 Task: Find connections with filter location Comayagua with filter topic #recruitmentwith filter profile language German with filter current company IDFC FIRST Bank with filter school AHLEI - American Hotel & Lodging Educational Institute with filter industry Steam and Air-Conditioning Supply with filter service category Digital Marketing with filter keywords title Branch Manager
Action: Mouse moved to (674, 90)
Screenshot: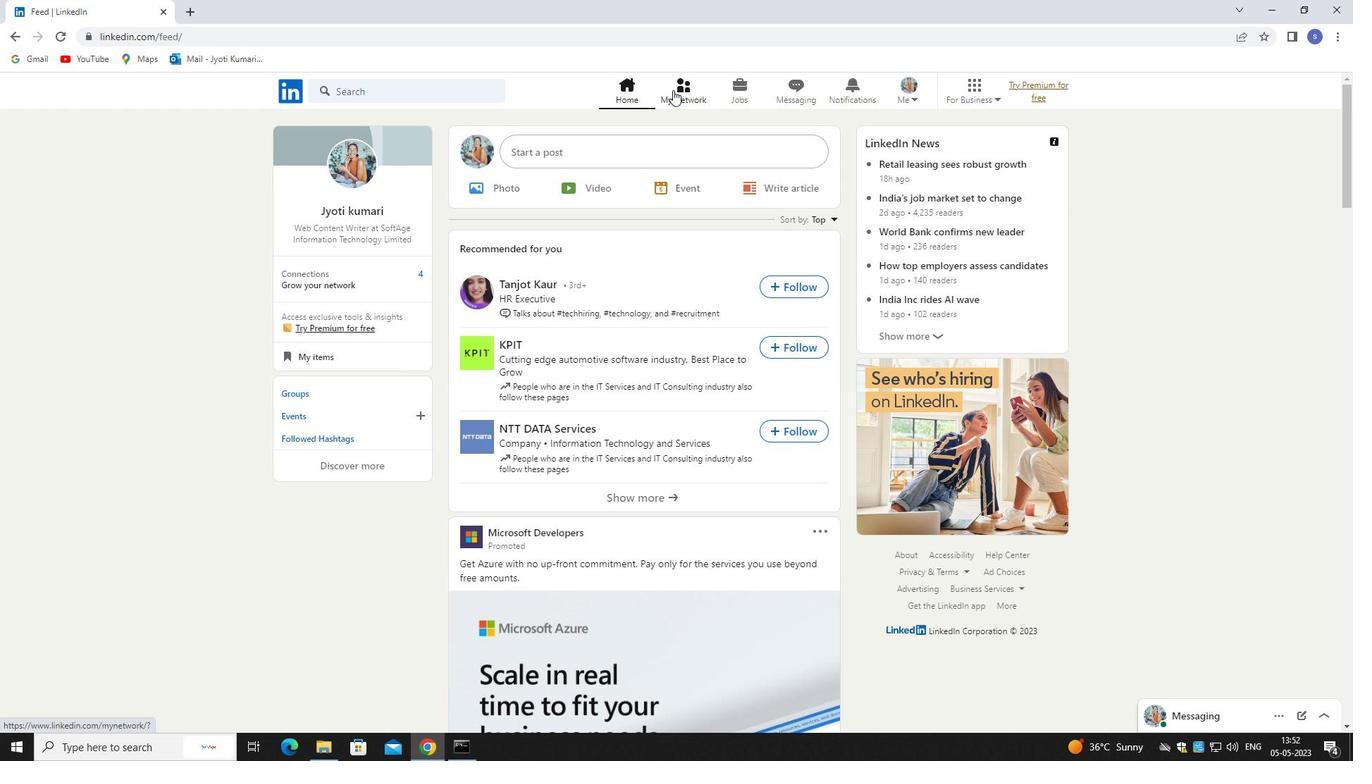 
Action: Mouse pressed left at (674, 90)
Screenshot: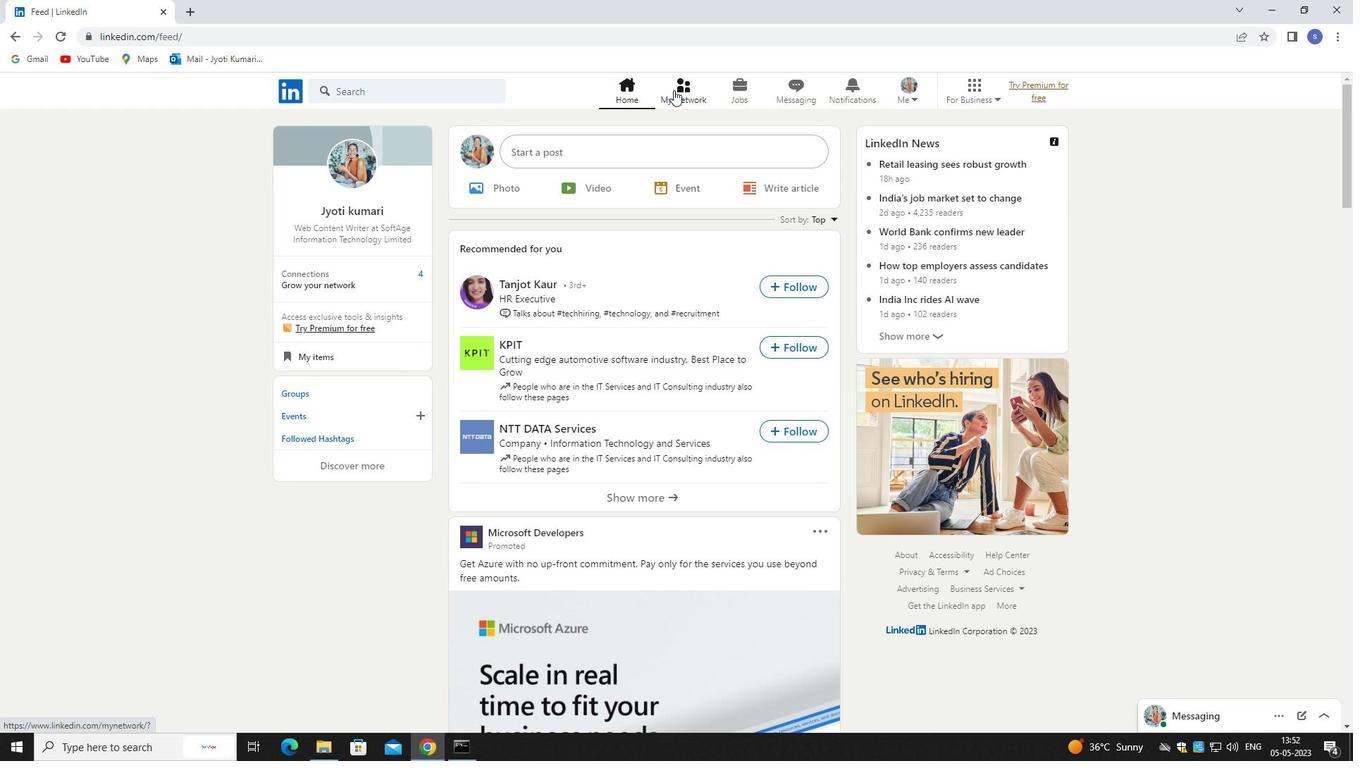 
Action: Mouse pressed left at (674, 90)
Screenshot: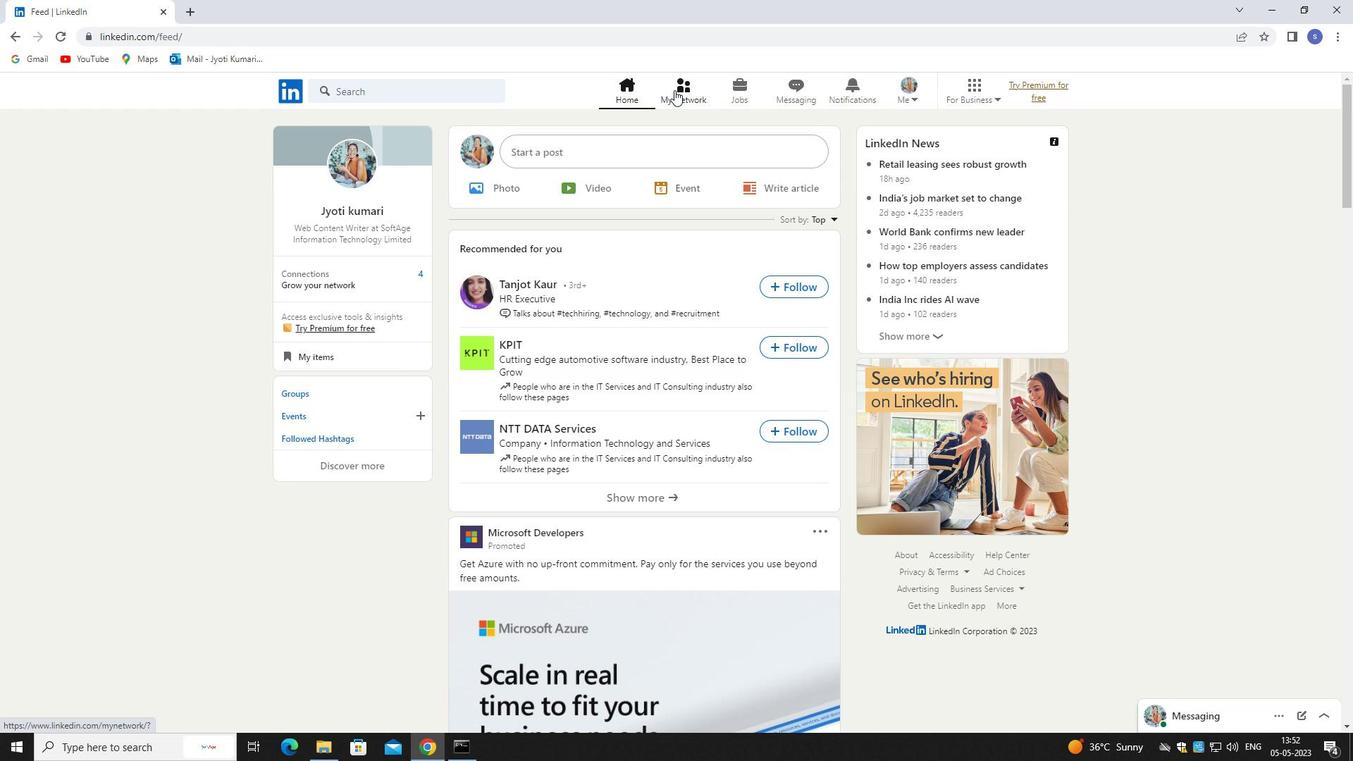 
Action: Mouse moved to (436, 155)
Screenshot: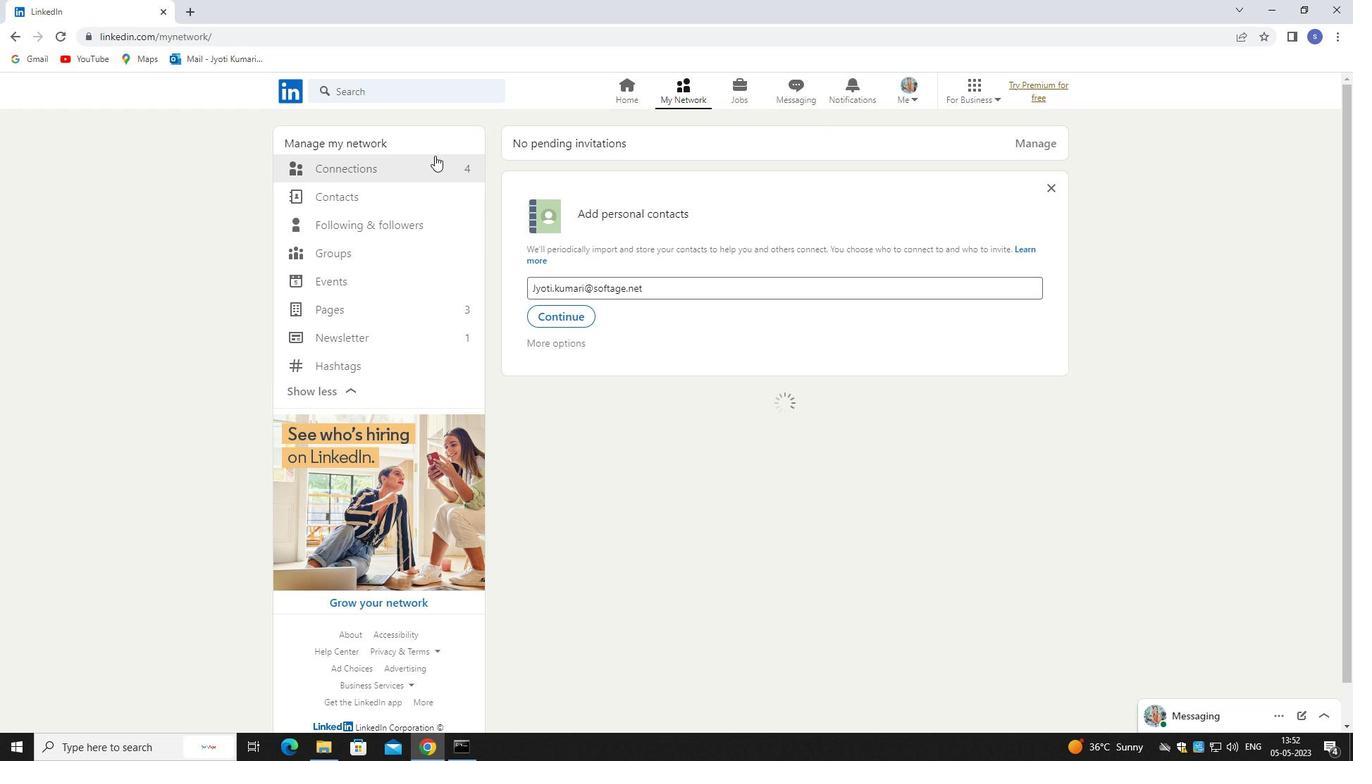 
Action: Mouse pressed left at (436, 155)
Screenshot: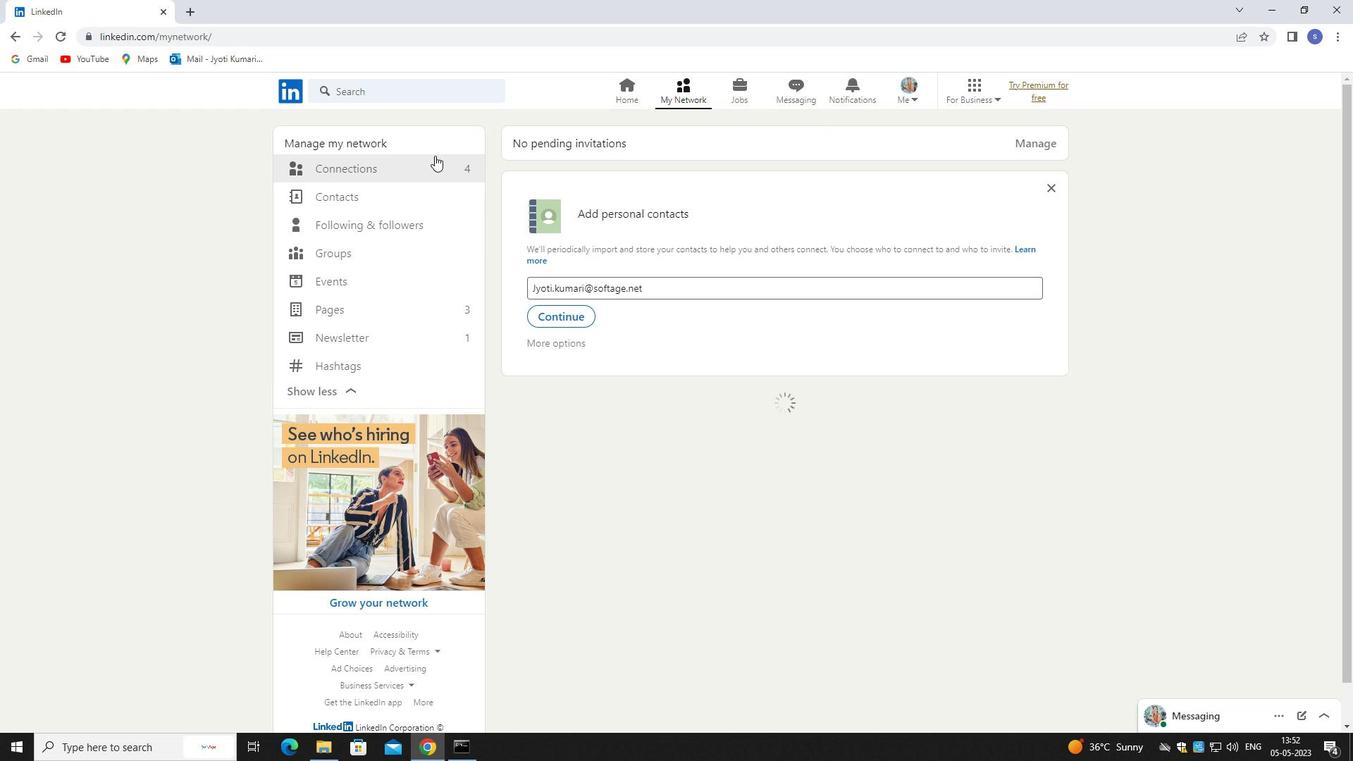 
Action: Mouse pressed left at (436, 155)
Screenshot: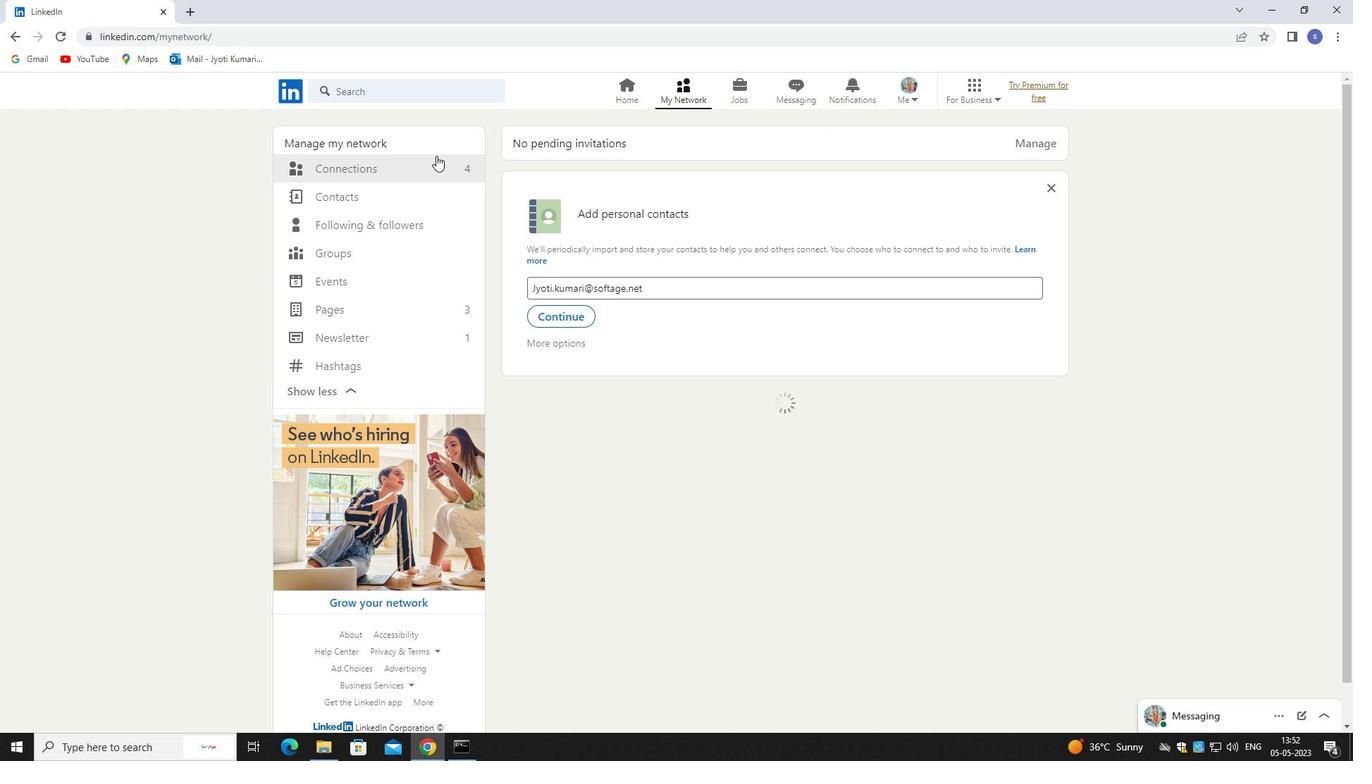 
Action: Mouse moved to (413, 165)
Screenshot: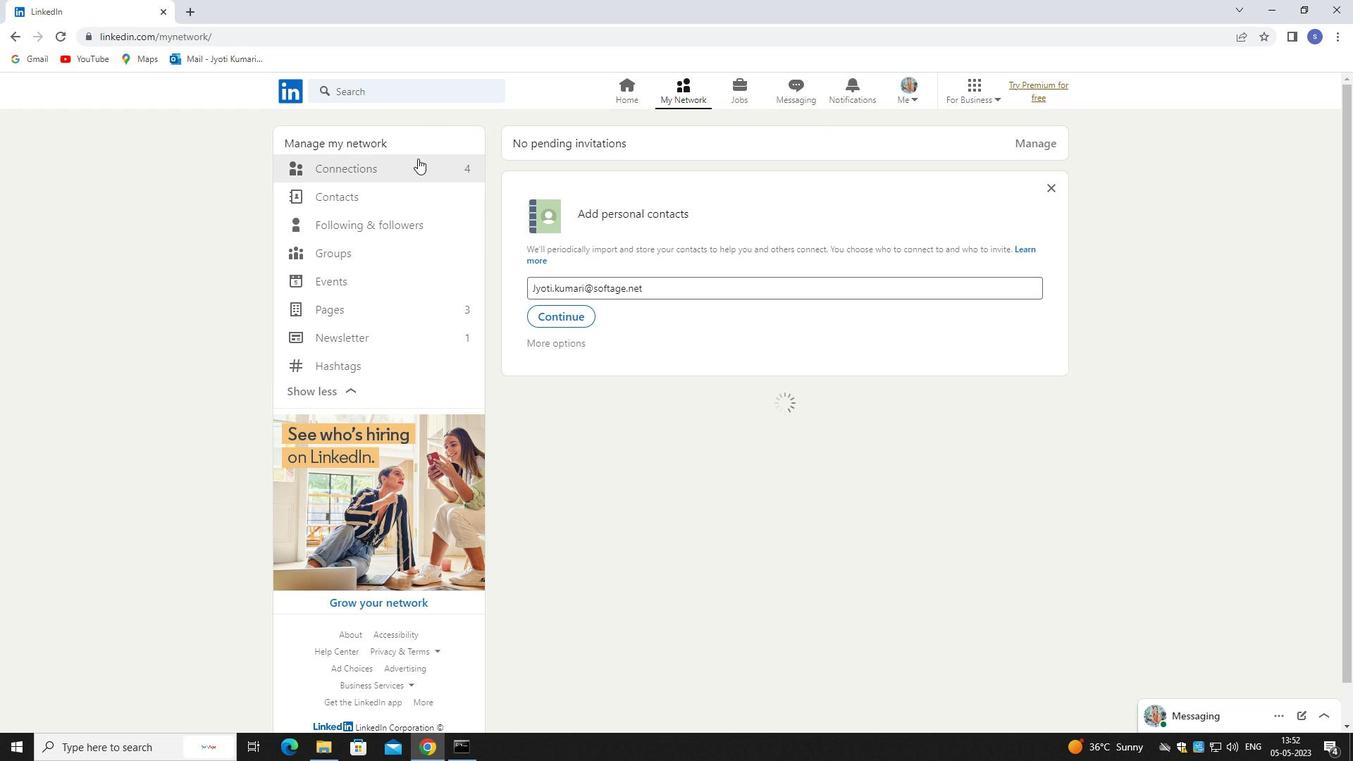 
Action: Mouse pressed left at (413, 165)
Screenshot: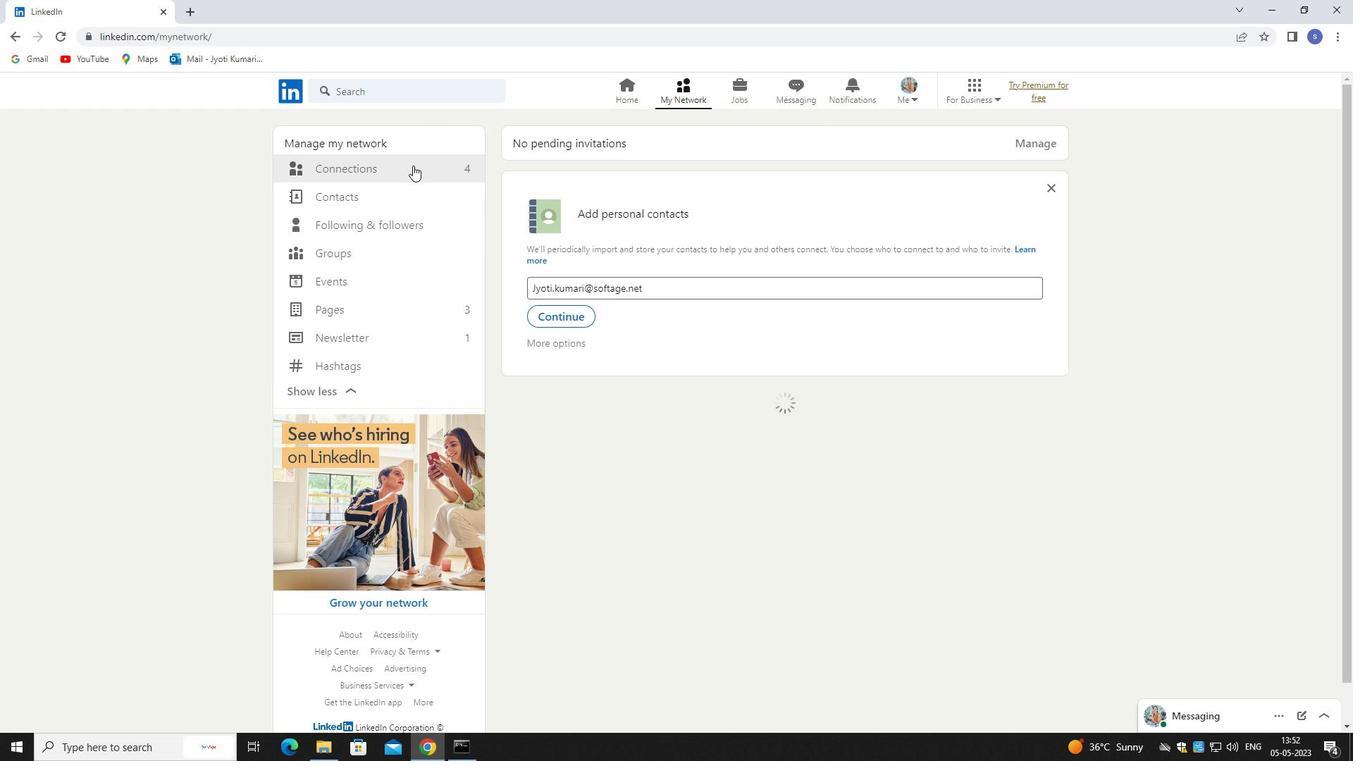 
Action: Mouse pressed left at (413, 165)
Screenshot: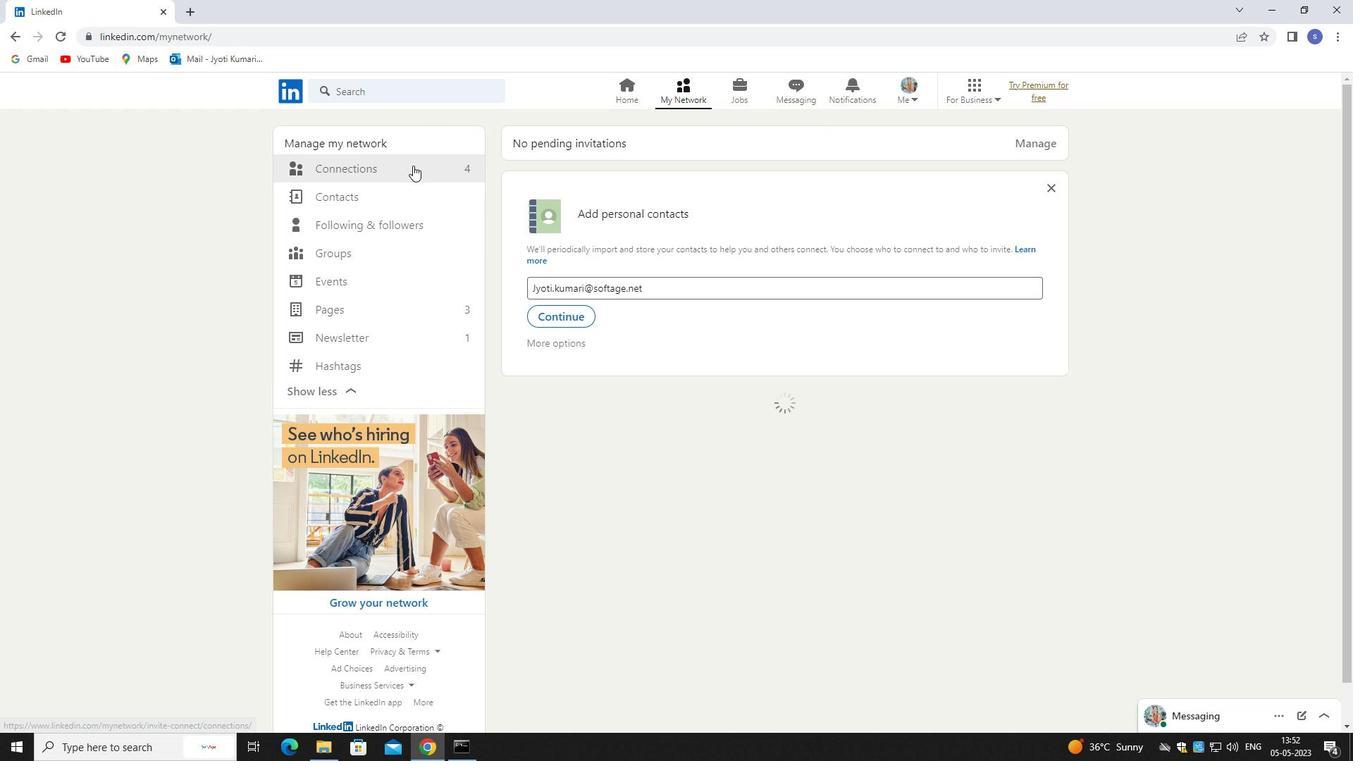 
Action: Mouse moved to (759, 170)
Screenshot: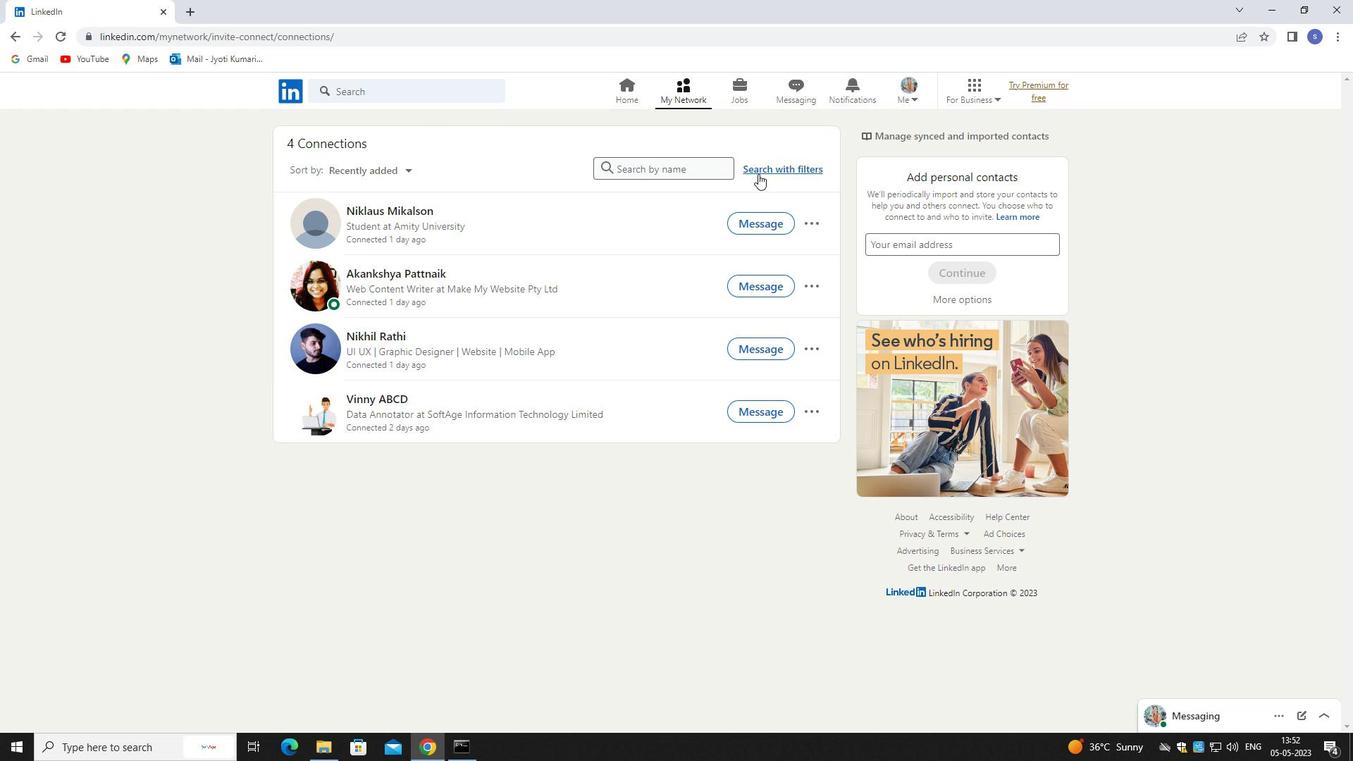 
Action: Mouse pressed left at (759, 170)
Screenshot: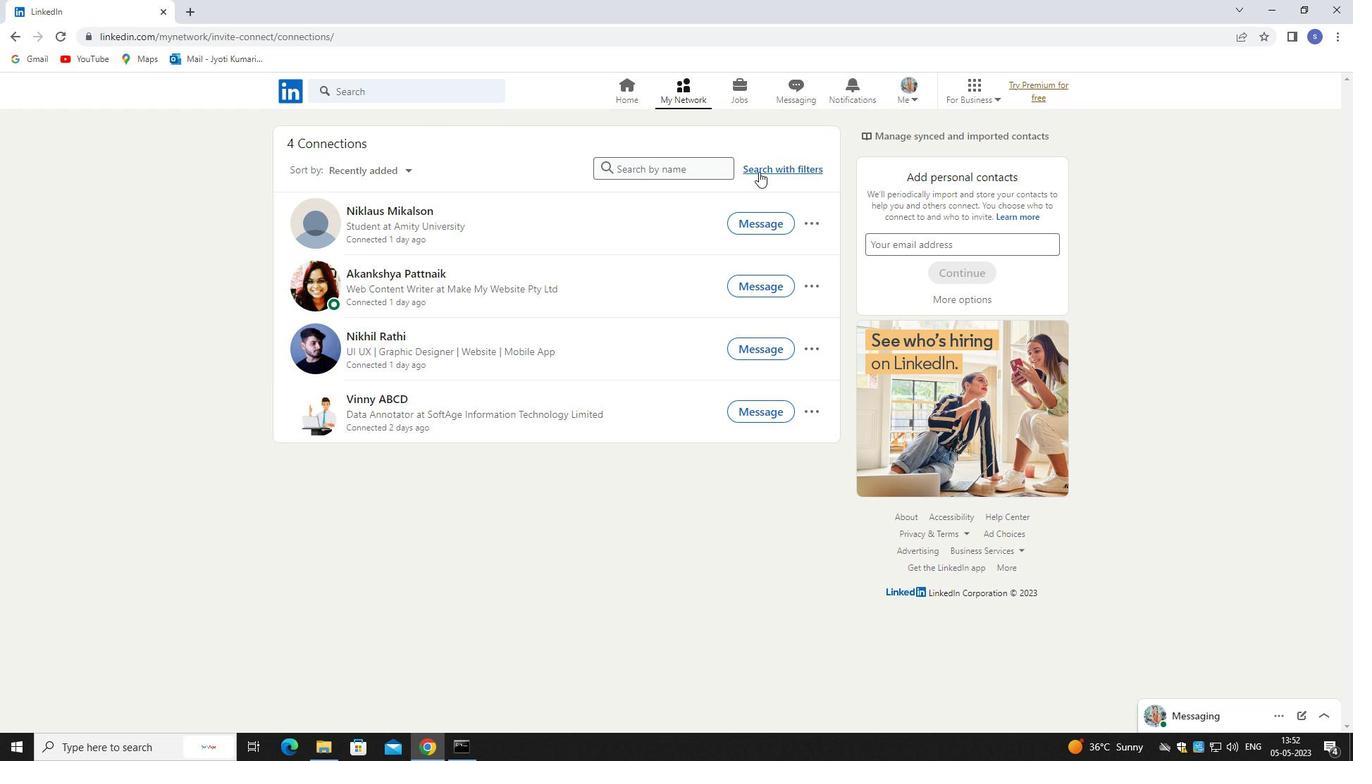 
Action: Mouse moved to (709, 126)
Screenshot: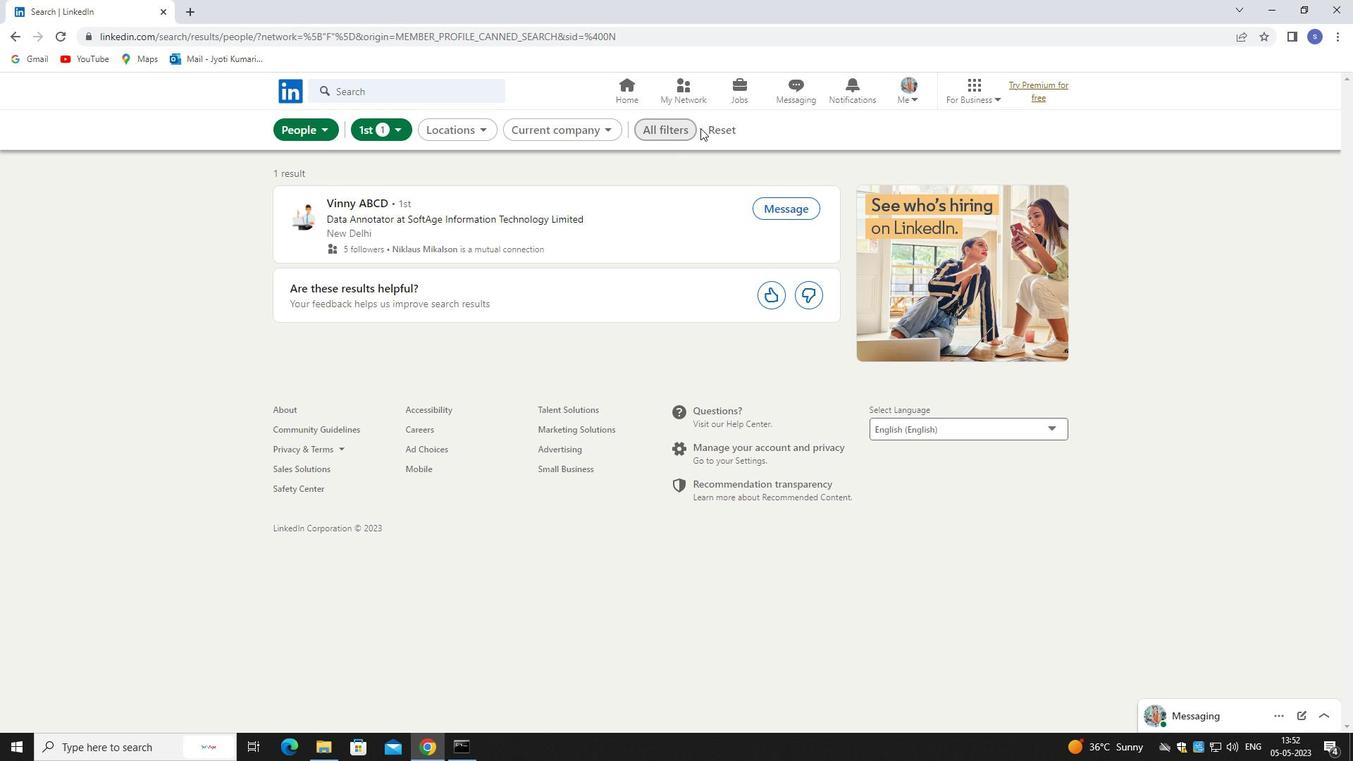 
Action: Mouse pressed left at (709, 126)
Screenshot: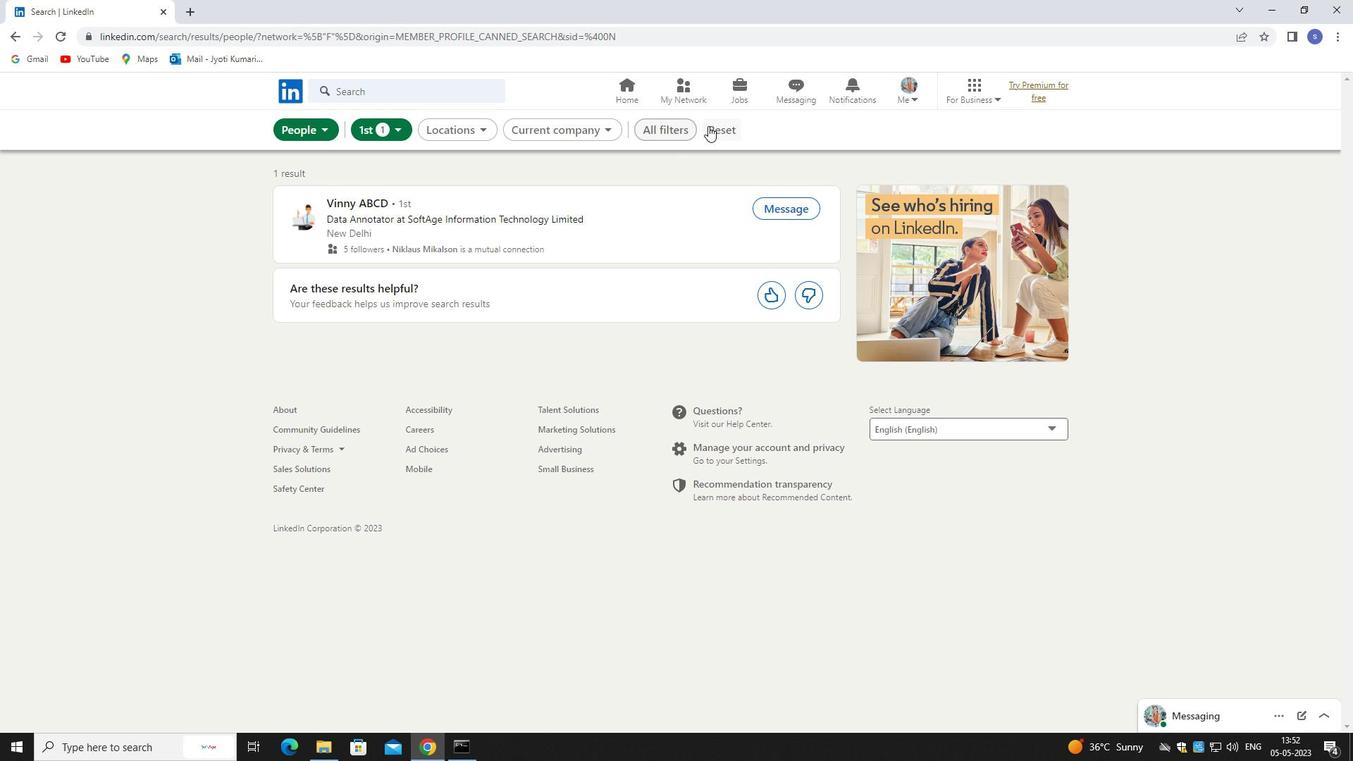 
Action: Mouse moved to (682, 132)
Screenshot: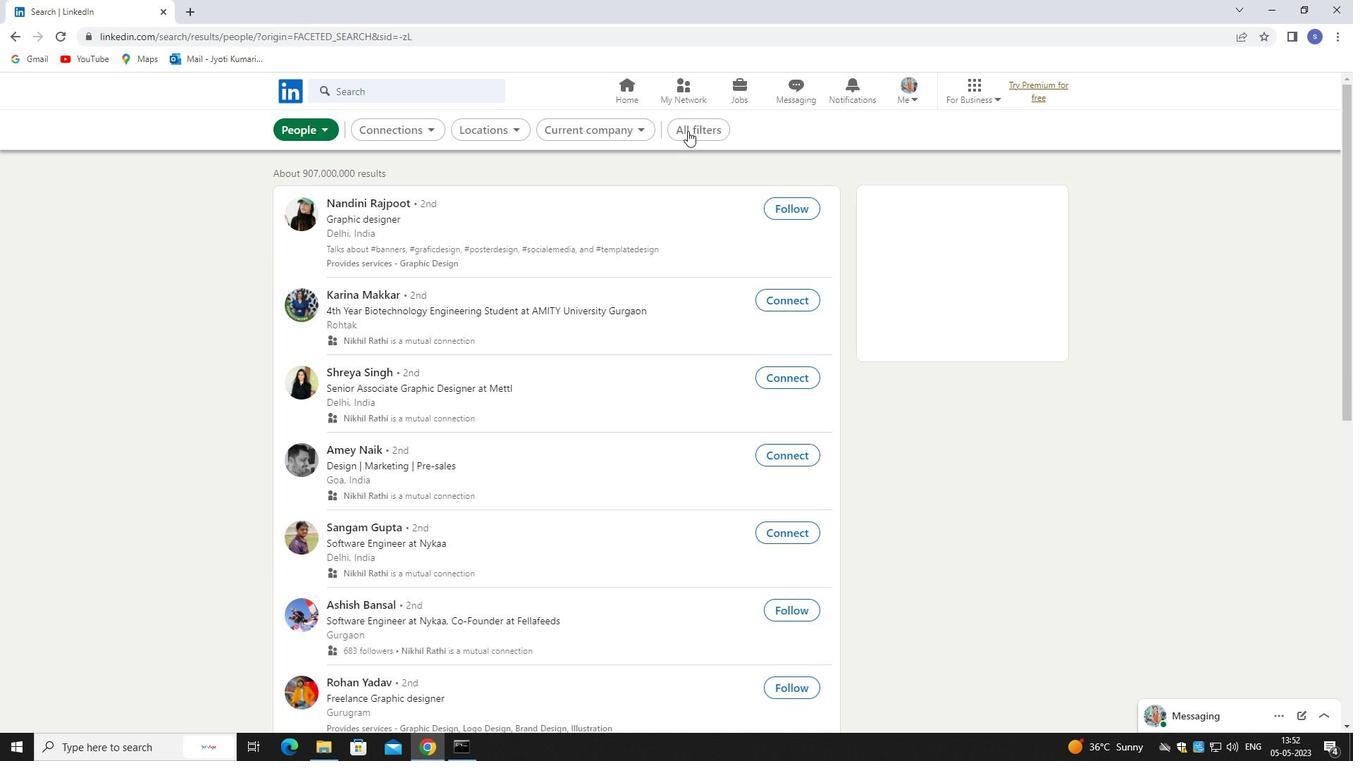 
Action: Mouse pressed left at (682, 132)
Screenshot: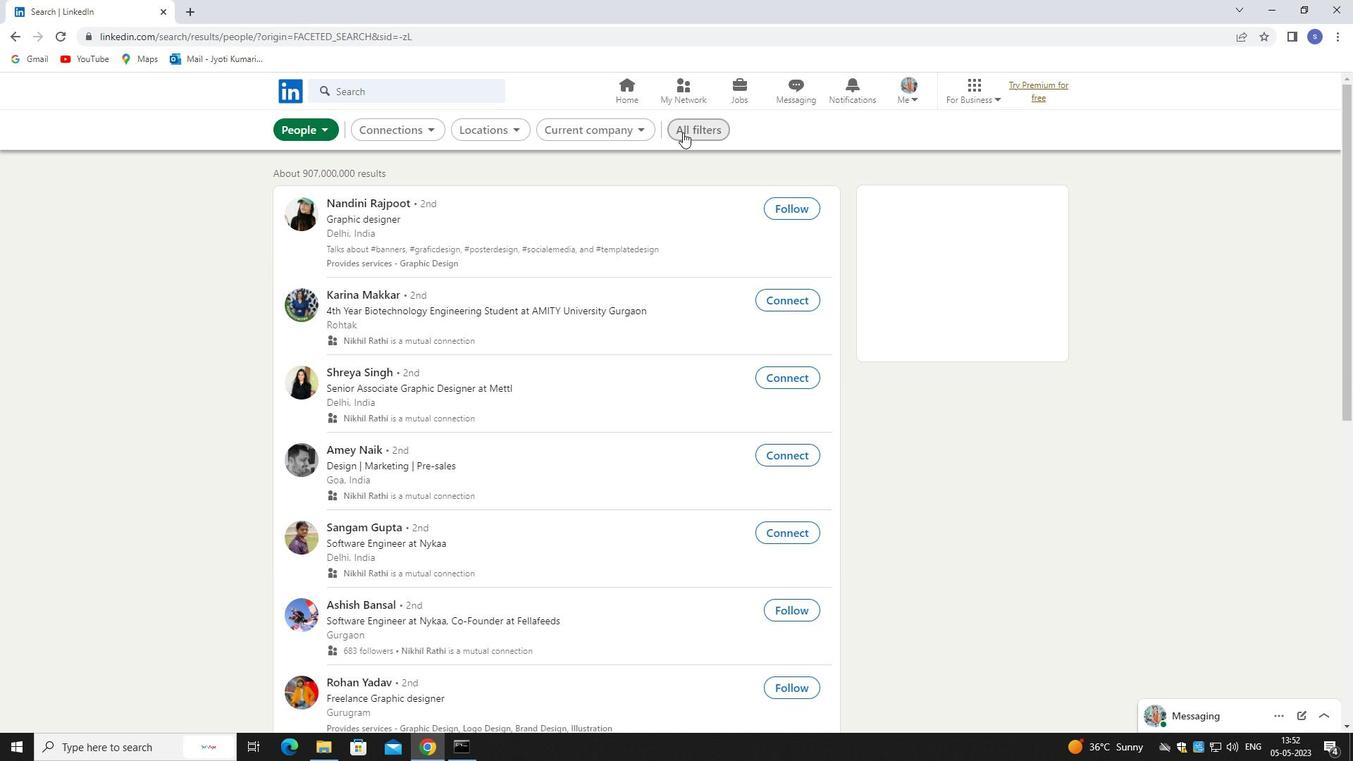 
Action: Mouse moved to (1203, 554)
Screenshot: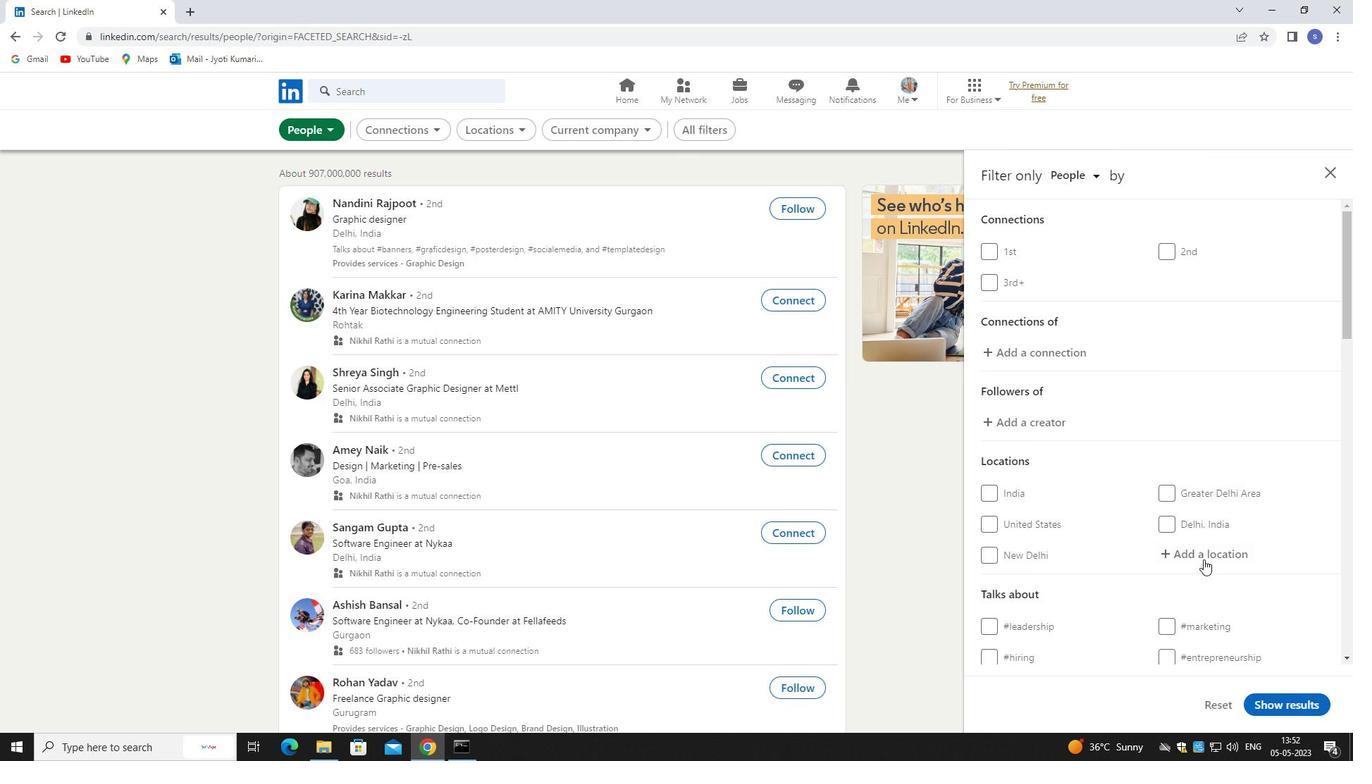 
Action: Mouse pressed left at (1203, 554)
Screenshot: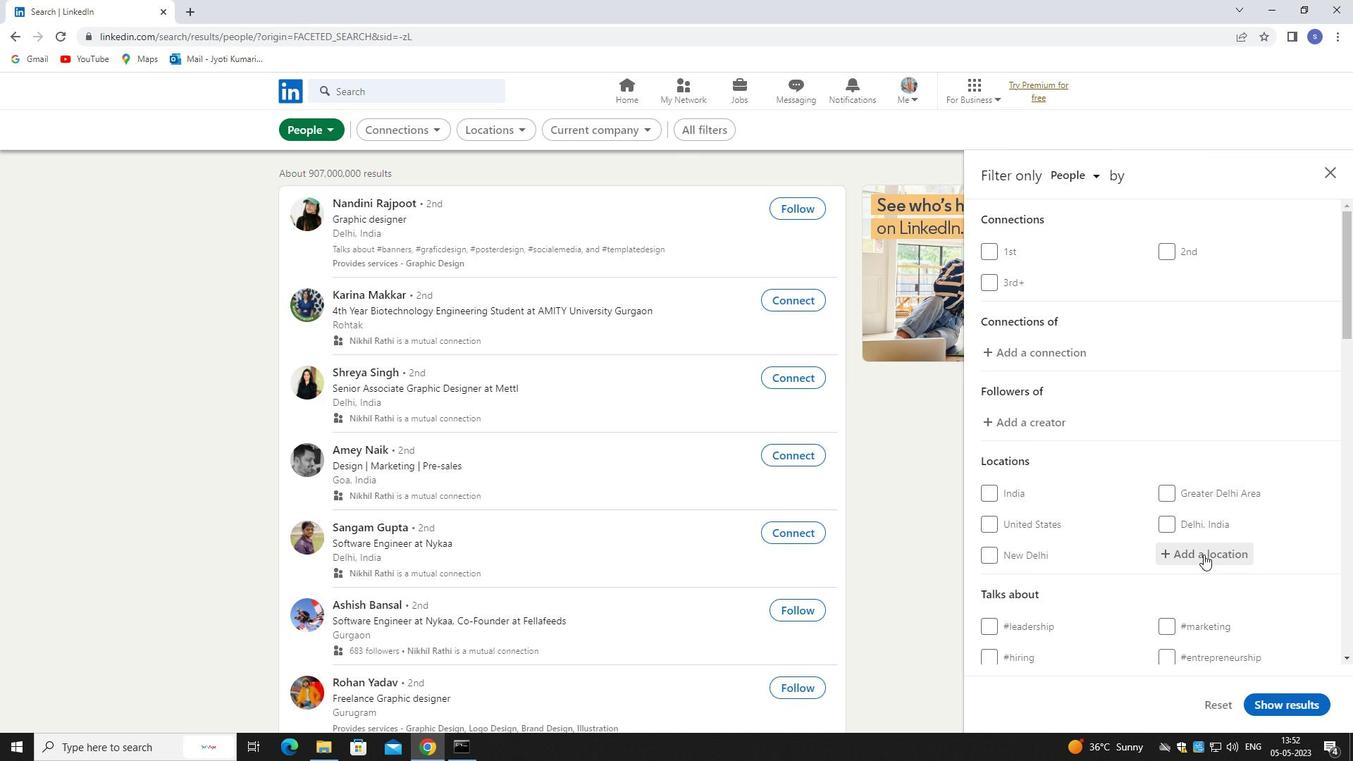 
Action: Mouse moved to (1197, 582)
Screenshot: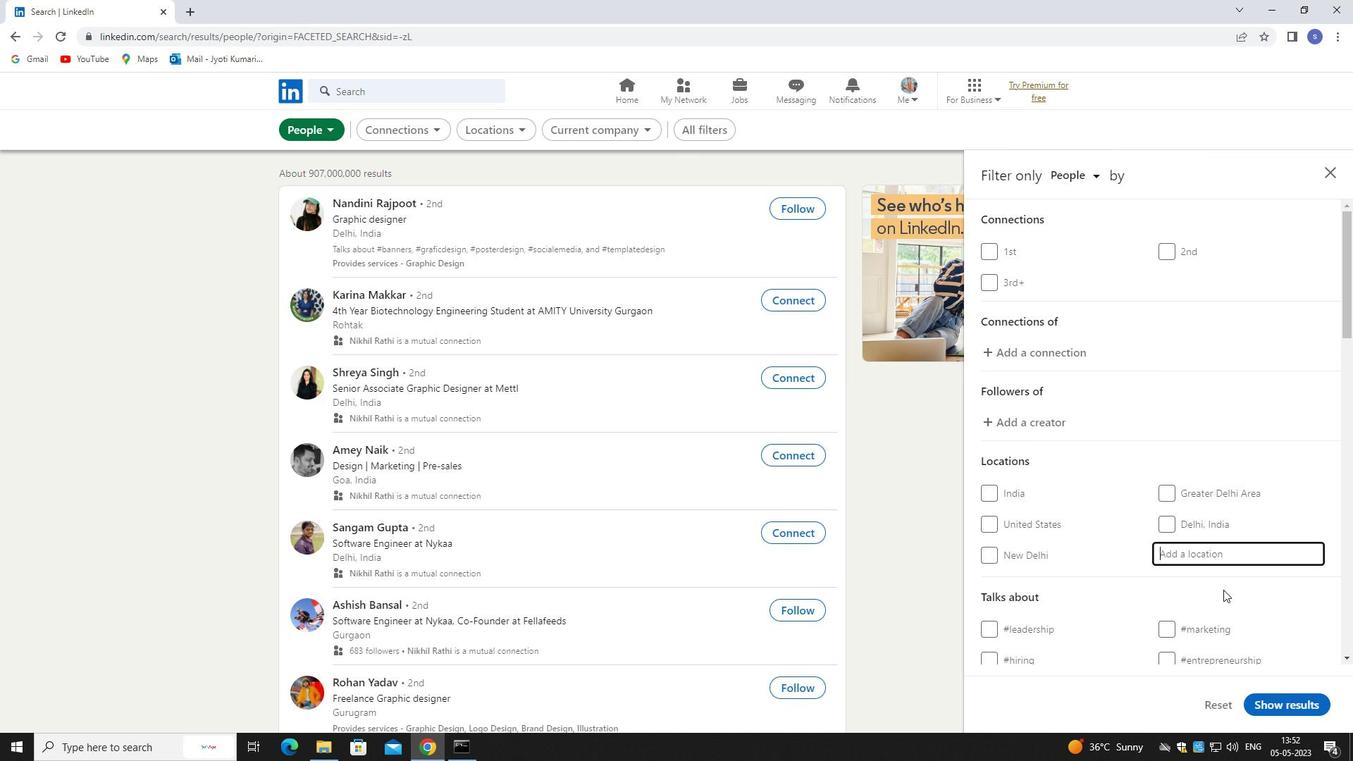 
Action: Key pressed comayagua
Screenshot: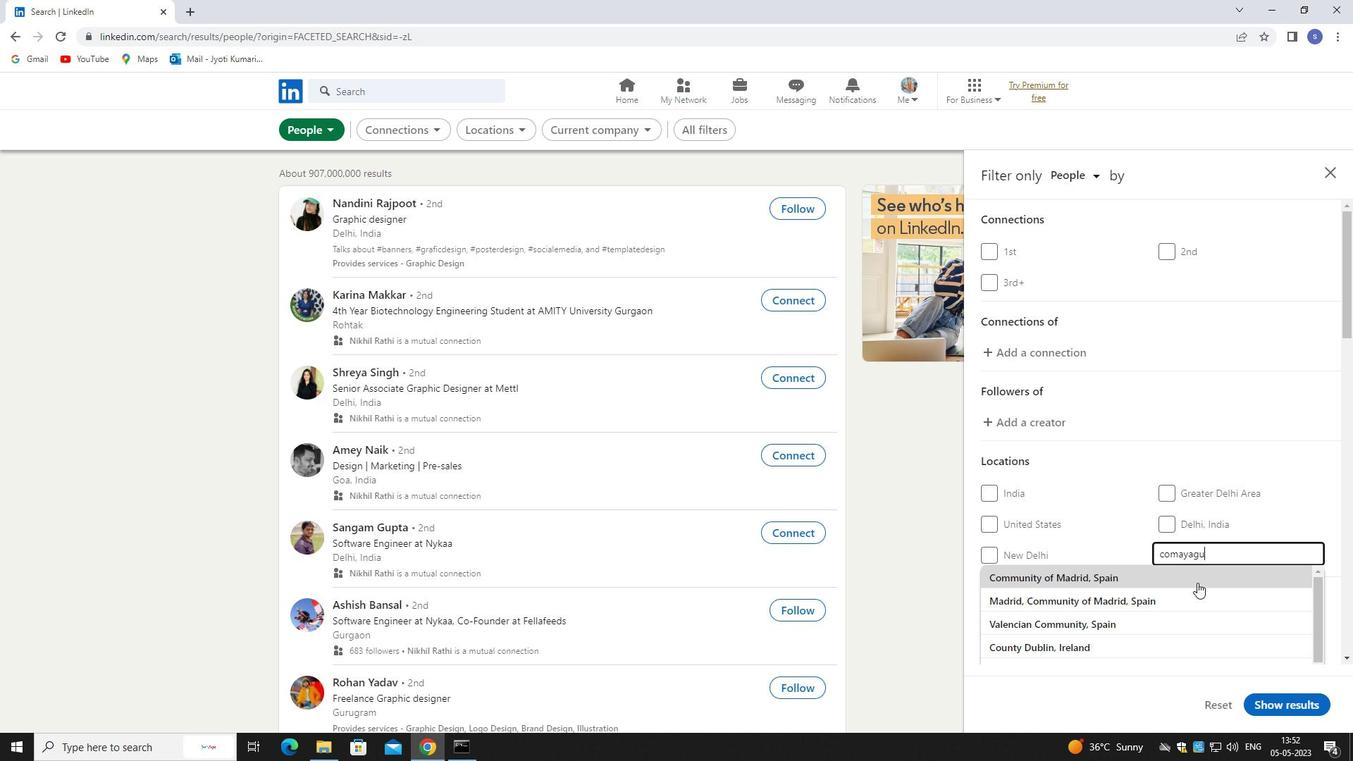 
Action: Mouse pressed left at (1197, 582)
Screenshot: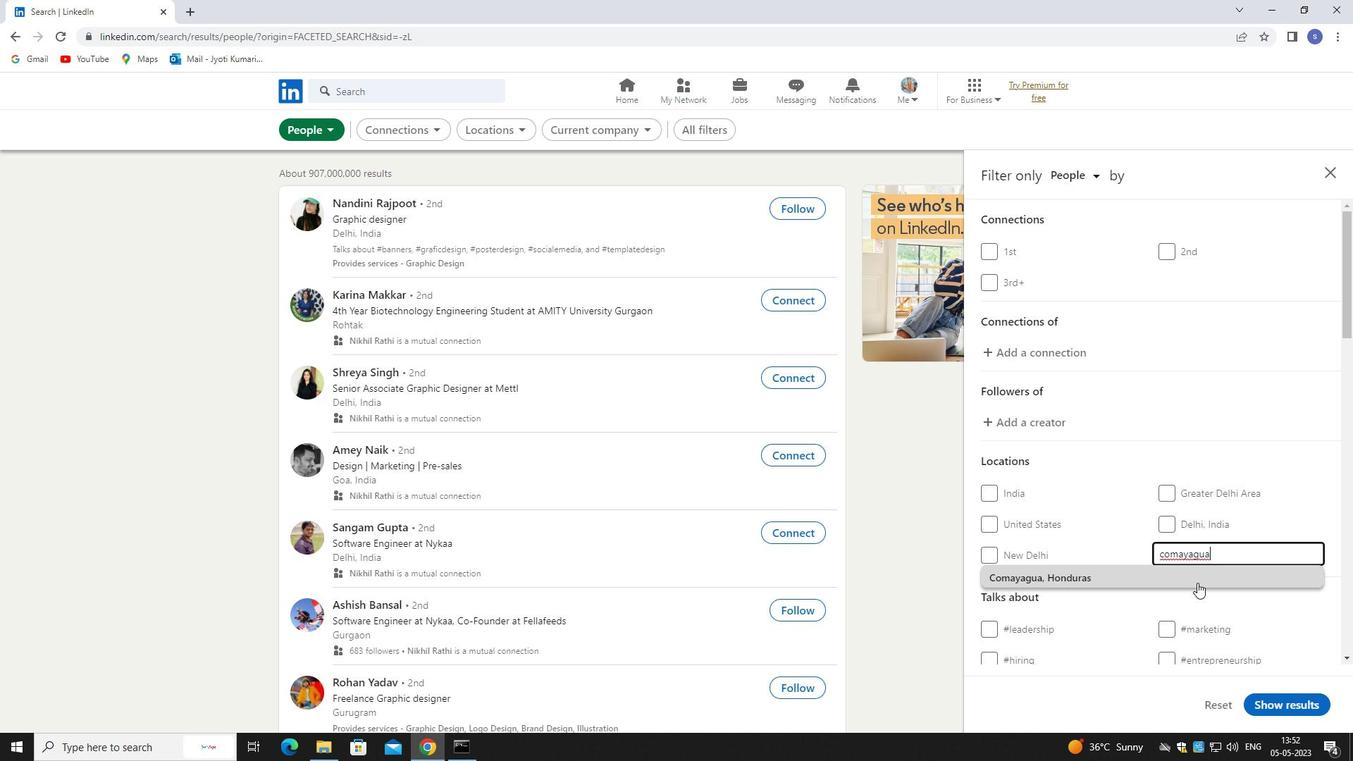
Action: Mouse moved to (1210, 600)
Screenshot: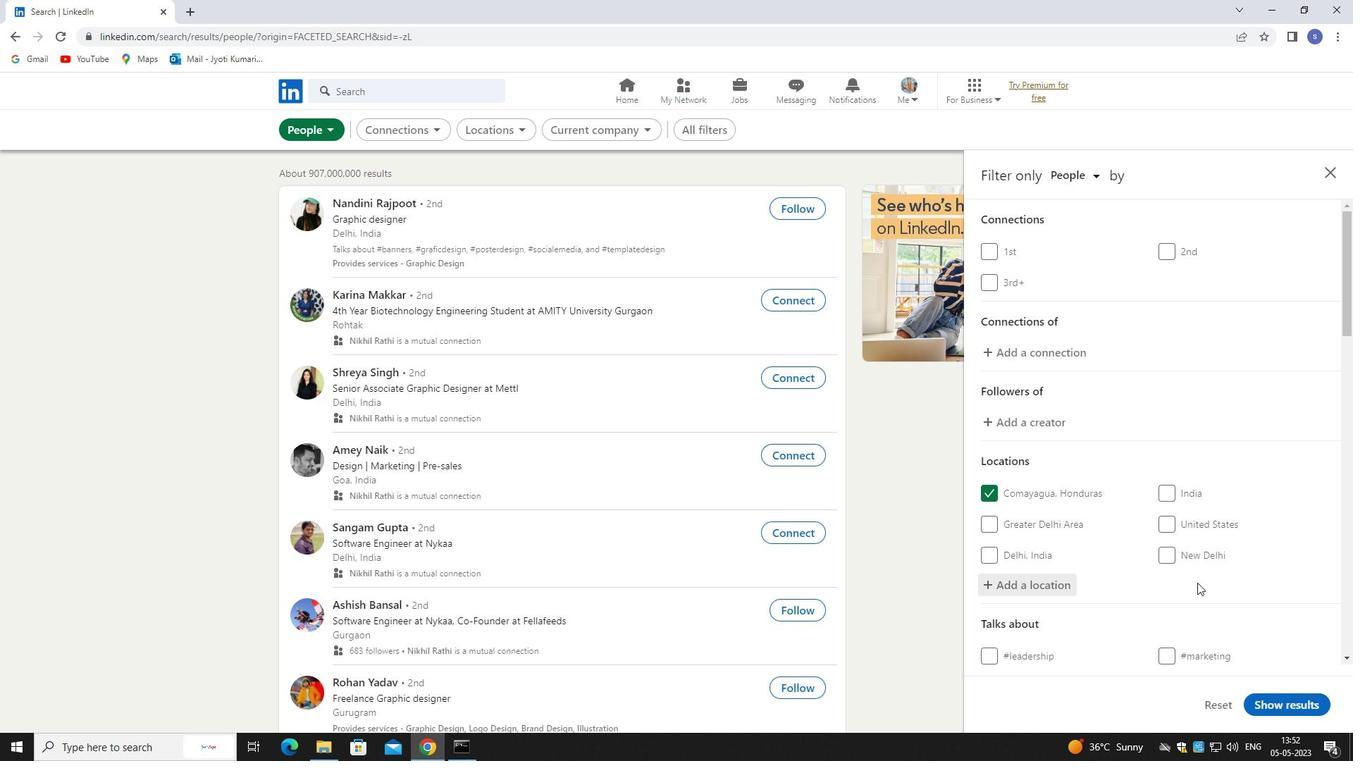 
Action: Mouse scrolled (1210, 599) with delta (0, 0)
Screenshot: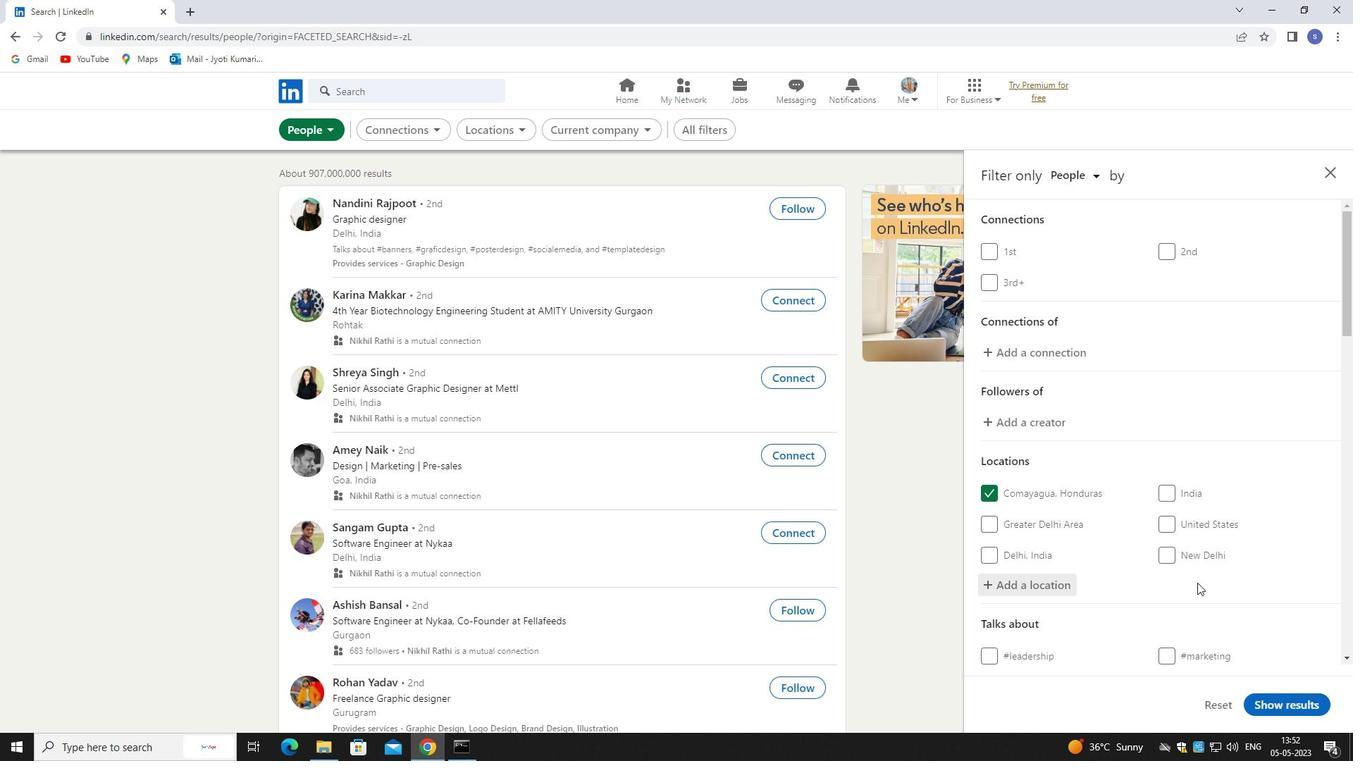 
Action: Mouse moved to (1229, 633)
Screenshot: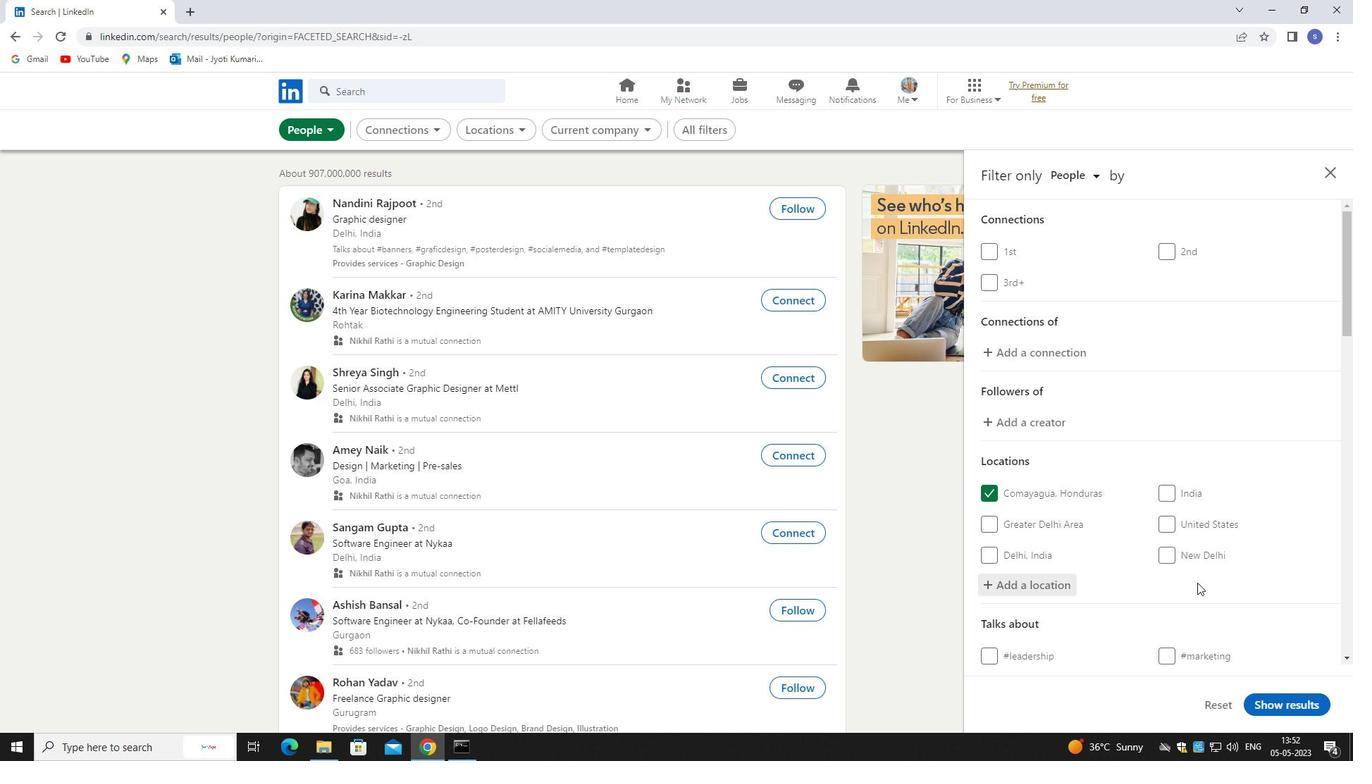 
Action: Mouse scrolled (1229, 632) with delta (0, 0)
Screenshot: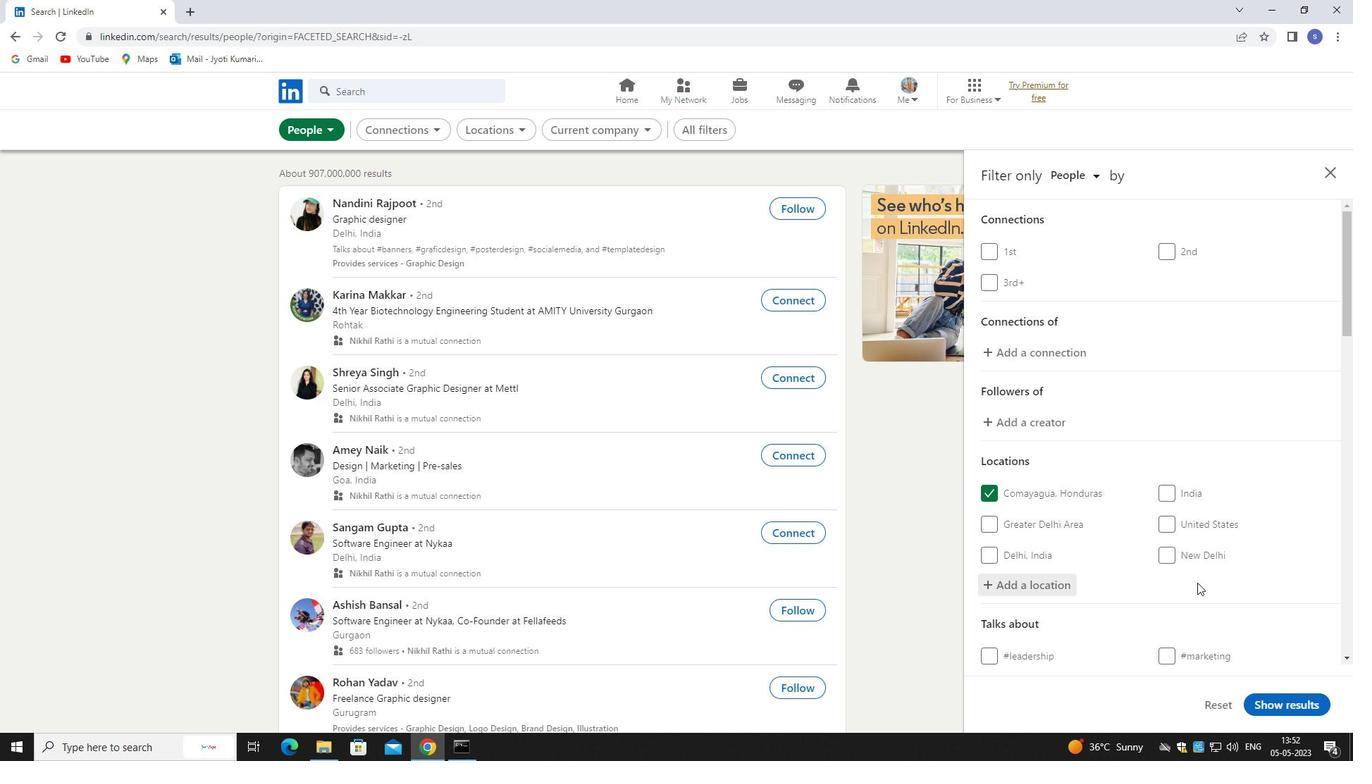 
Action: Mouse moved to (1230, 637)
Screenshot: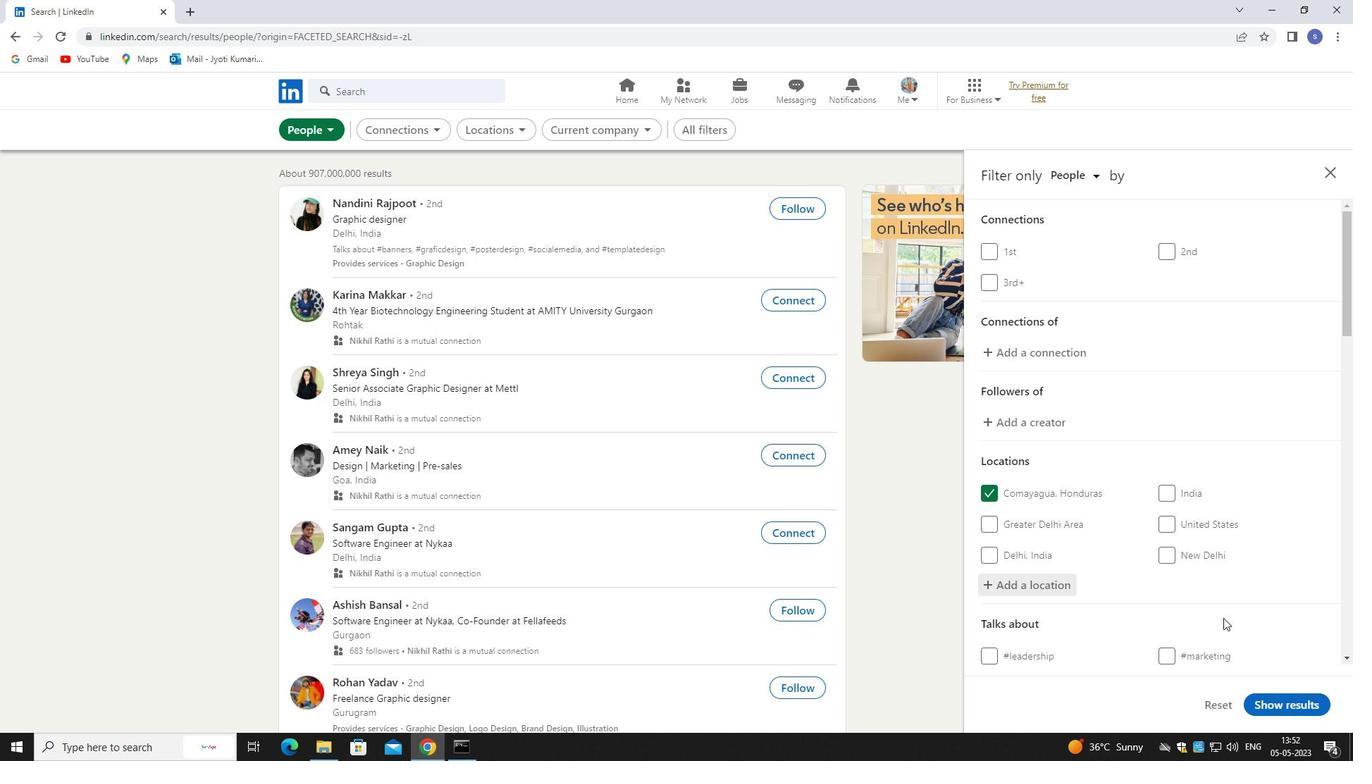 
Action: Mouse scrolled (1230, 637) with delta (0, 0)
Screenshot: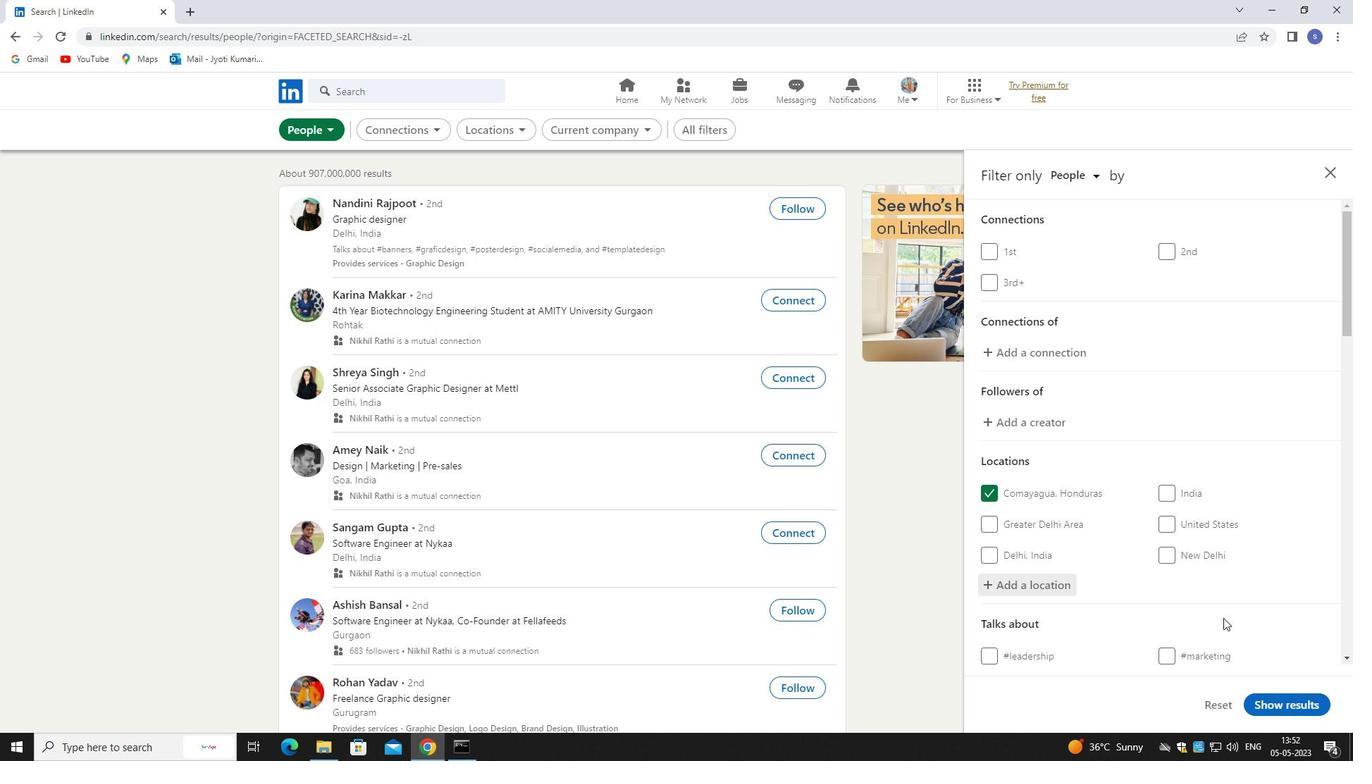 
Action: Mouse moved to (1210, 506)
Screenshot: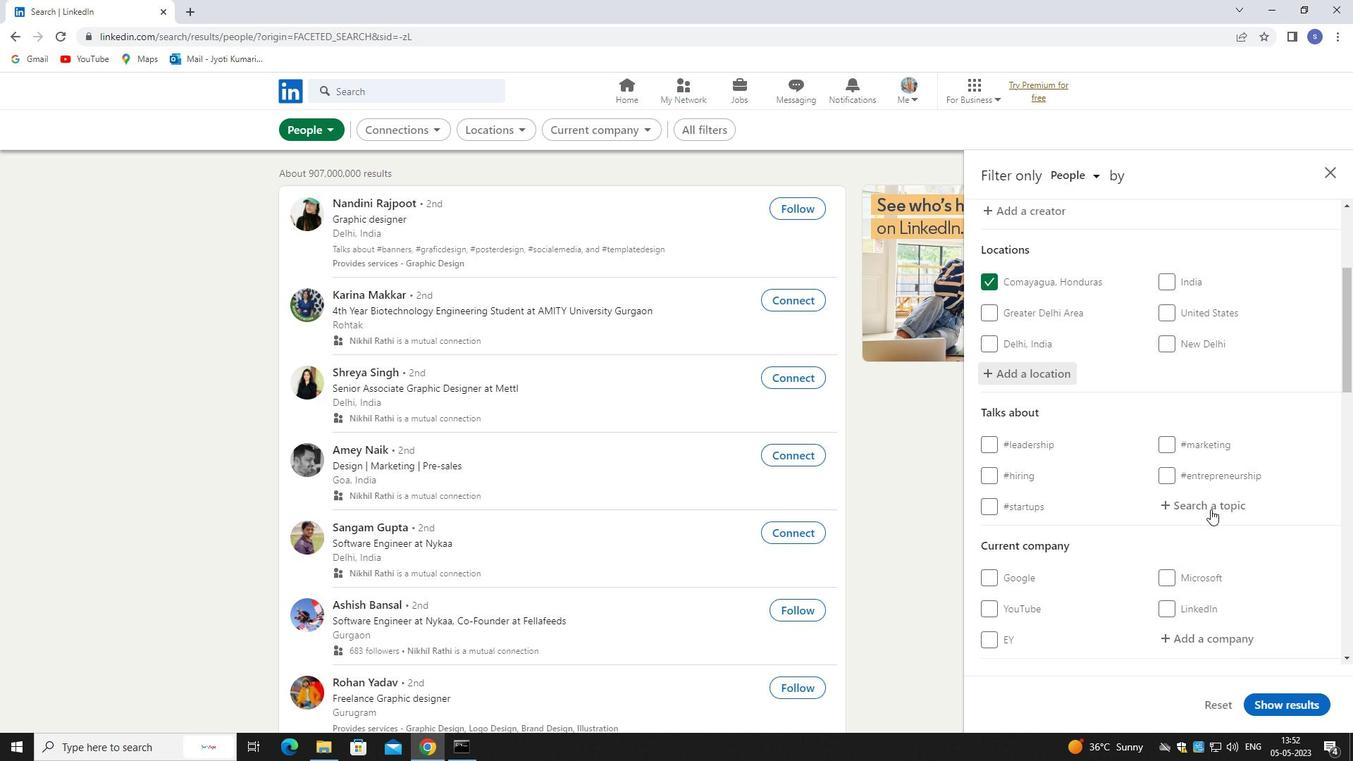 
Action: Mouse pressed left at (1210, 506)
Screenshot: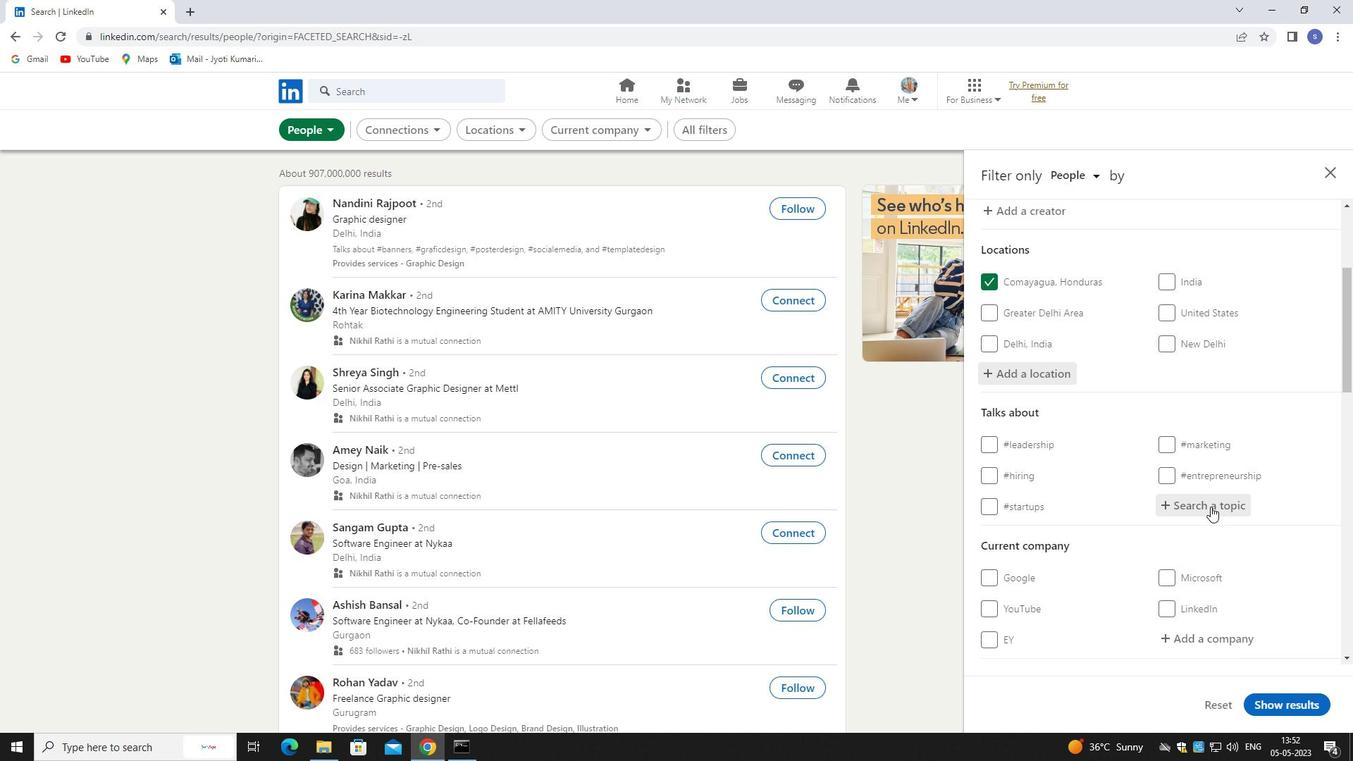 
Action: Mouse moved to (1190, 499)
Screenshot: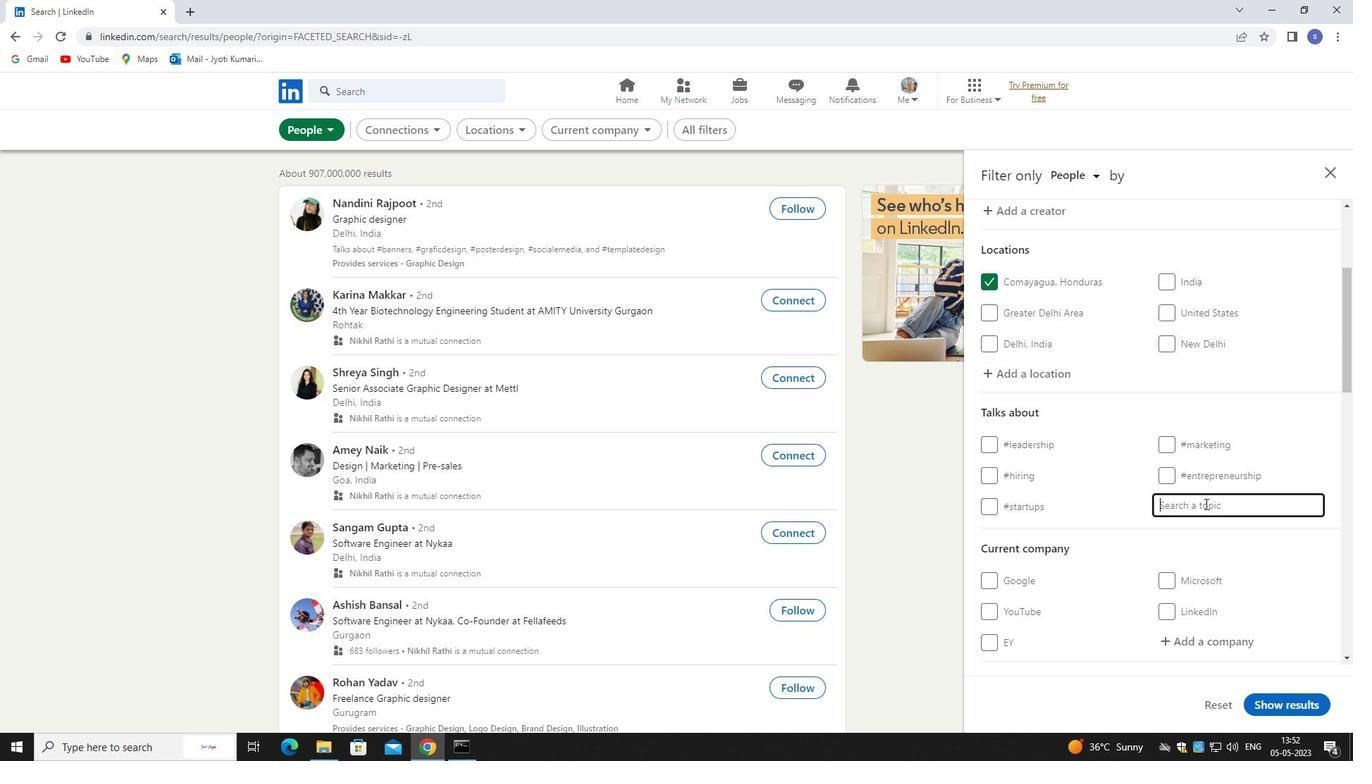 
Action: Key pressed recruit
Screenshot: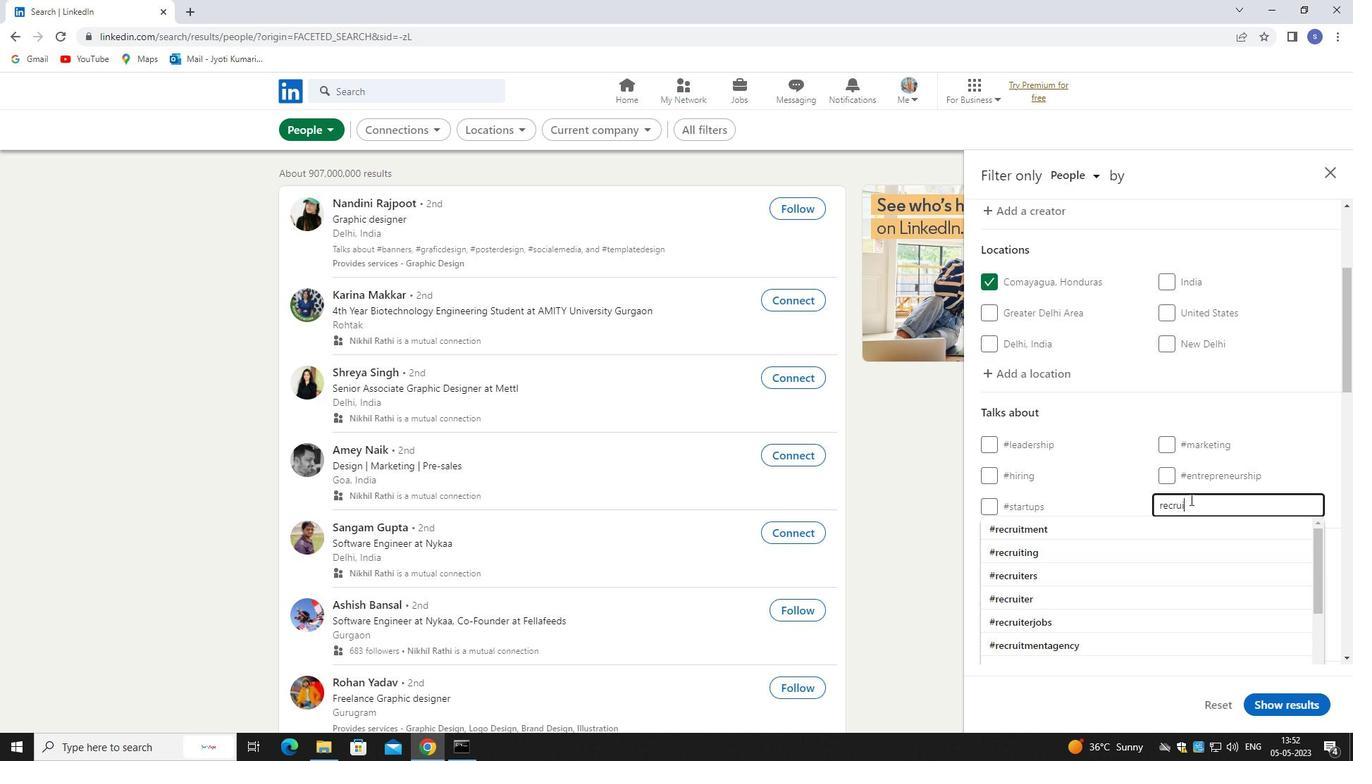 
Action: Mouse moved to (1193, 518)
Screenshot: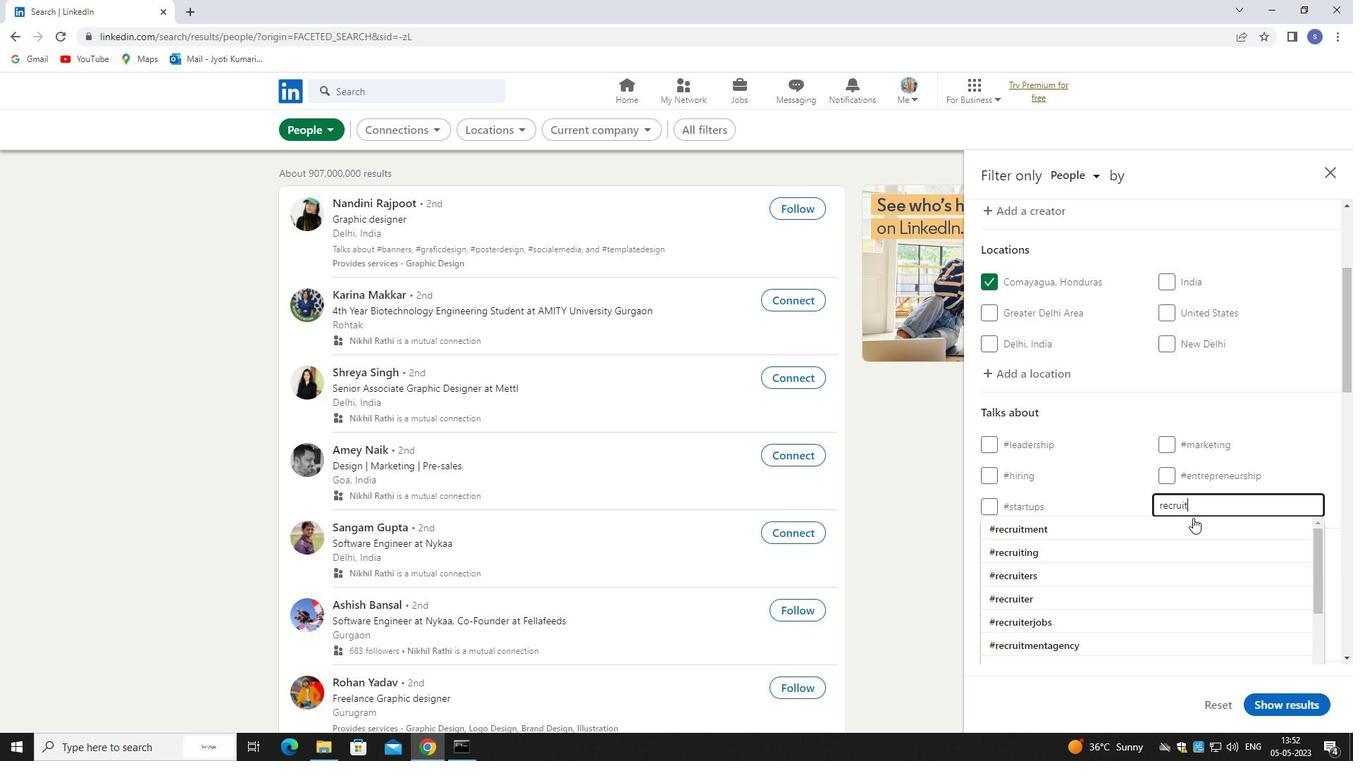 
Action: Mouse pressed left at (1193, 518)
Screenshot: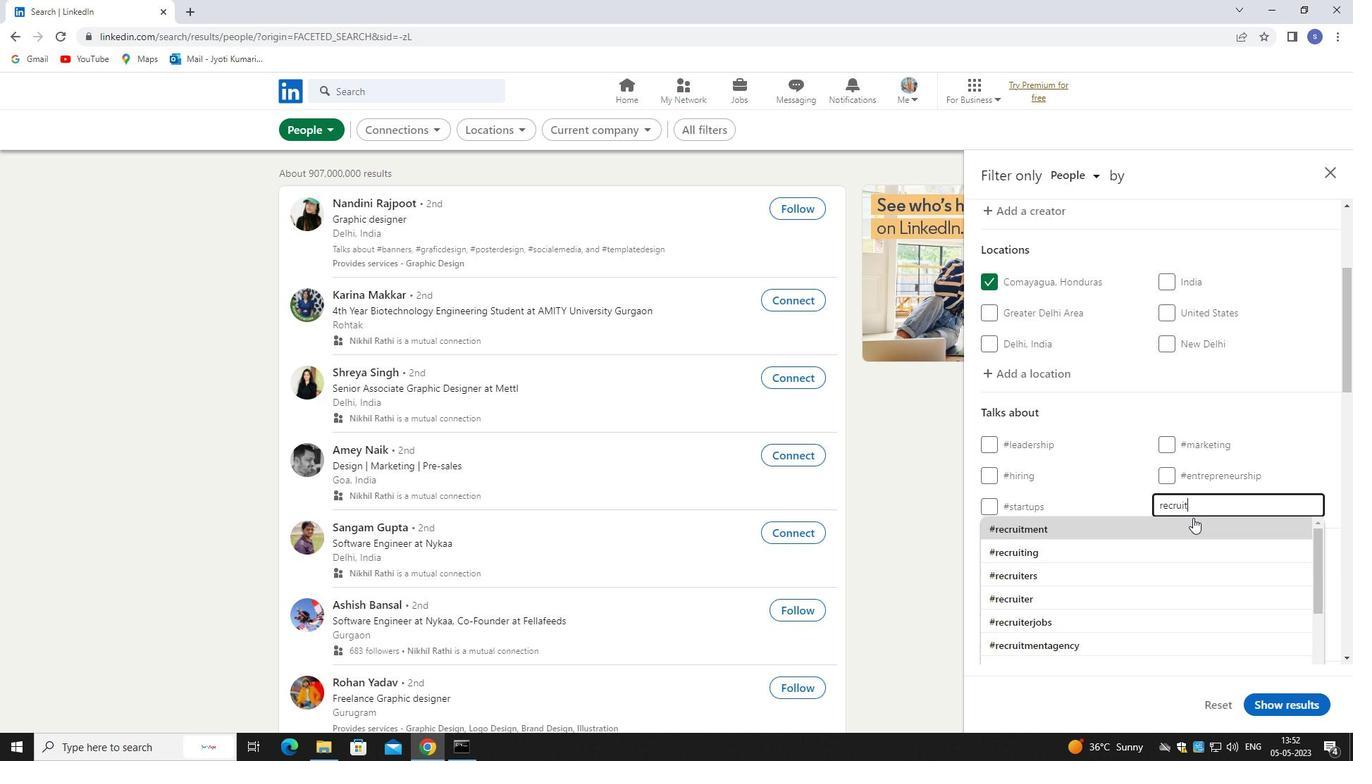 
Action: Mouse moved to (1294, 596)
Screenshot: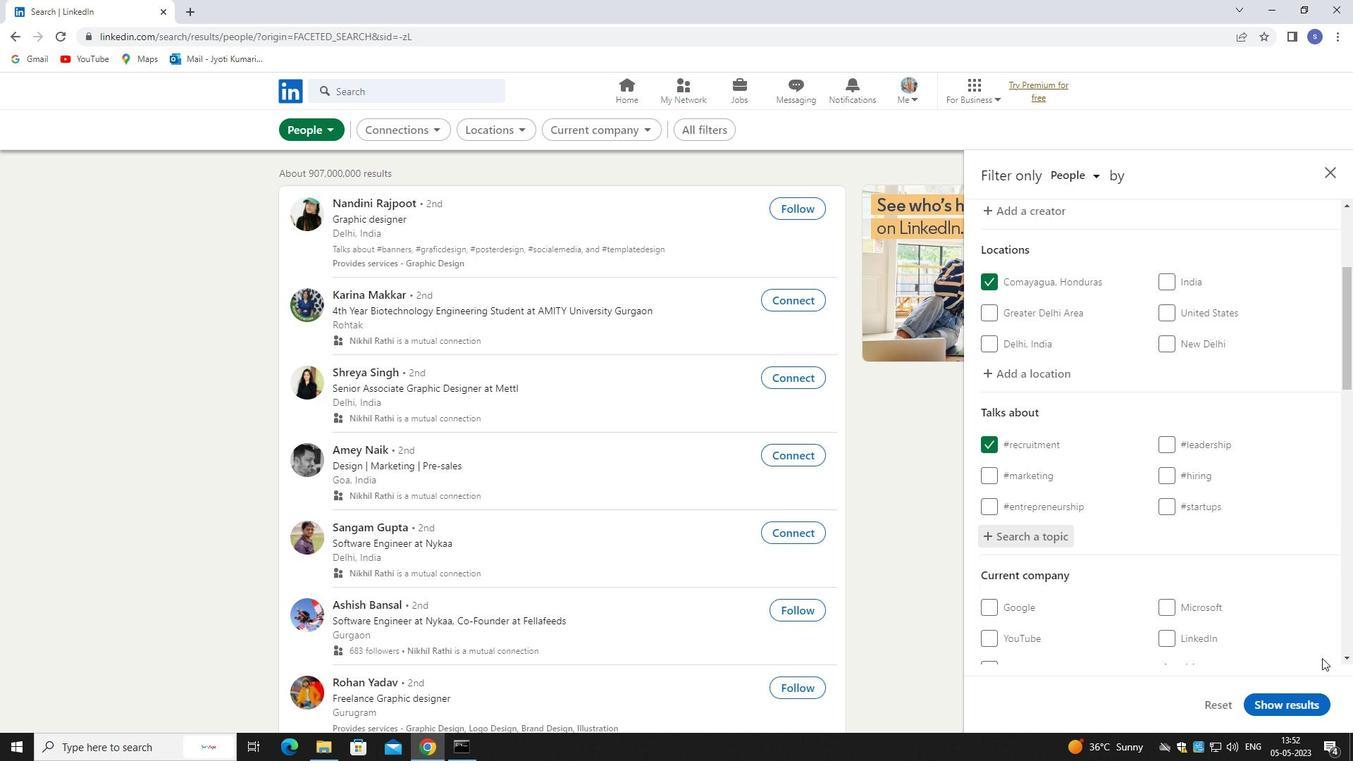 
Action: Mouse scrolled (1294, 595) with delta (0, 0)
Screenshot: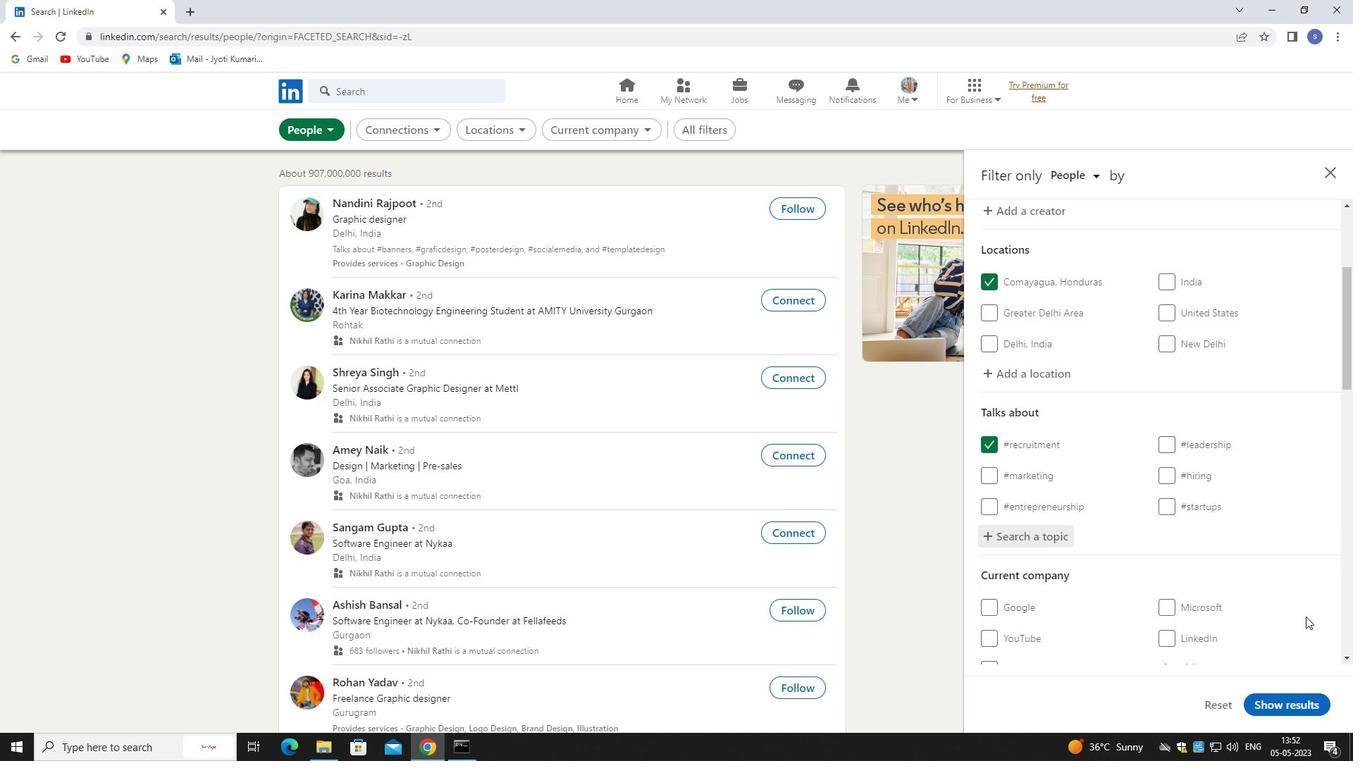
Action: Mouse scrolled (1294, 595) with delta (0, 0)
Screenshot: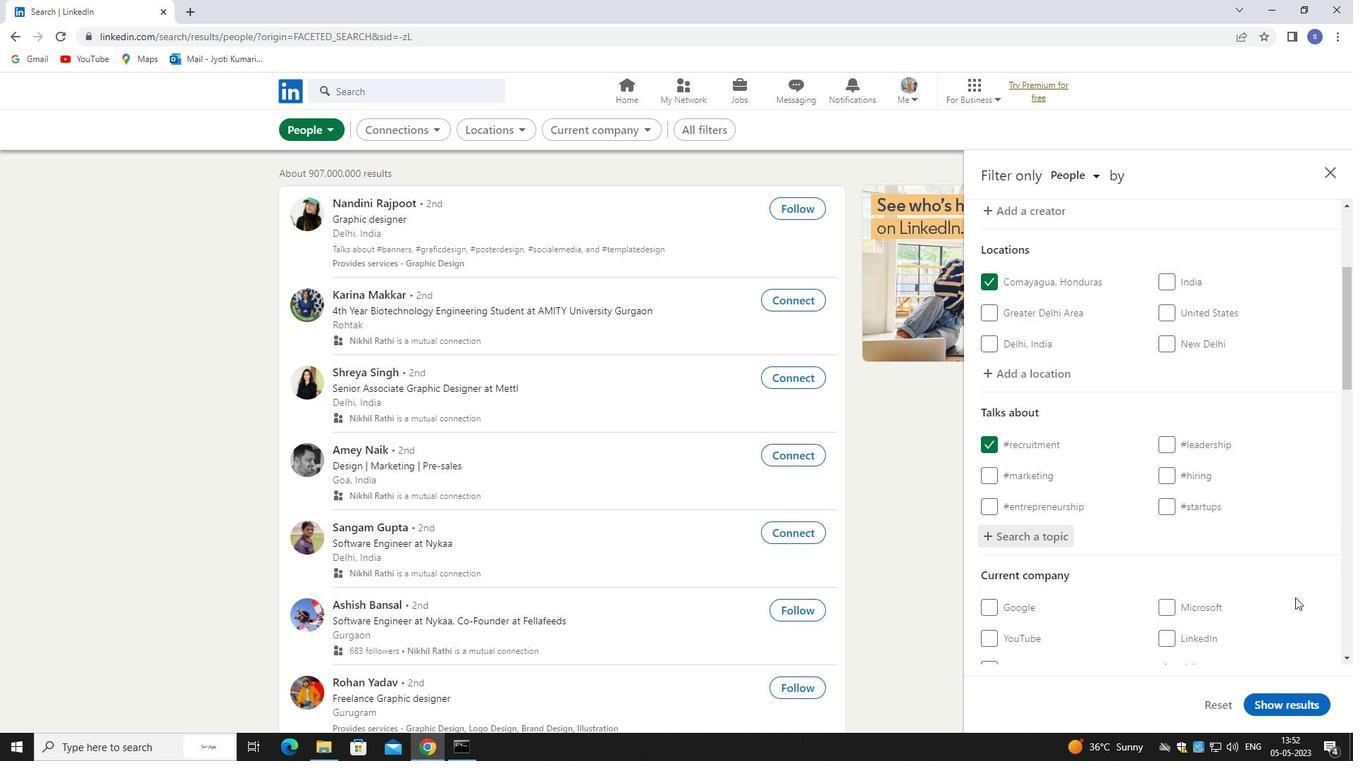 
Action: Mouse scrolled (1294, 595) with delta (0, 0)
Screenshot: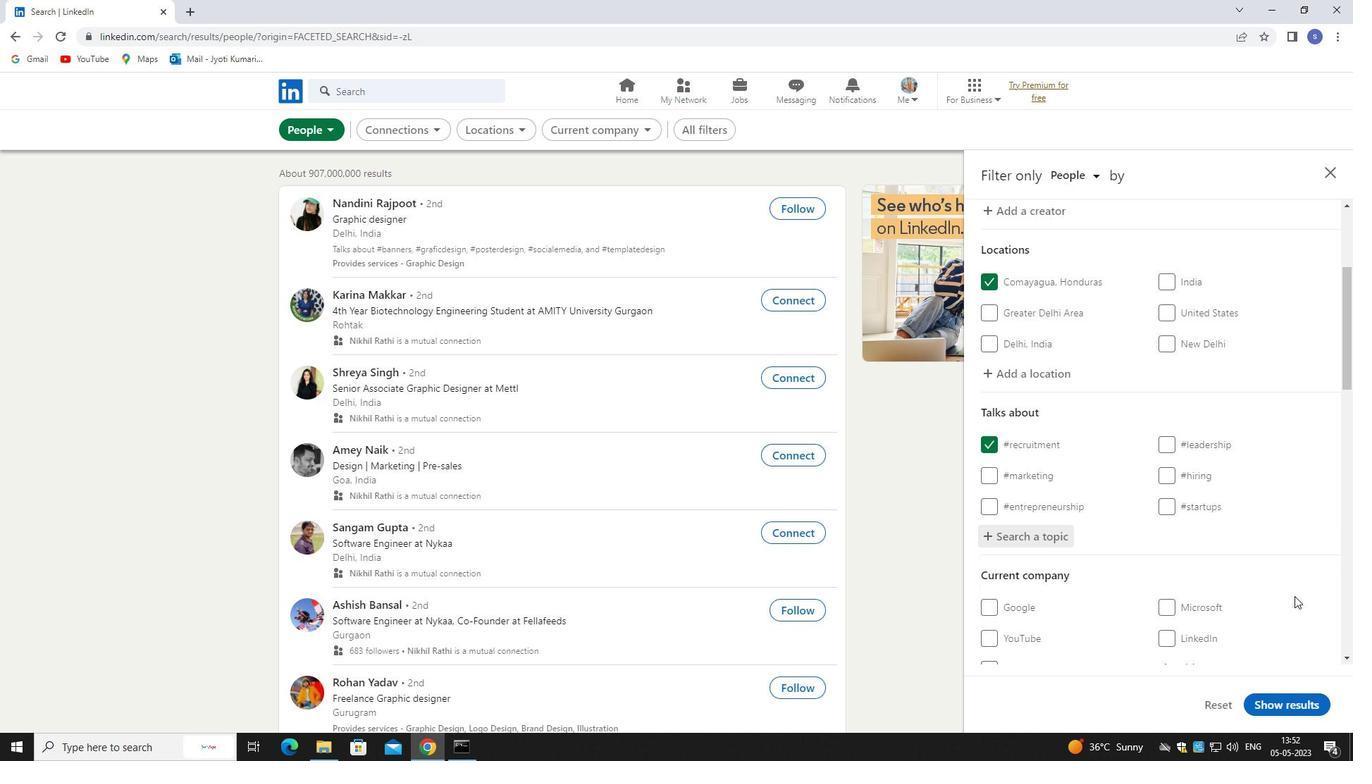 
Action: Mouse moved to (1212, 463)
Screenshot: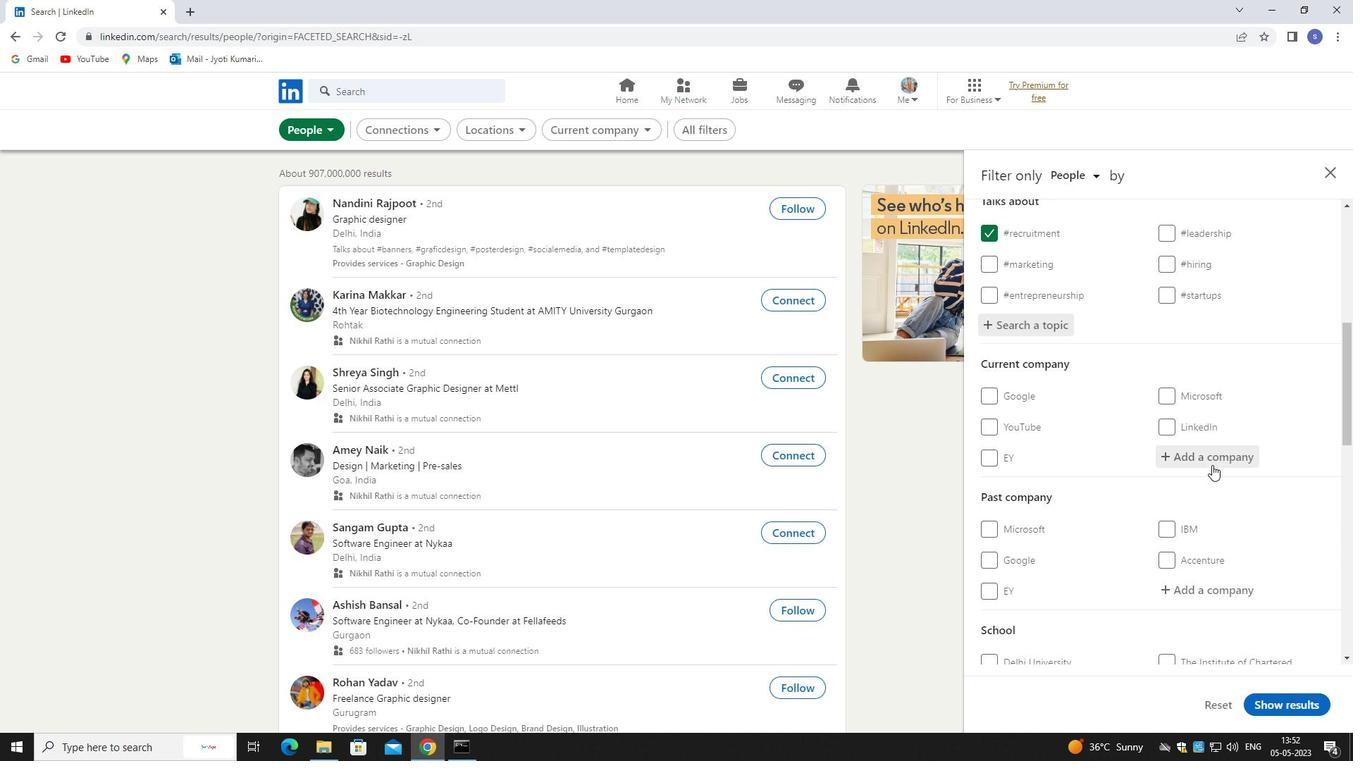 
Action: Mouse pressed left at (1212, 463)
Screenshot: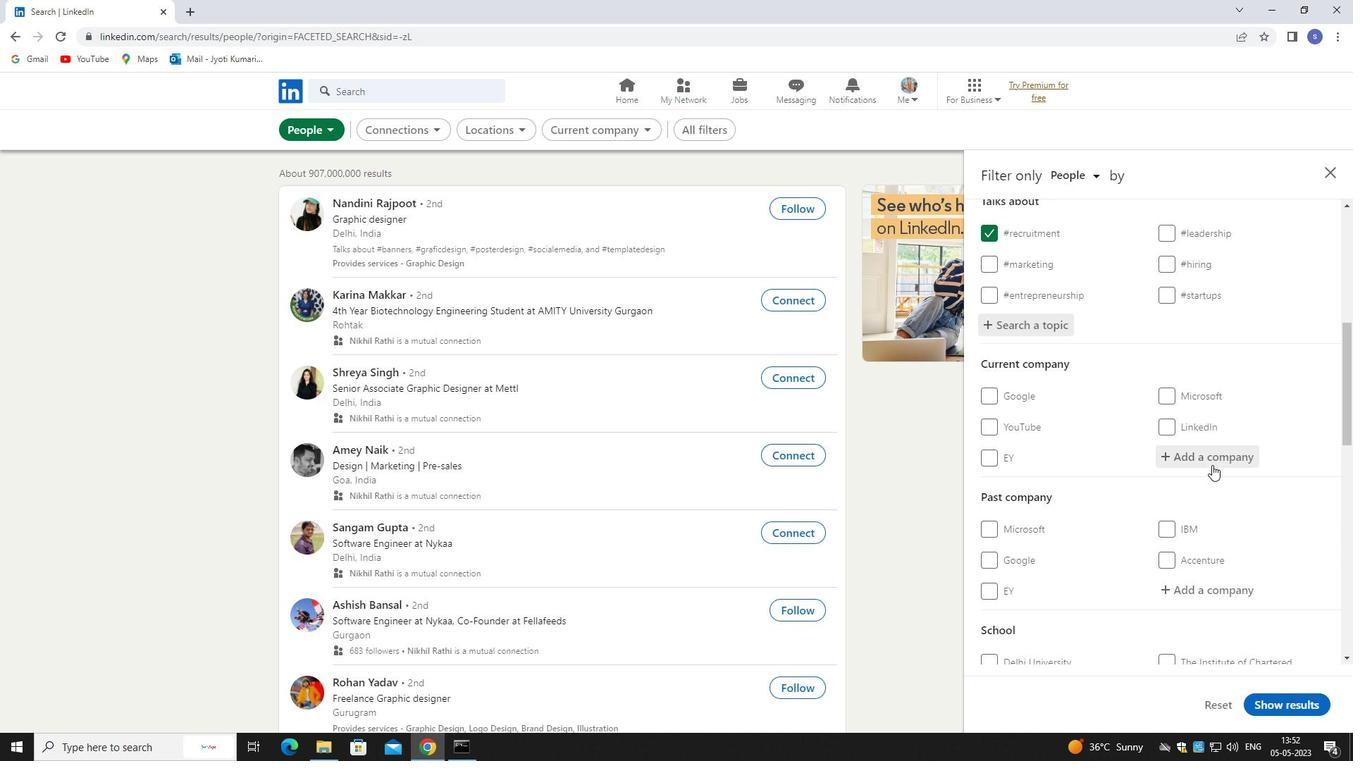 
Action: Key pressed ifc<Key.backspace><Key.backspace>dfc
Screenshot: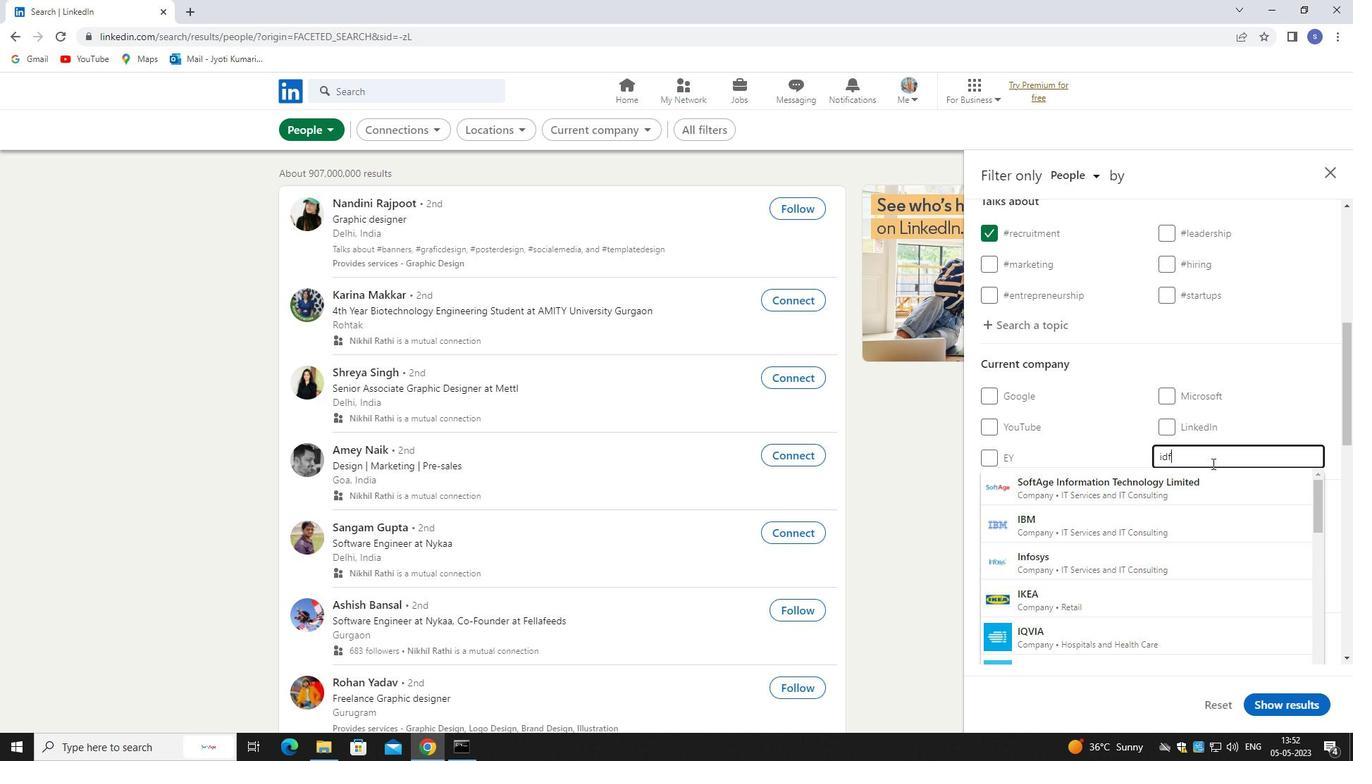 
Action: Mouse moved to (1216, 474)
Screenshot: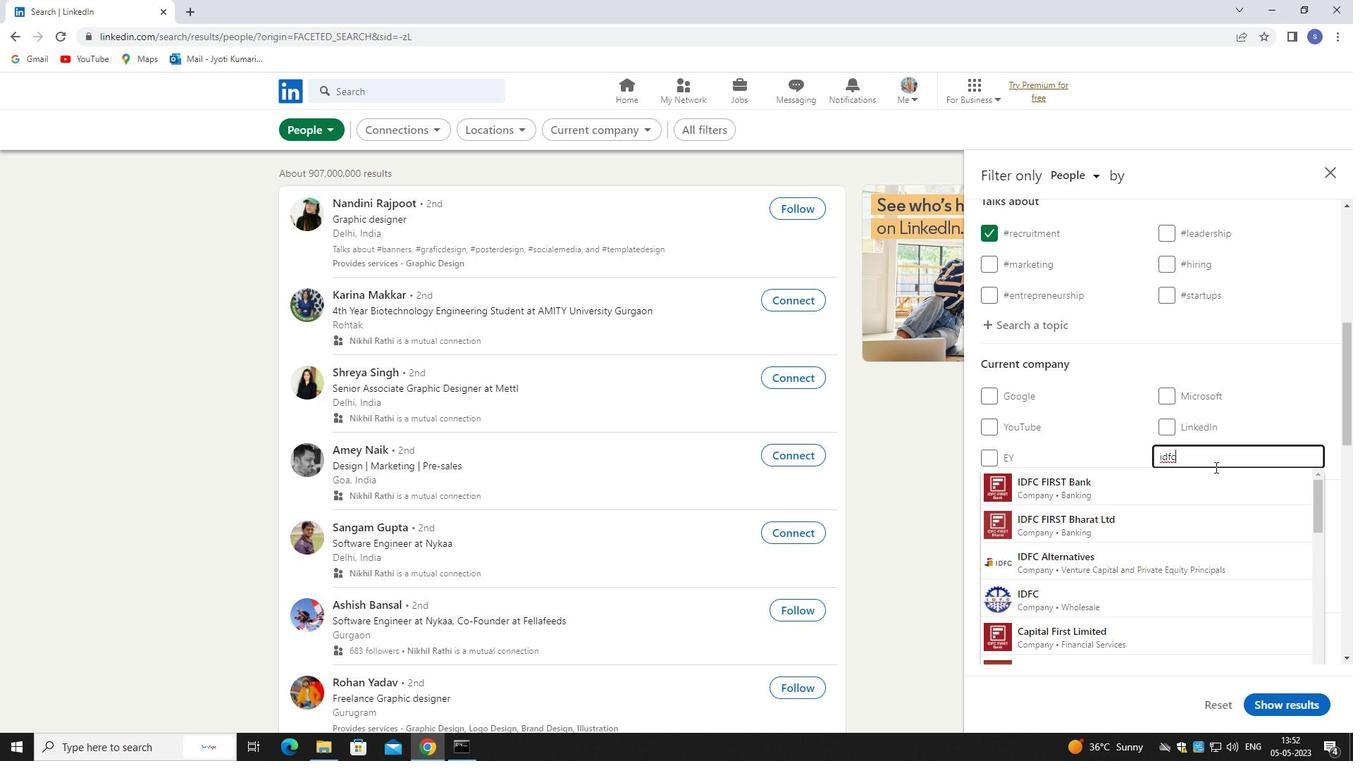 
Action: Mouse pressed left at (1216, 474)
Screenshot: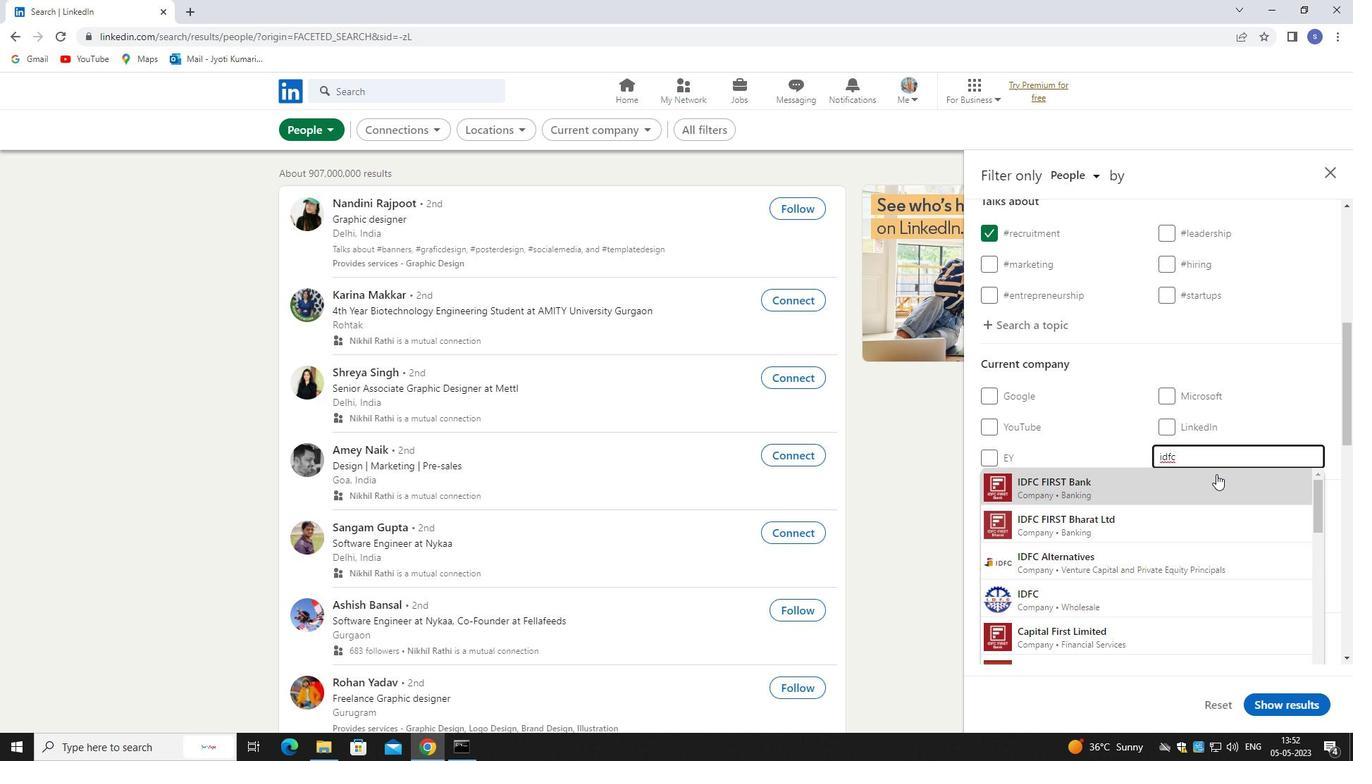 
Action: Mouse scrolled (1216, 473) with delta (0, 0)
Screenshot: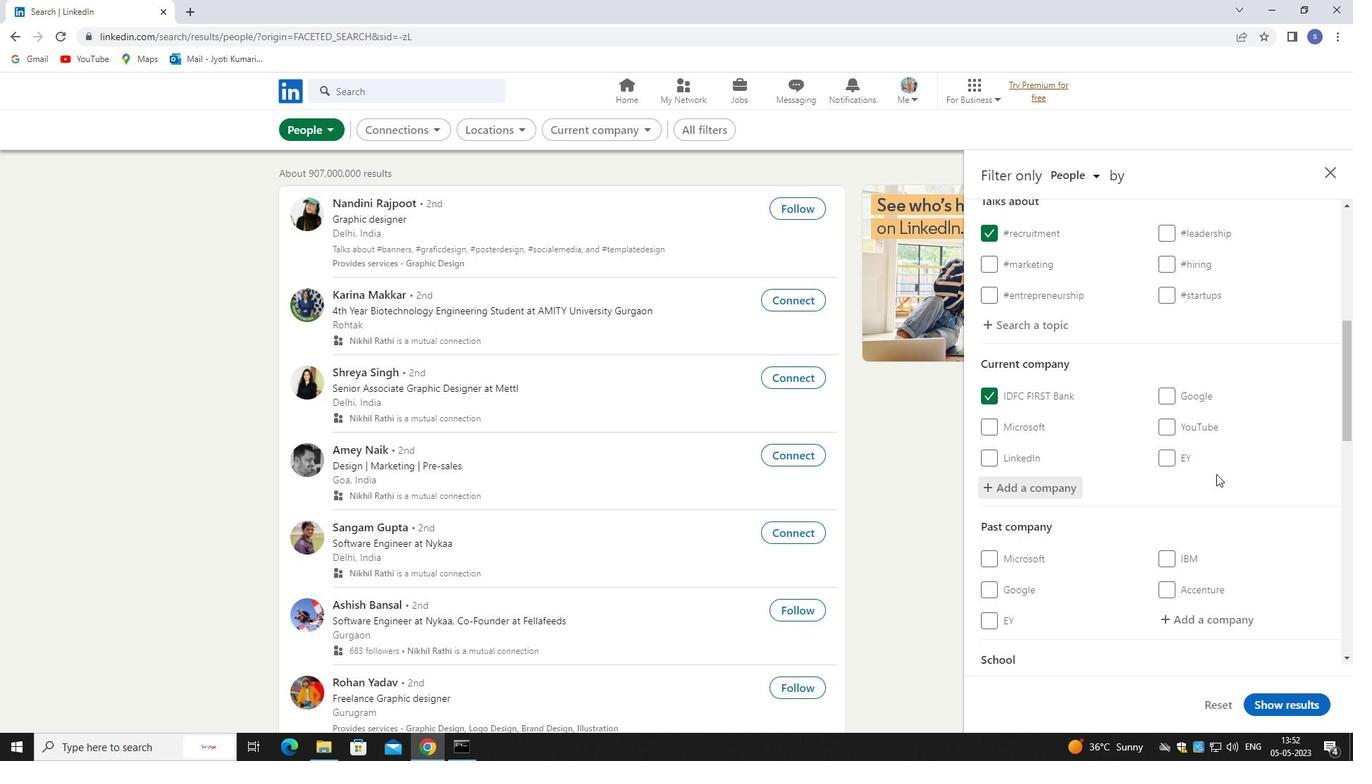 
Action: Mouse scrolled (1216, 473) with delta (0, 0)
Screenshot: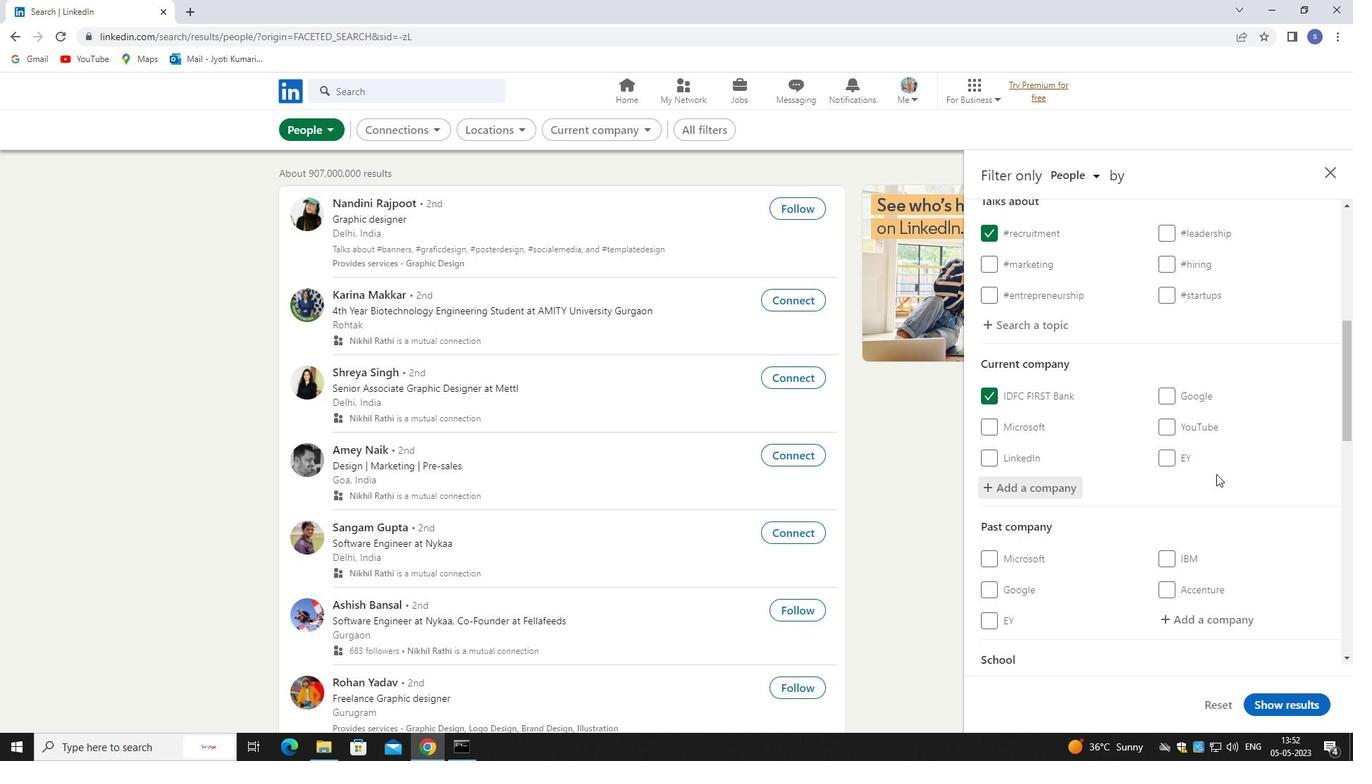 
Action: Mouse moved to (1231, 594)
Screenshot: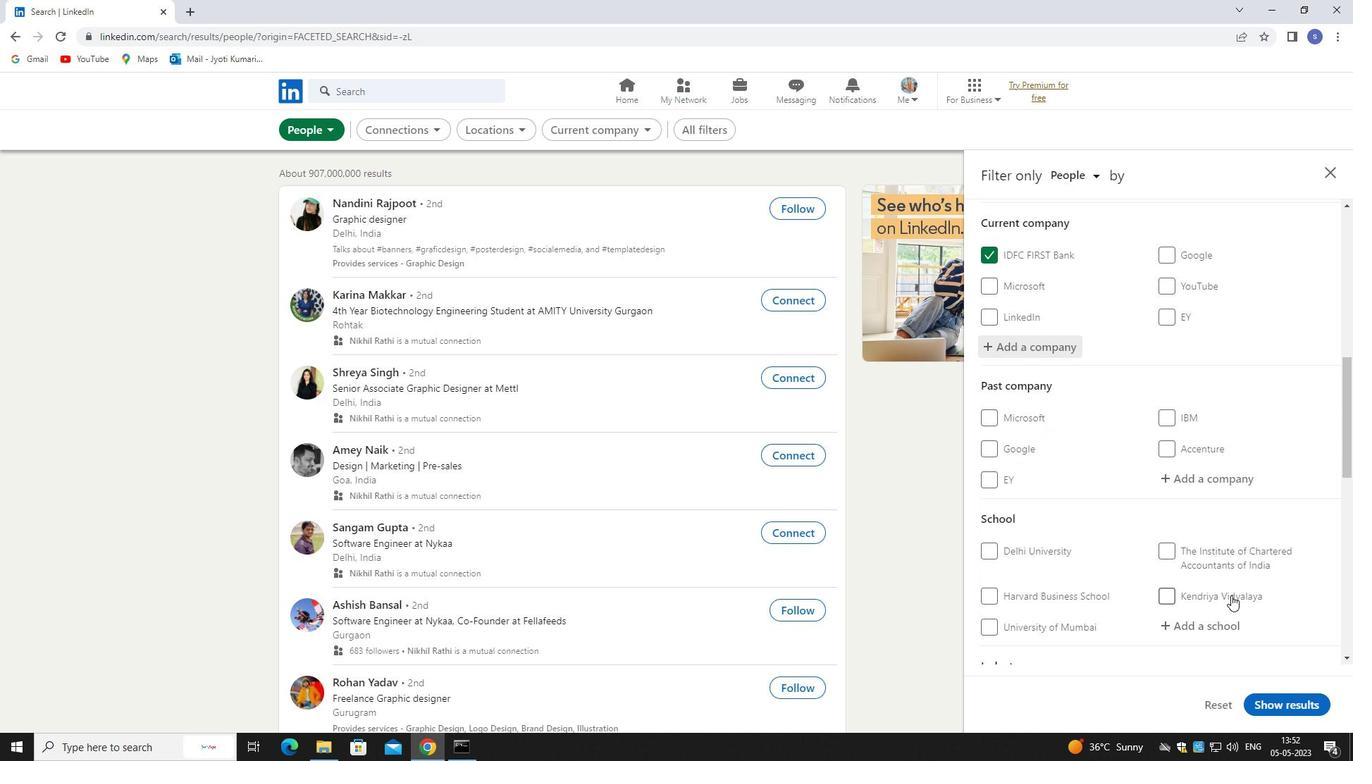 
Action: Mouse scrolled (1231, 594) with delta (0, 0)
Screenshot: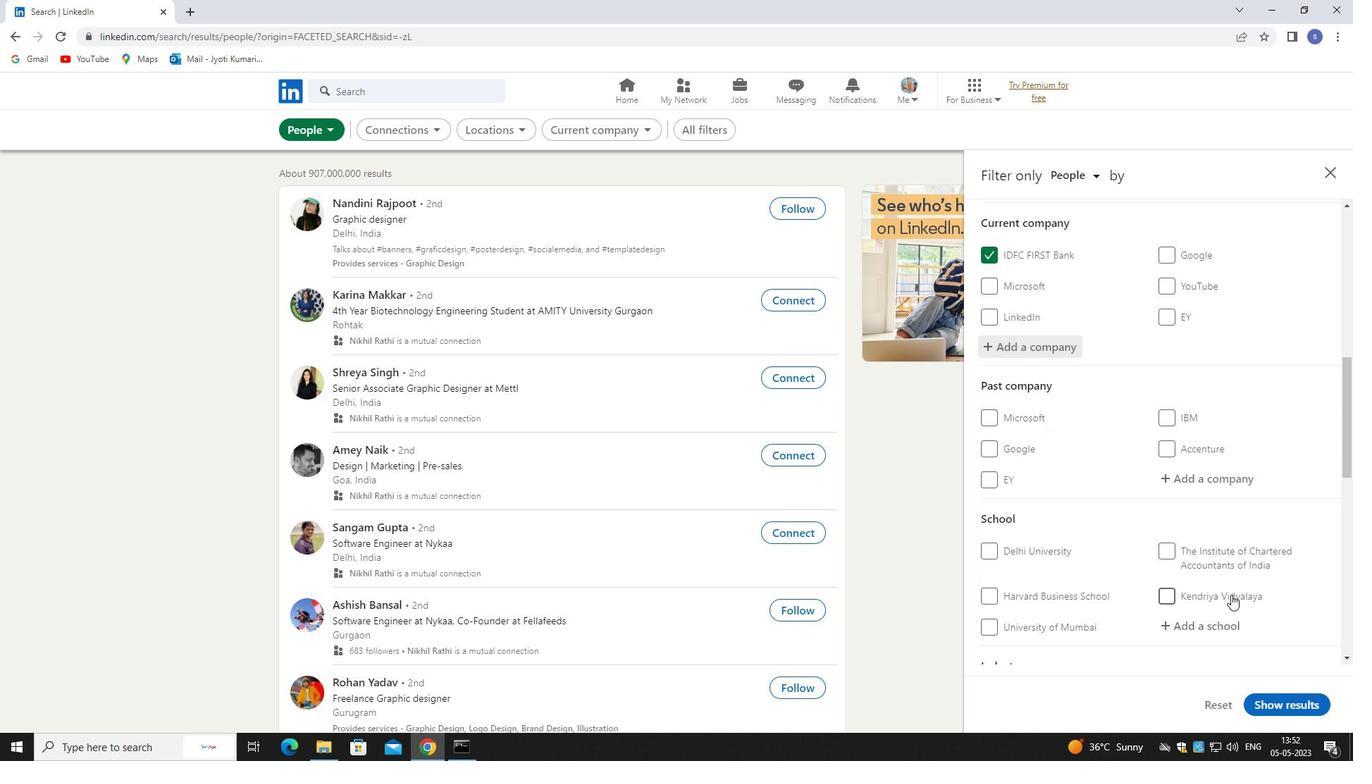
Action: Mouse scrolled (1231, 594) with delta (0, 0)
Screenshot: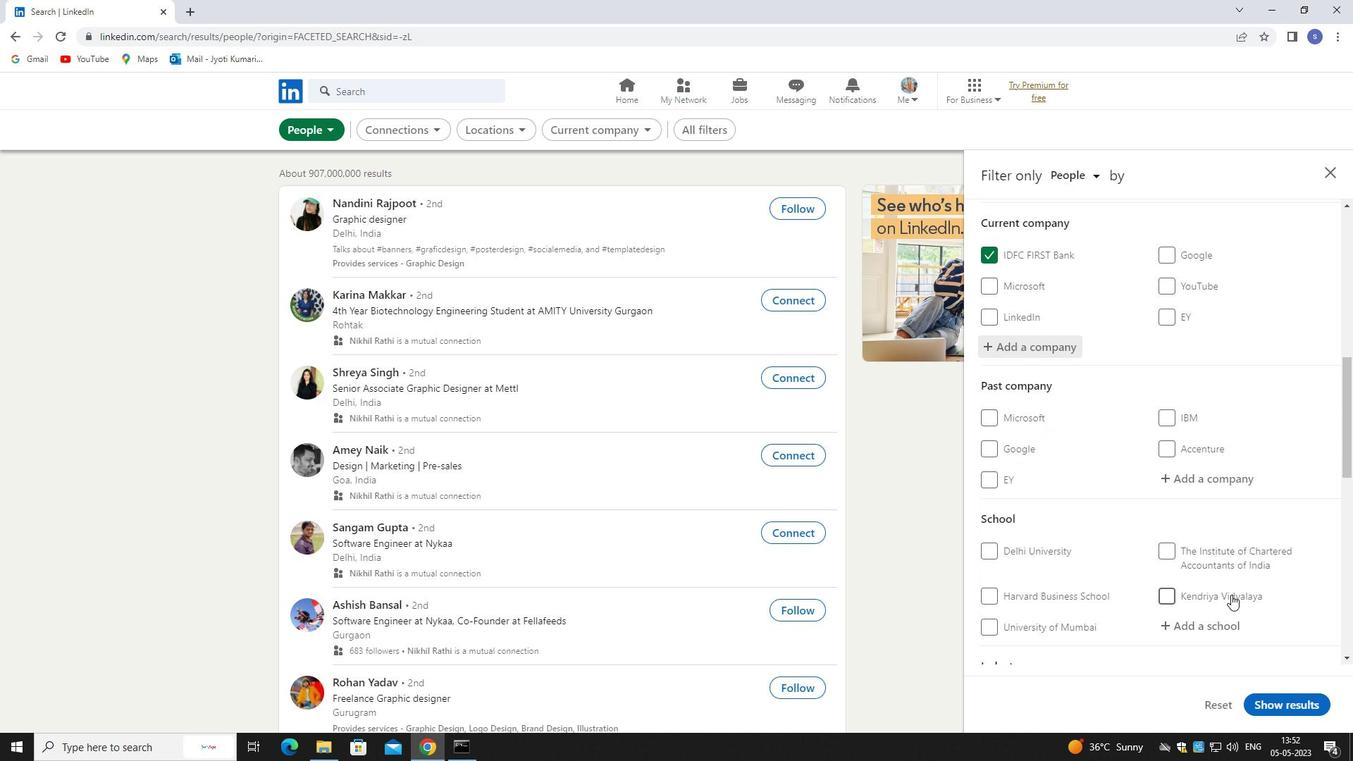 
Action: Mouse moved to (1210, 493)
Screenshot: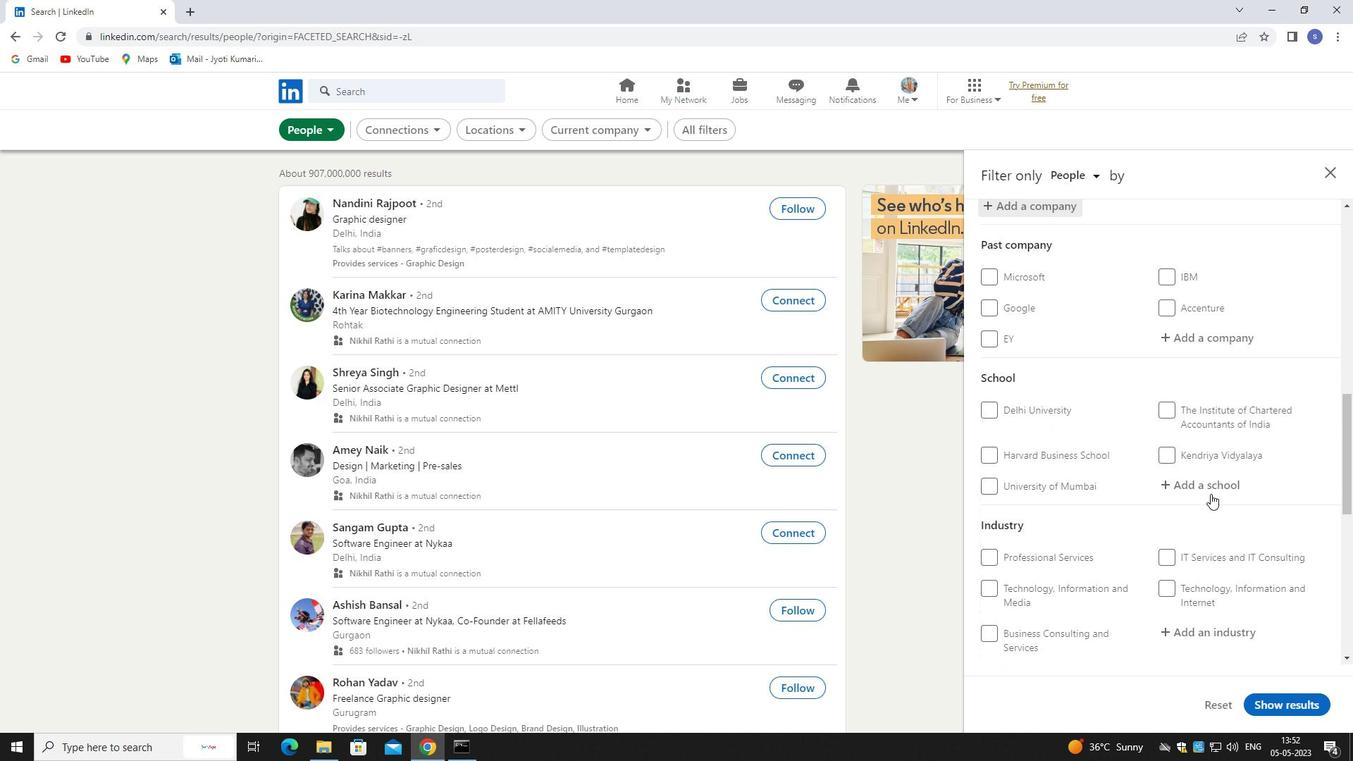 
Action: Mouse pressed left at (1210, 493)
Screenshot: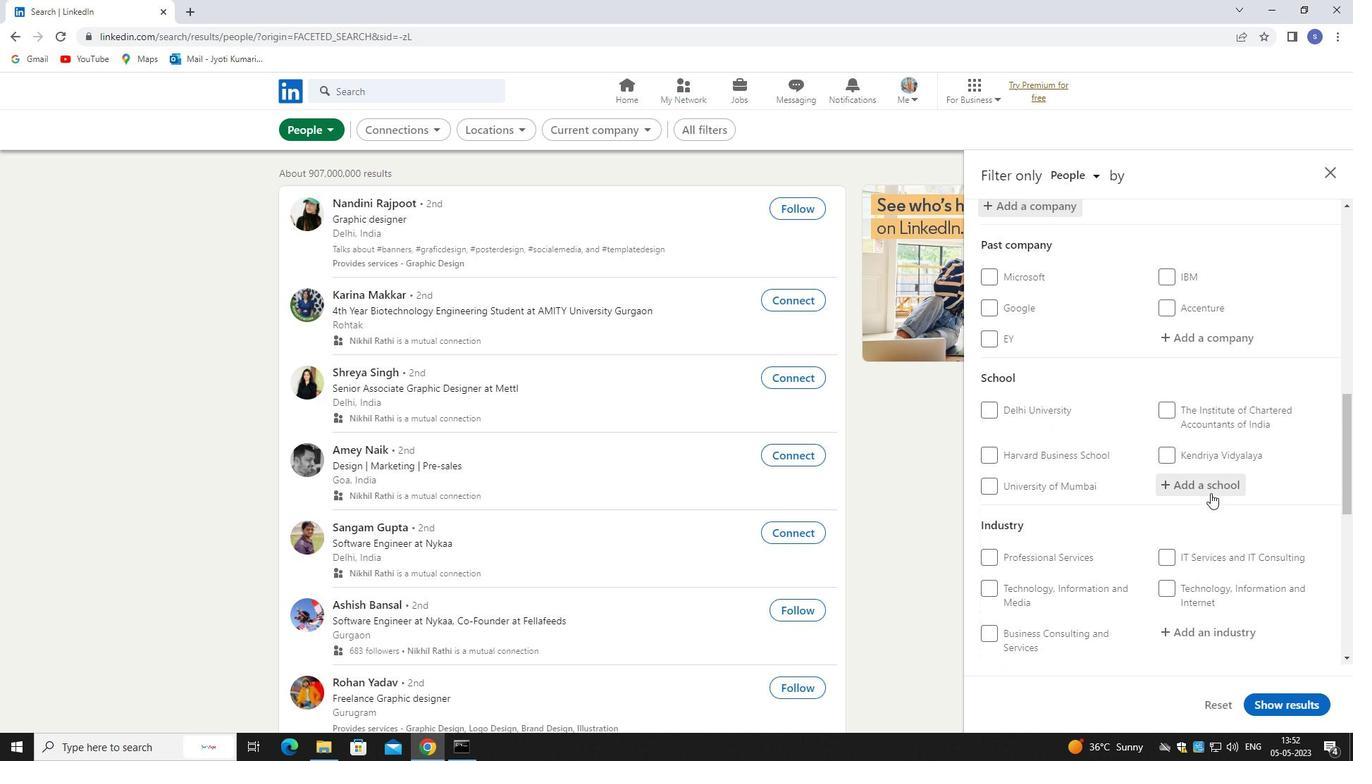 
Action: Key pressed ag<Key.backspace>hlei
Screenshot: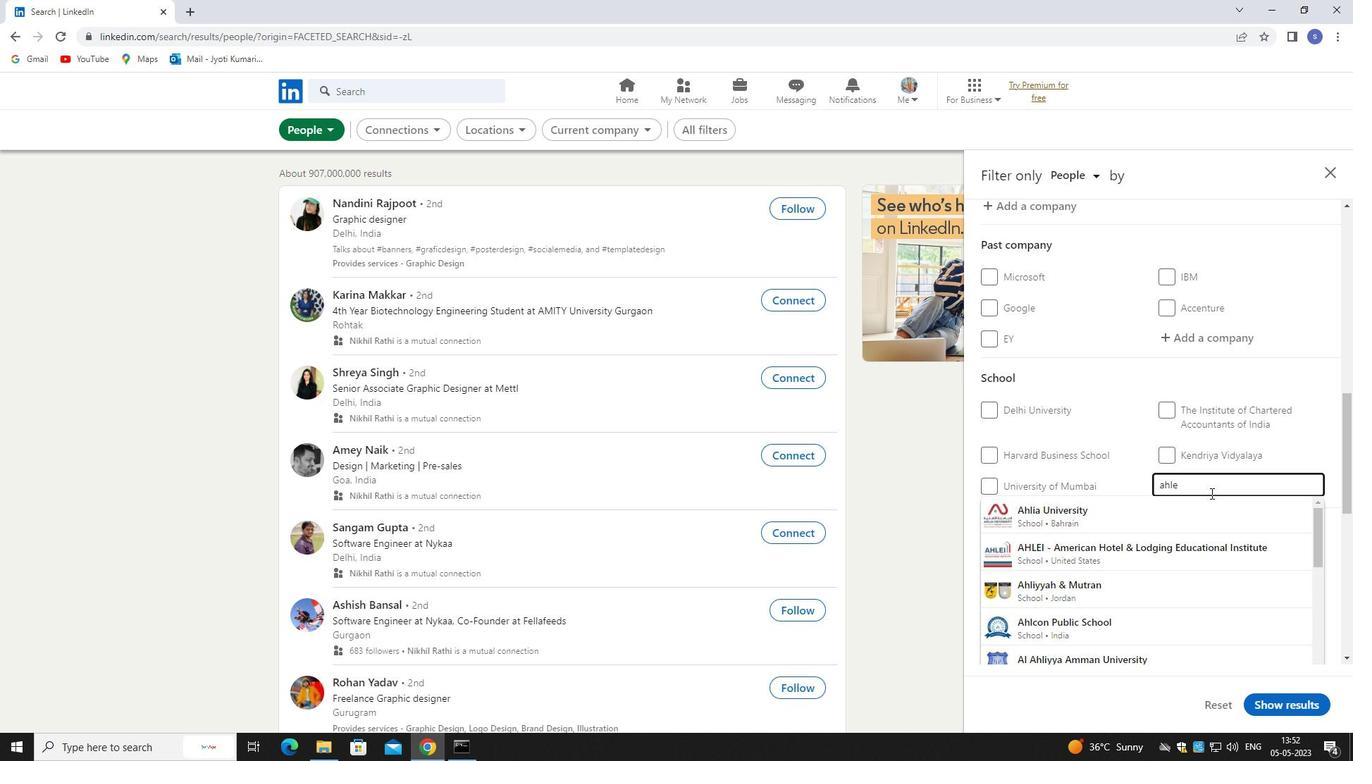 
Action: Mouse moved to (1210, 522)
Screenshot: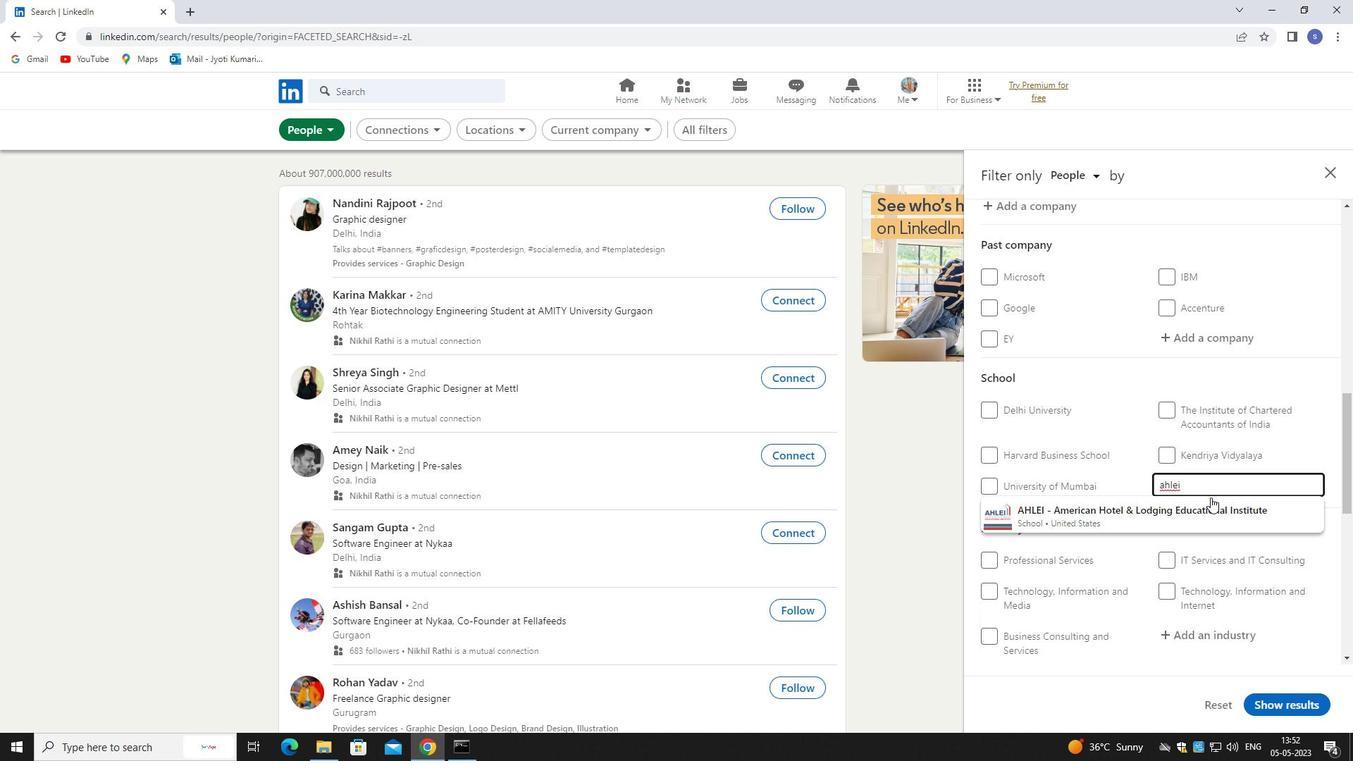 
Action: Mouse pressed left at (1210, 522)
Screenshot: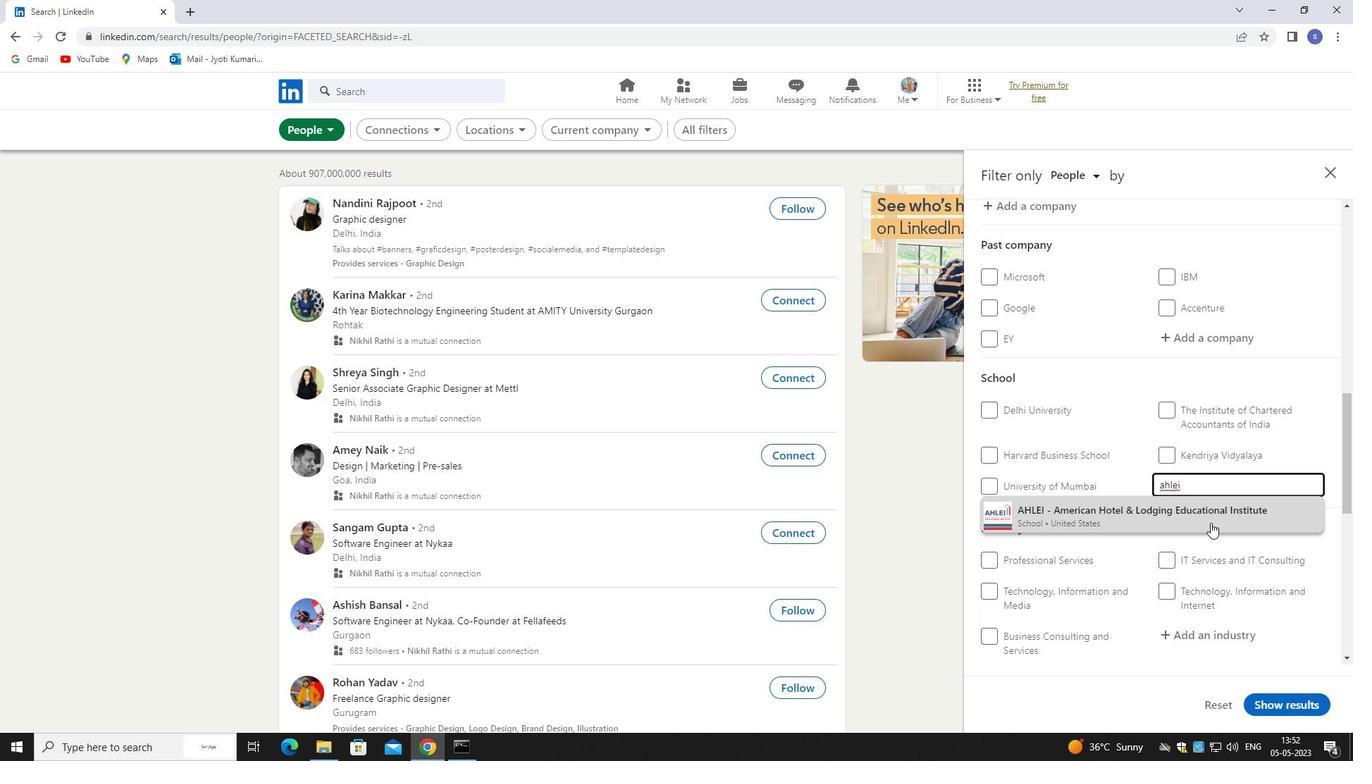 
Action: Mouse scrolled (1210, 522) with delta (0, 0)
Screenshot: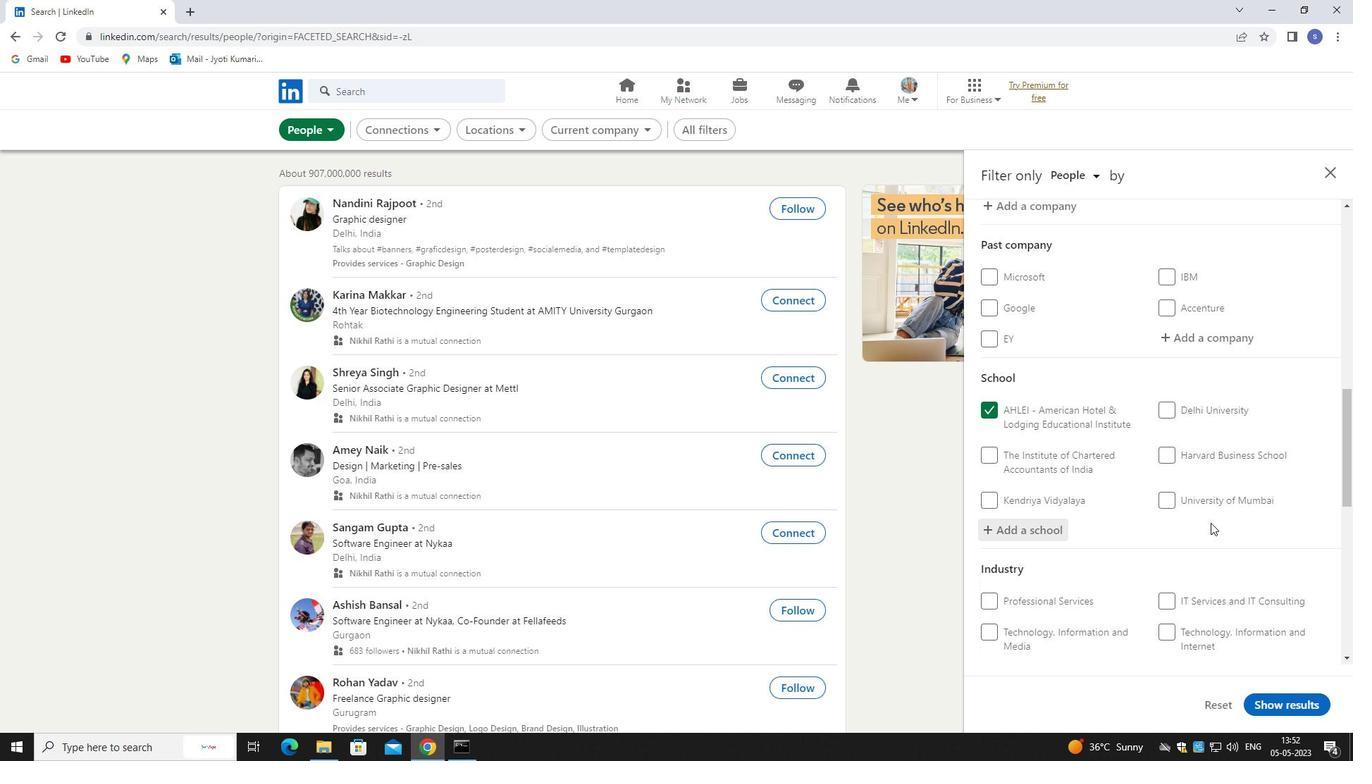 
Action: Mouse moved to (1210, 523)
Screenshot: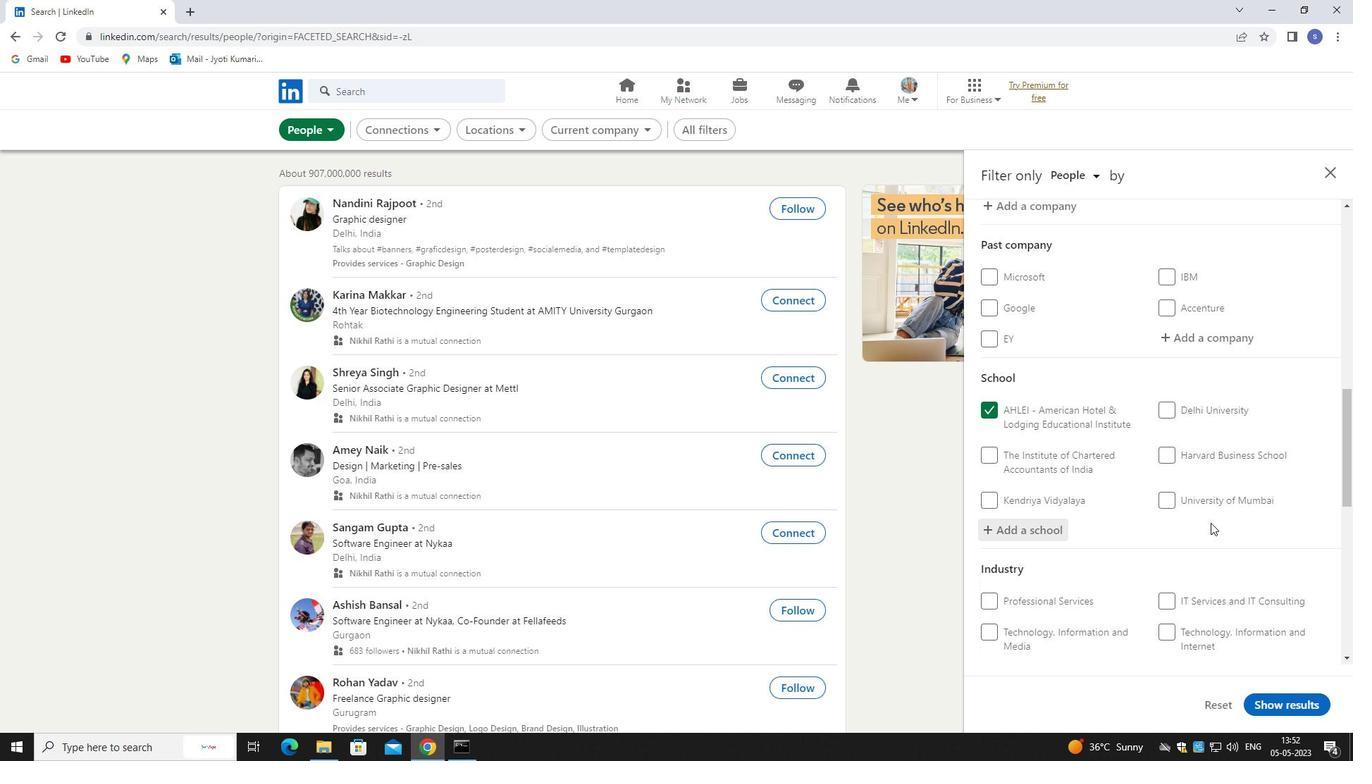 
Action: Mouse scrolled (1210, 522) with delta (0, 0)
Screenshot: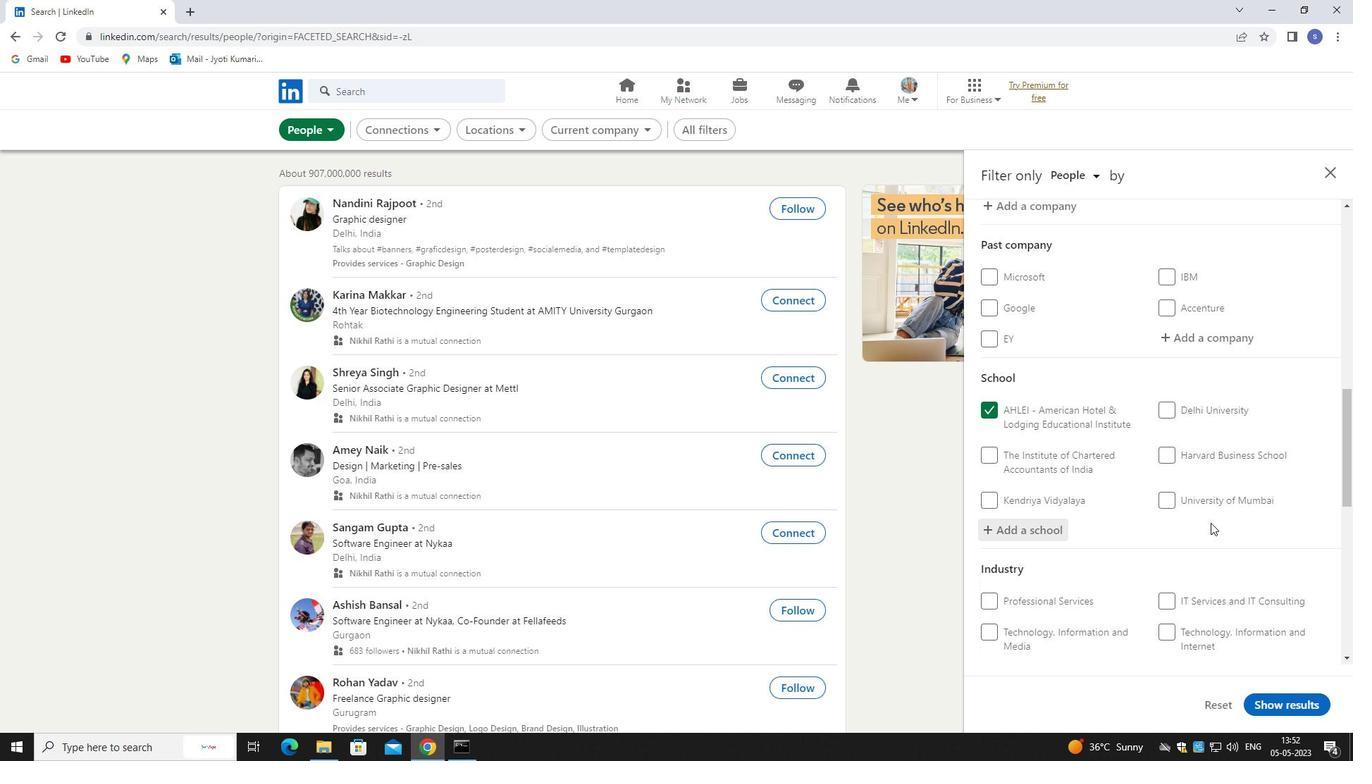 
Action: Mouse moved to (1210, 527)
Screenshot: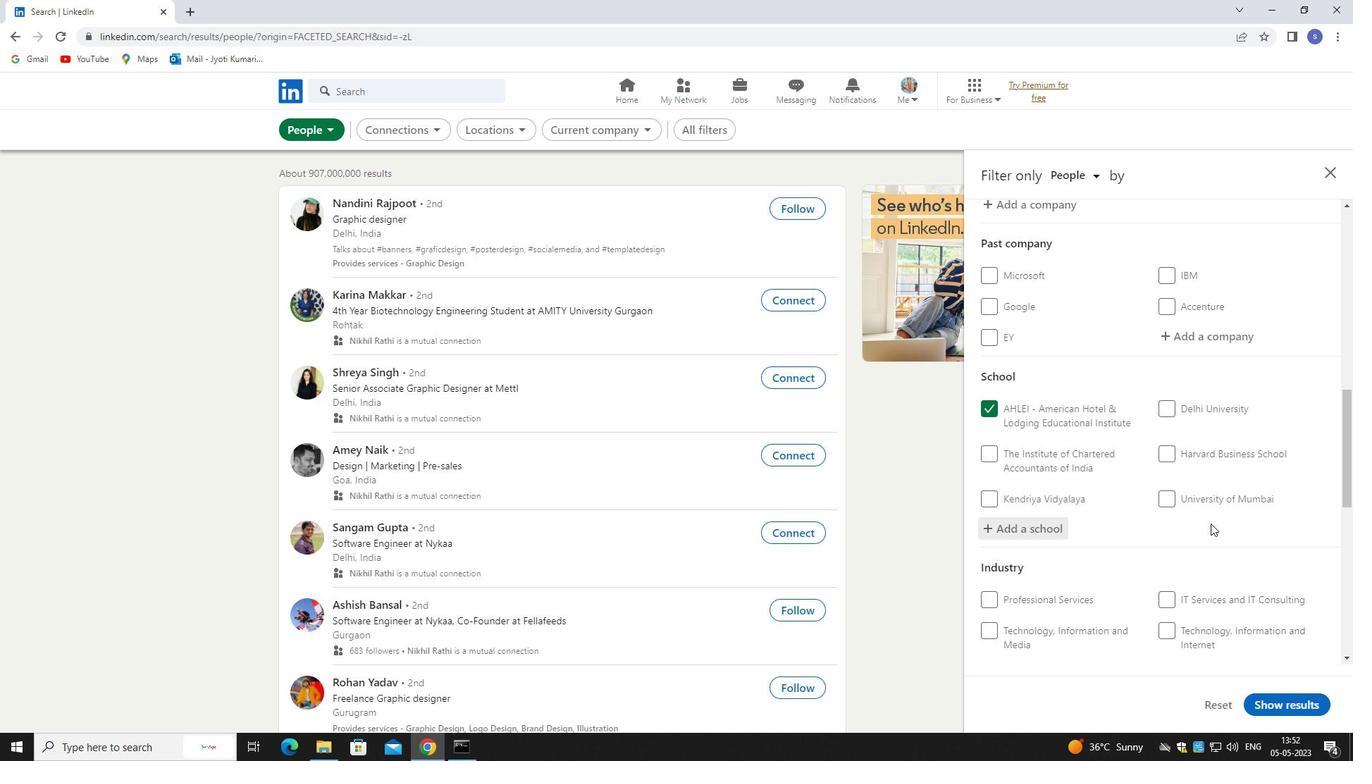 
Action: Mouse scrolled (1210, 526) with delta (0, 0)
Screenshot: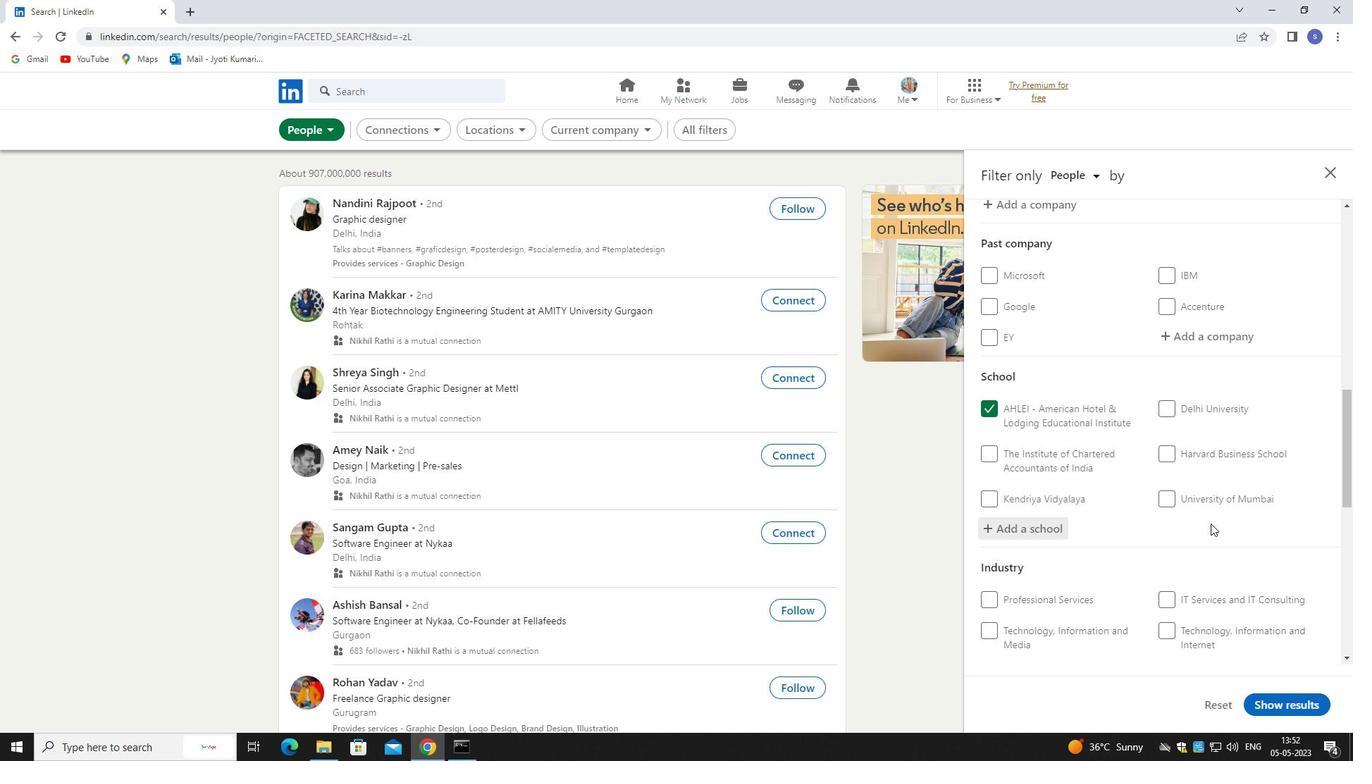 
Action: Mouse moved to (1207, 469)
Screenshot: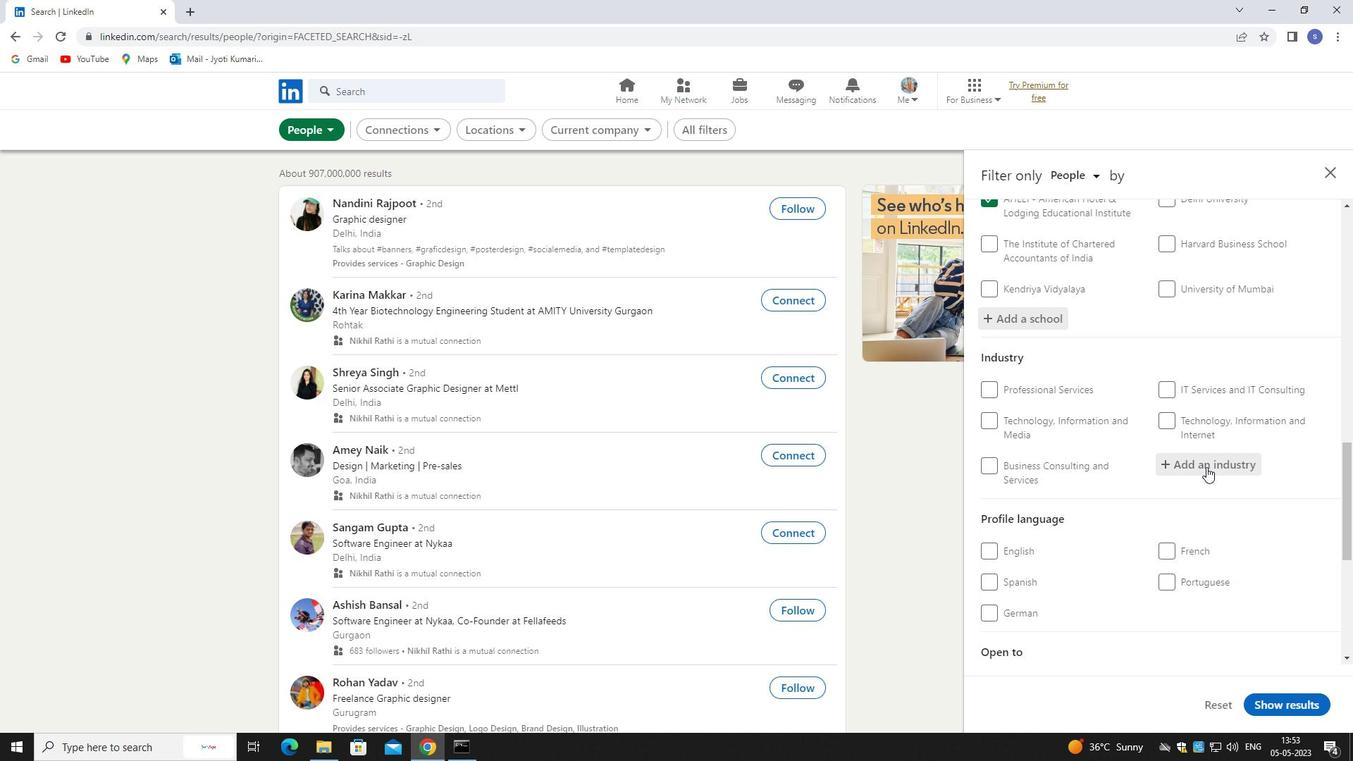 
Action: Mouse pressed left at (1207, 469)
Screenshot: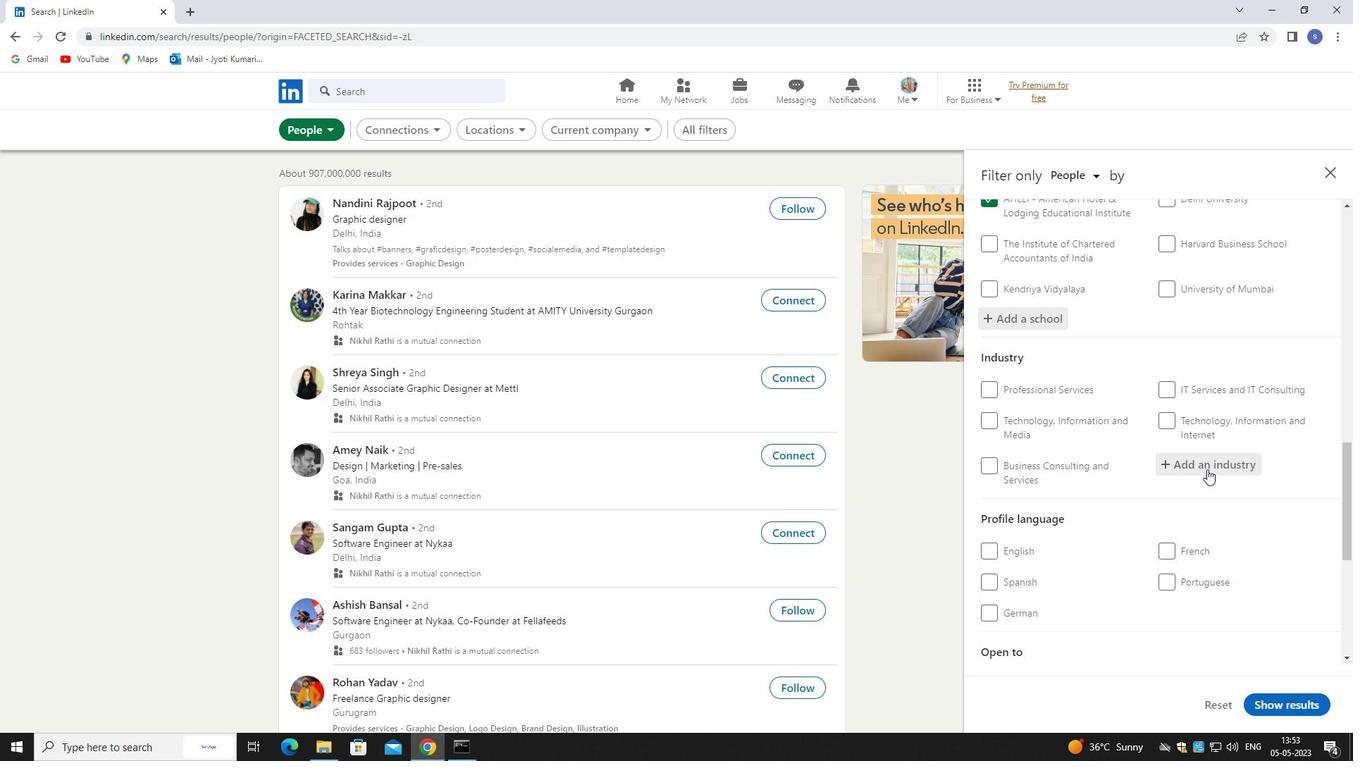 
Action: Key pressed str<Key.backspace>eam<Key.space>
Screenshot: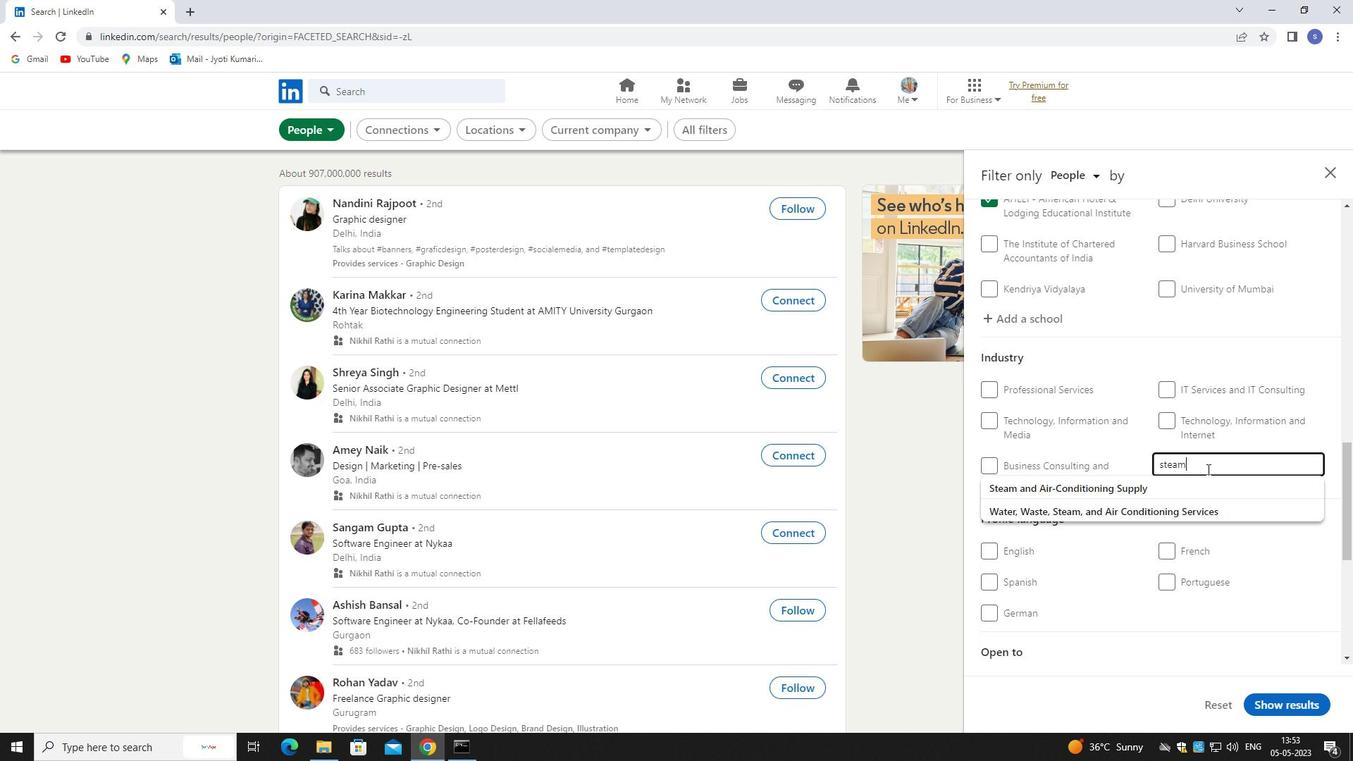 
Action: Mouse moved to (1207, 486)
Screenshot: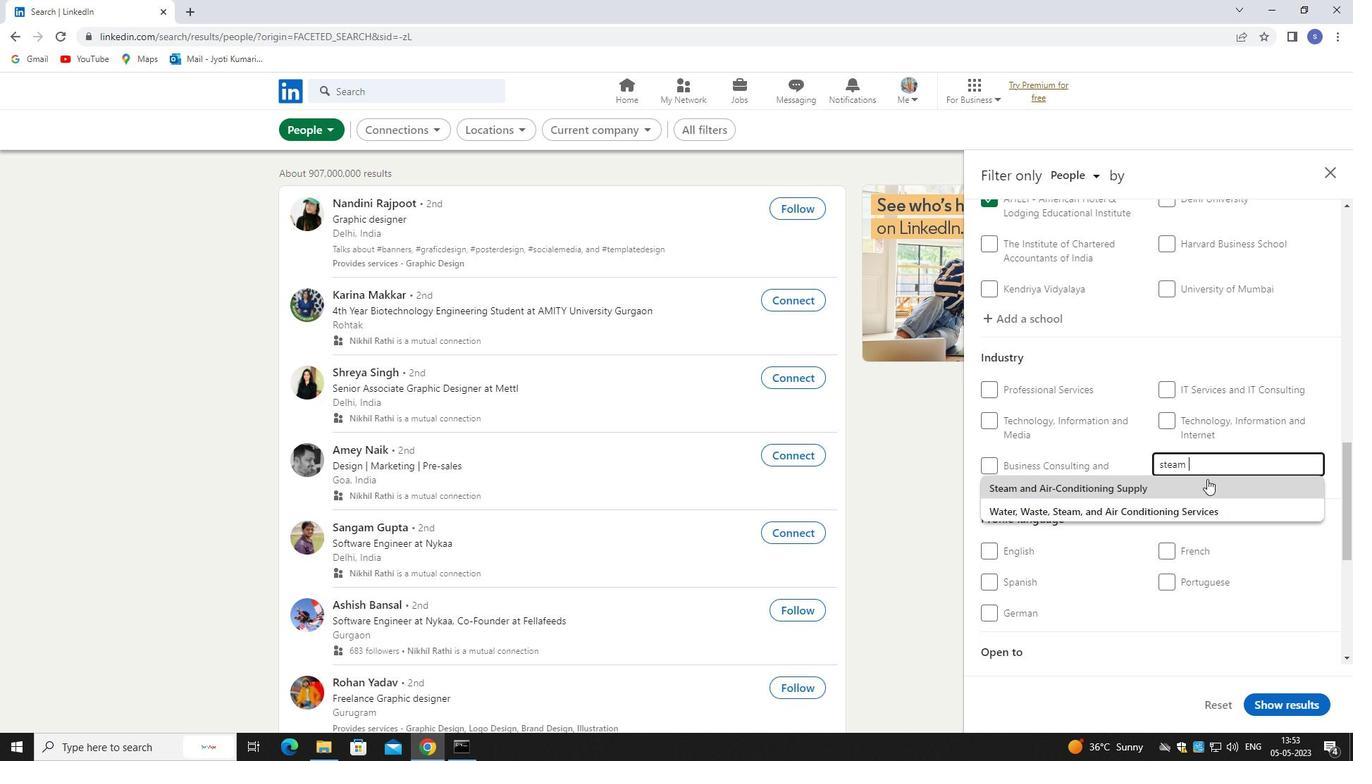 
Action: Mouse pressed left at (1207, 486)
Screenshot: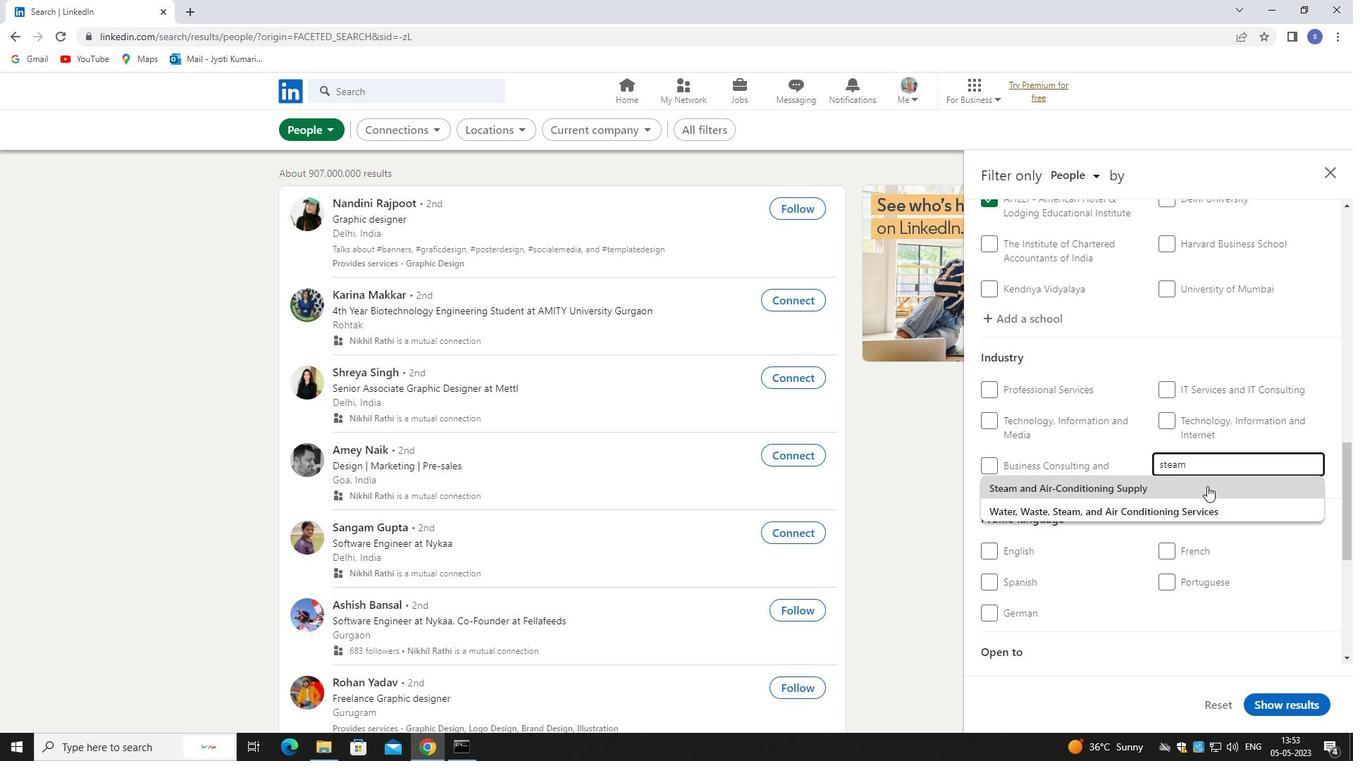 
Action: Mouse moved to (1207, 490)
Screenshot: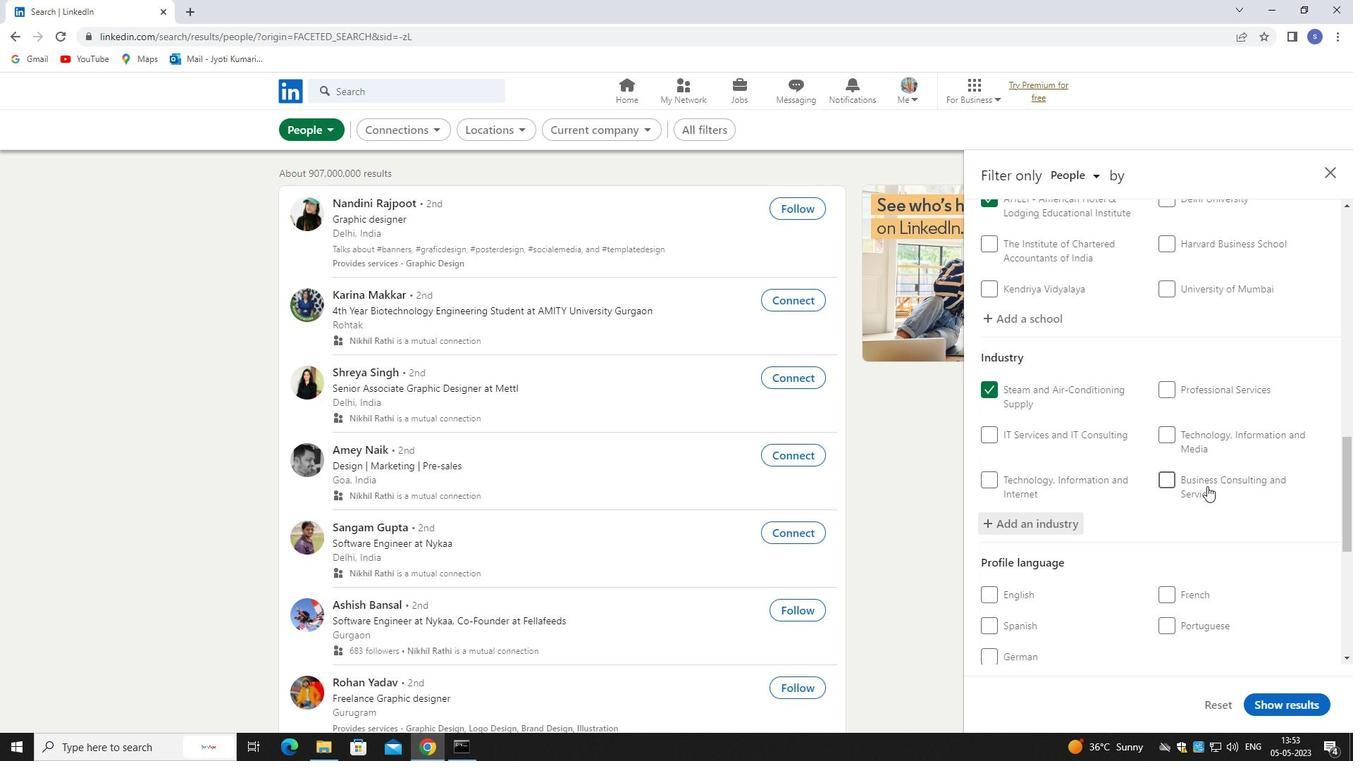 
Action: Mouse scrolled (1207, 489) with delta (0, 0)
Screenshot: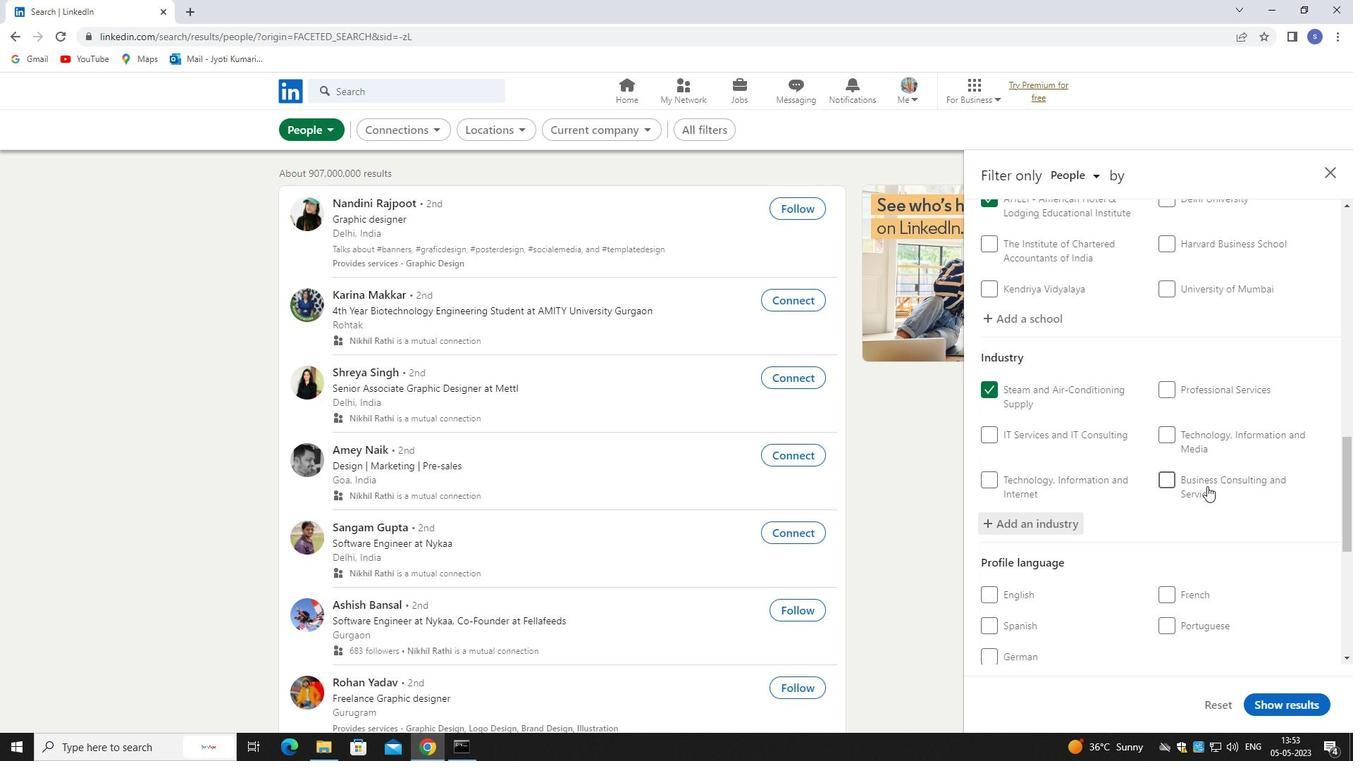 
Action: Mouse moved to (1207, 499)
Screenshot: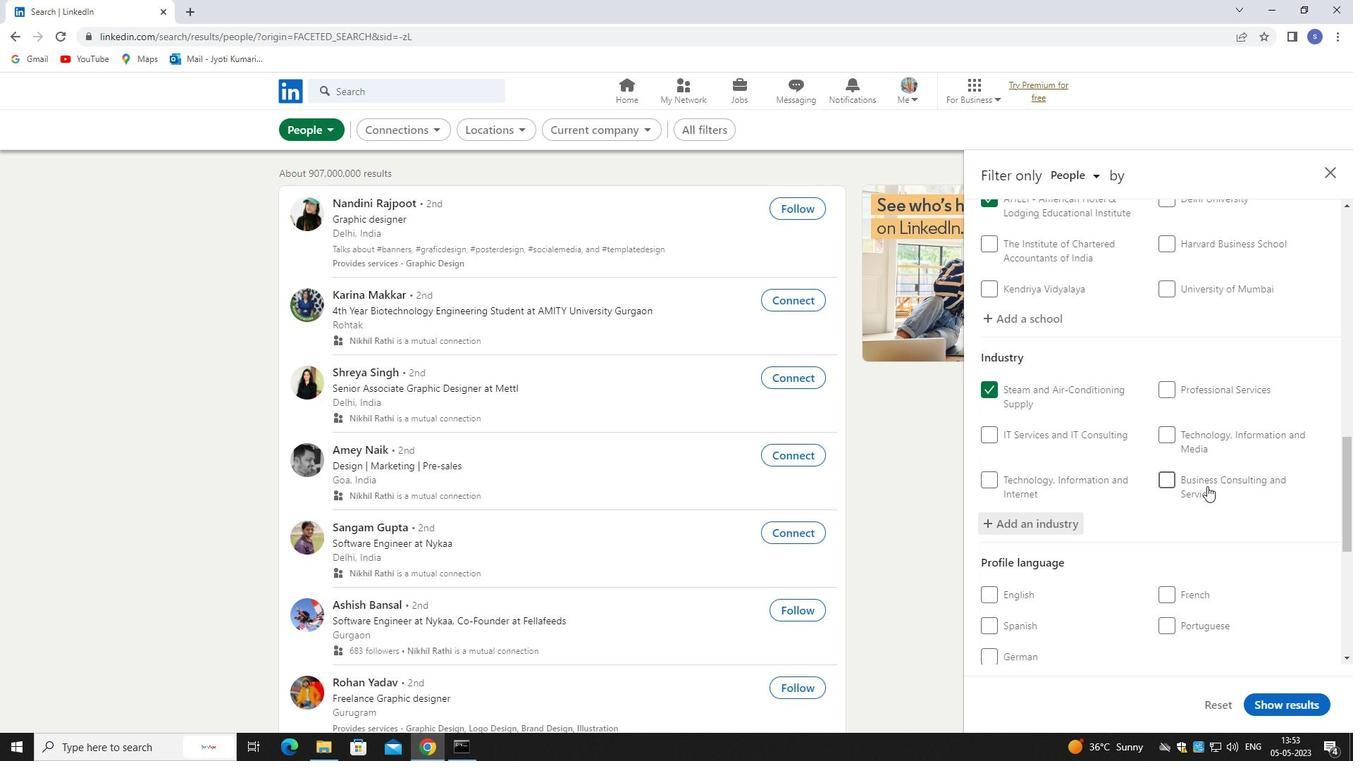 
Action: Mouse scrolled (1207, 499) with delta (0, 0)
Screenshot: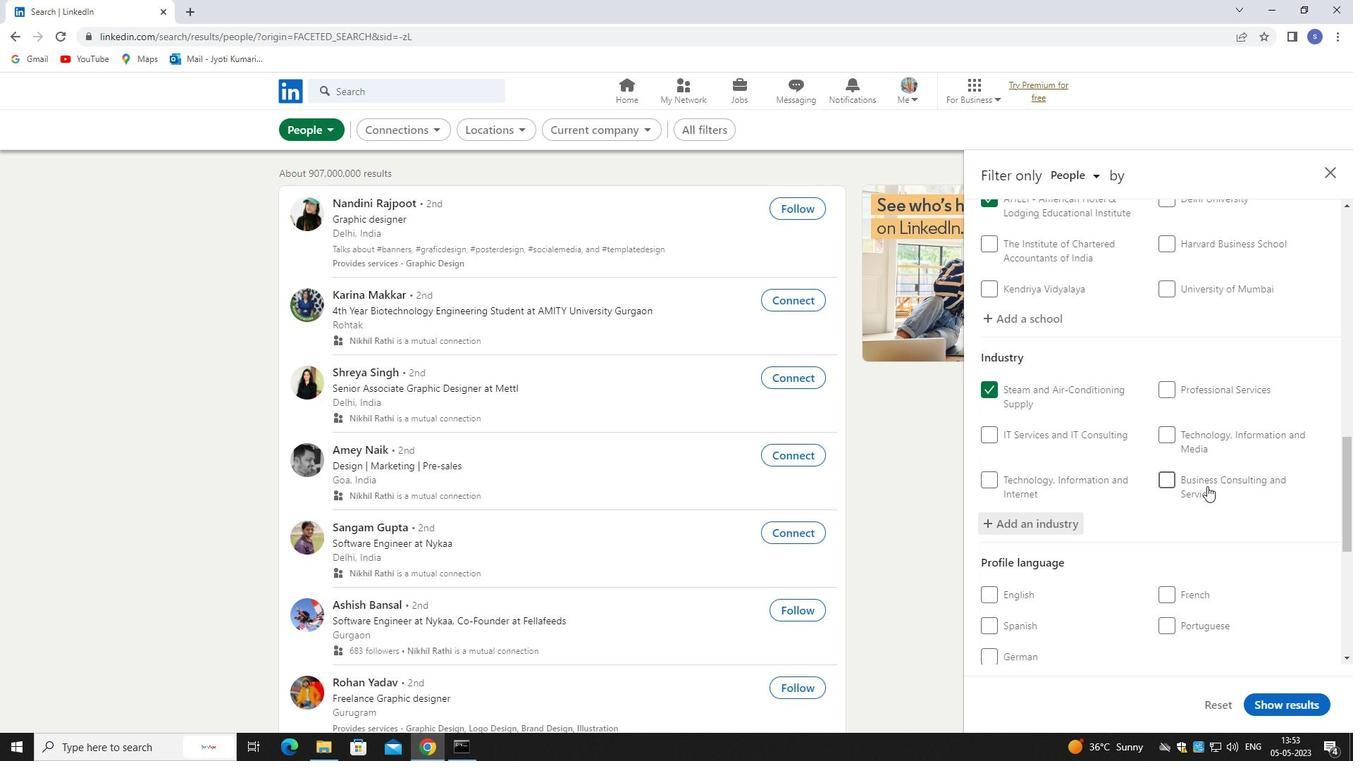 
Action: Mouse moved to (1207, 506)
Screenshot: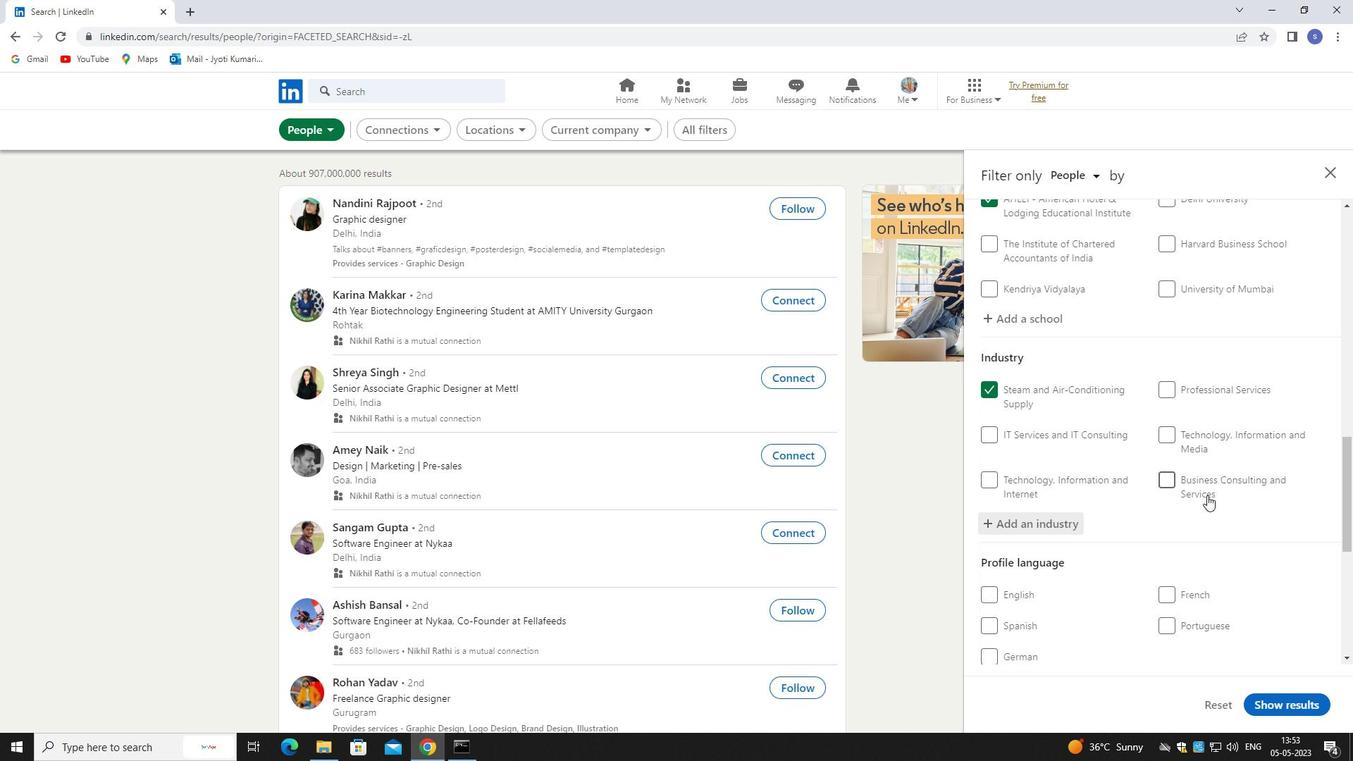 
Action: Mouse scrolled (1207, 506) with delta (0, 0)
Screenshot: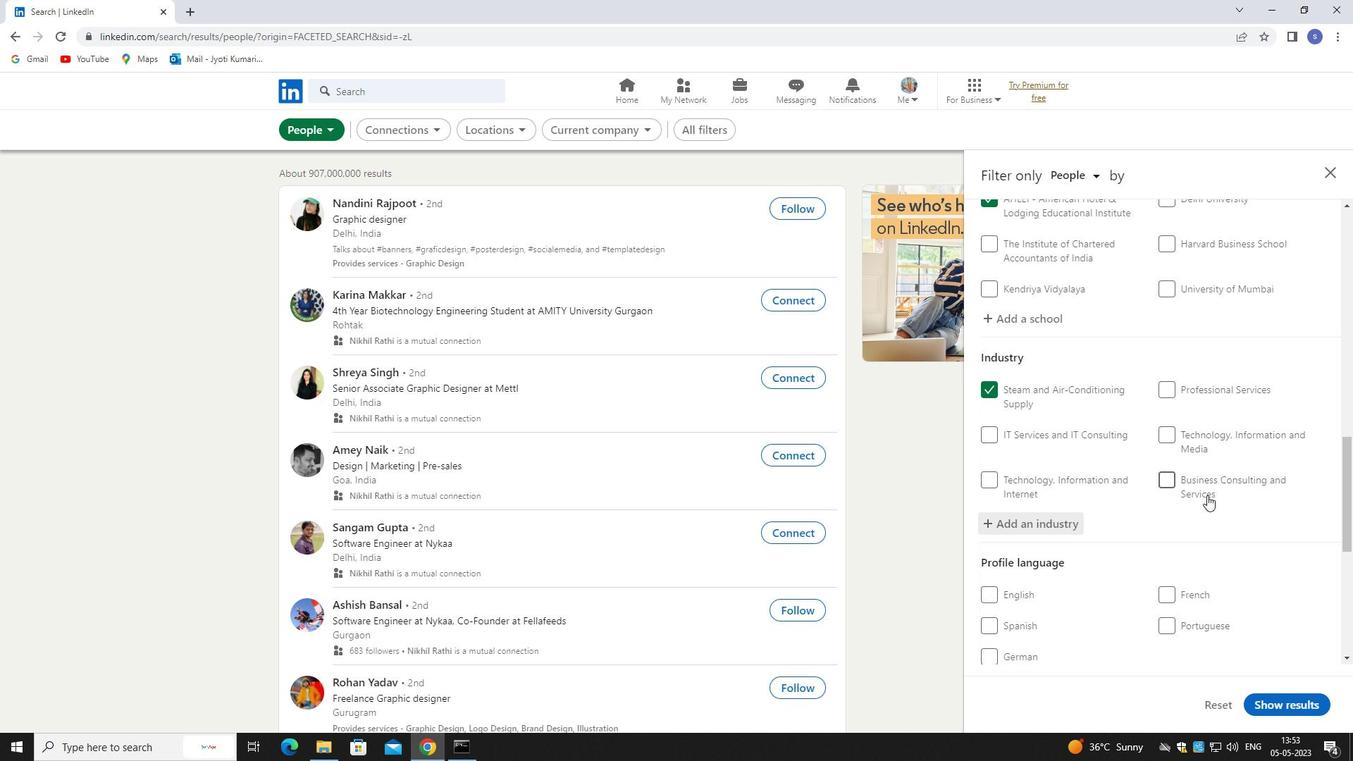 
Action: Mouse moved to (1027, 443)
Screenshot: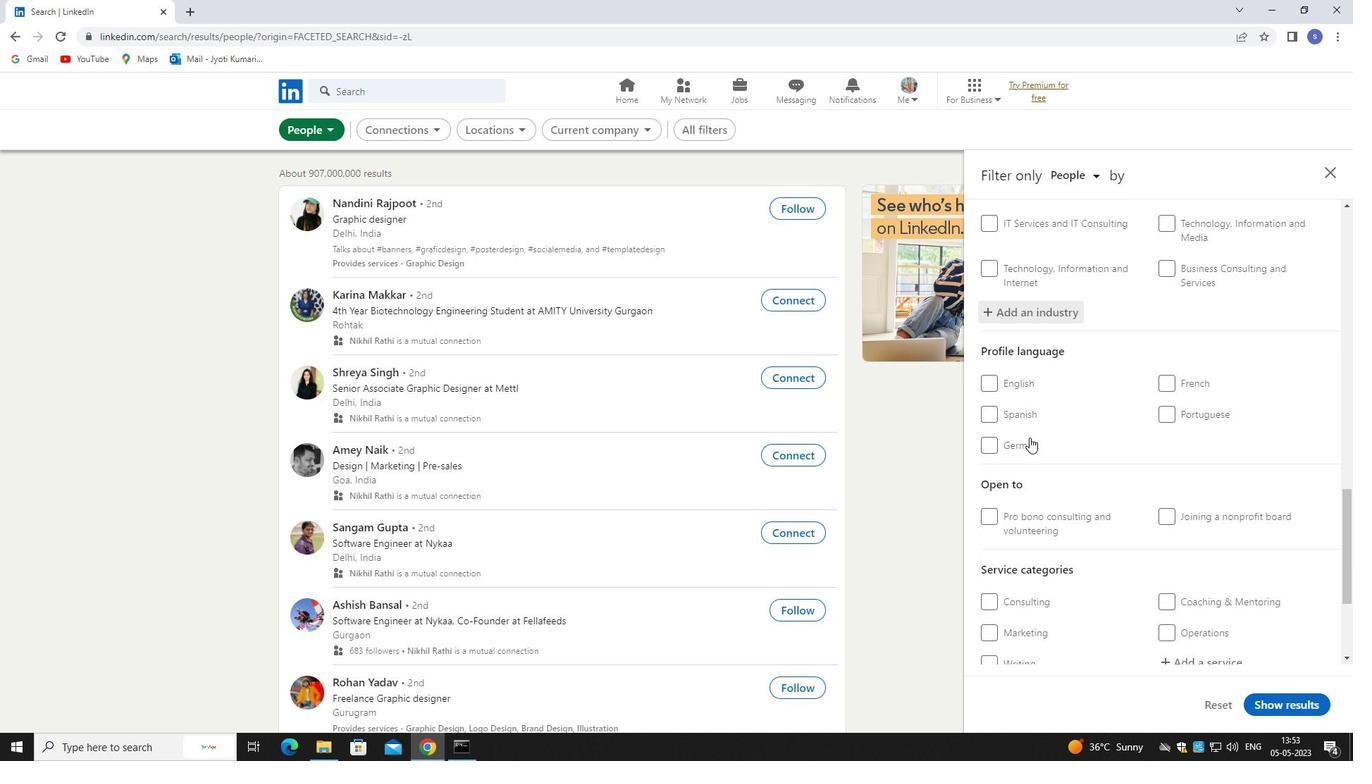 
Action: Mouse pressed left at (1027, 443)
Screenshot: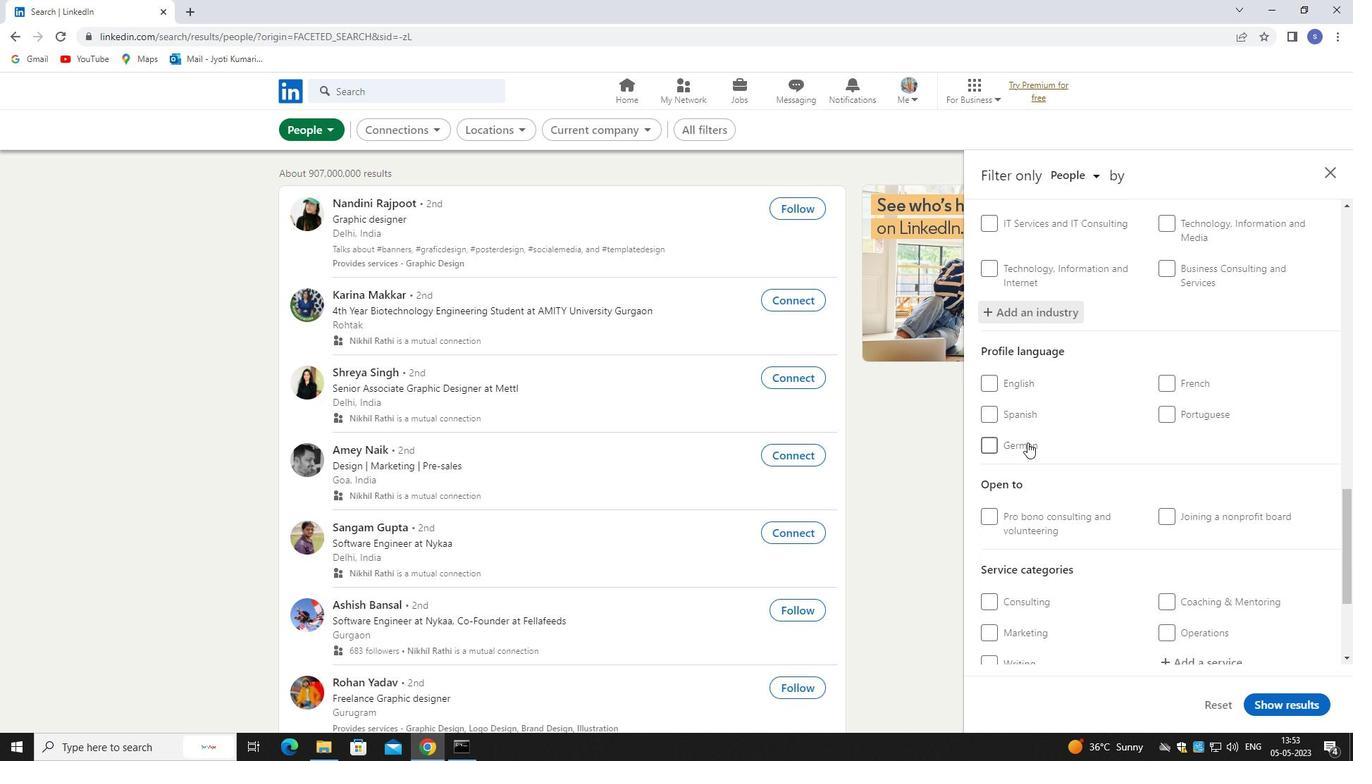 
Action: Mouse moved to (1162, 513)
Screenshot: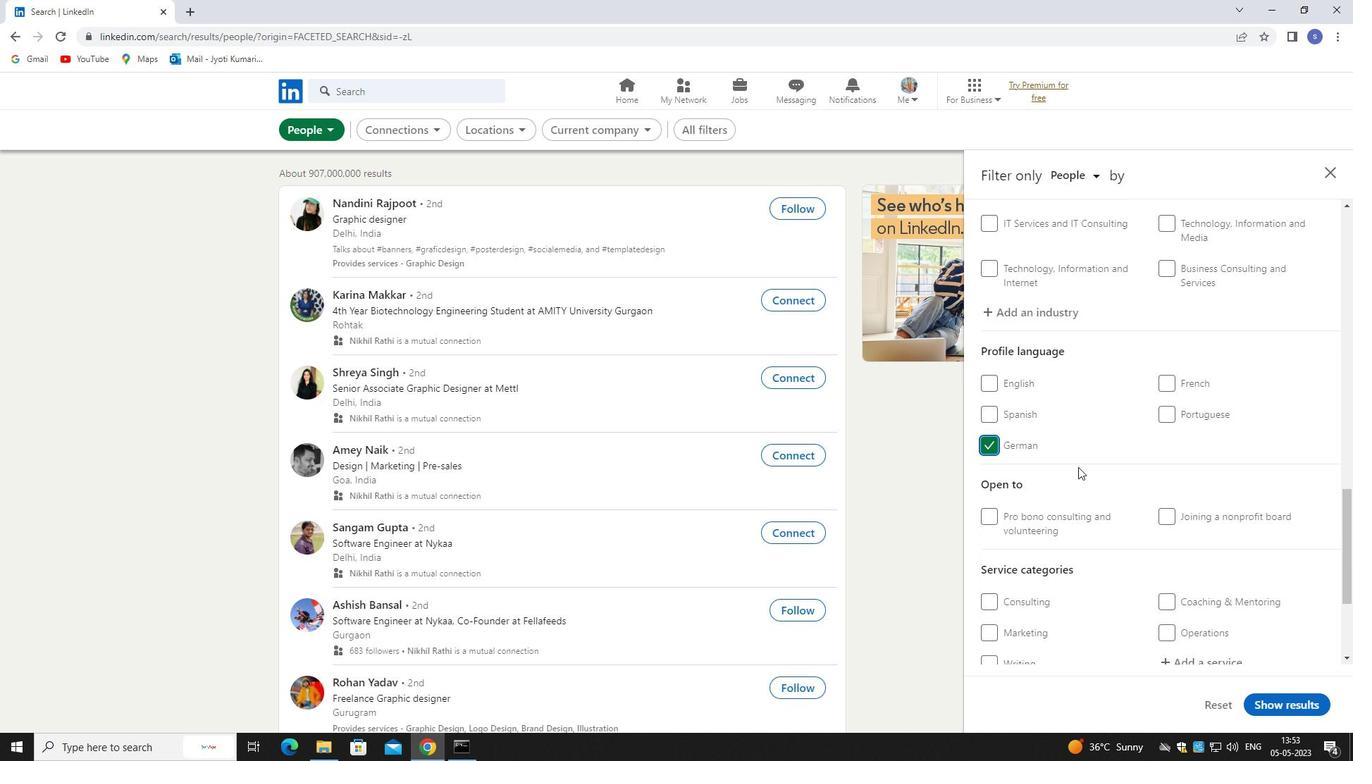 
Action: Mouse scrolled (1162, 513) with delta (0, 0)
Screenshot: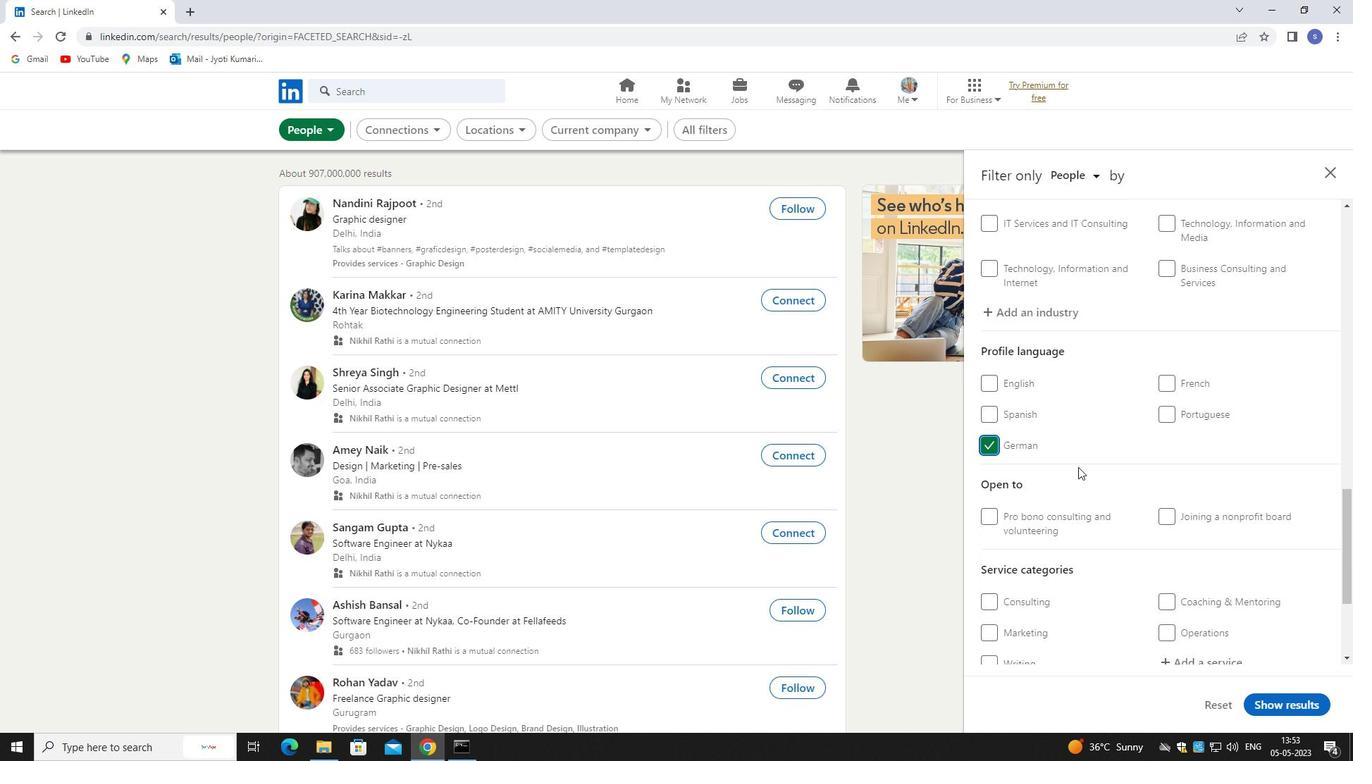 
Action: Mouse moved to (1172, 519)
Screenshot: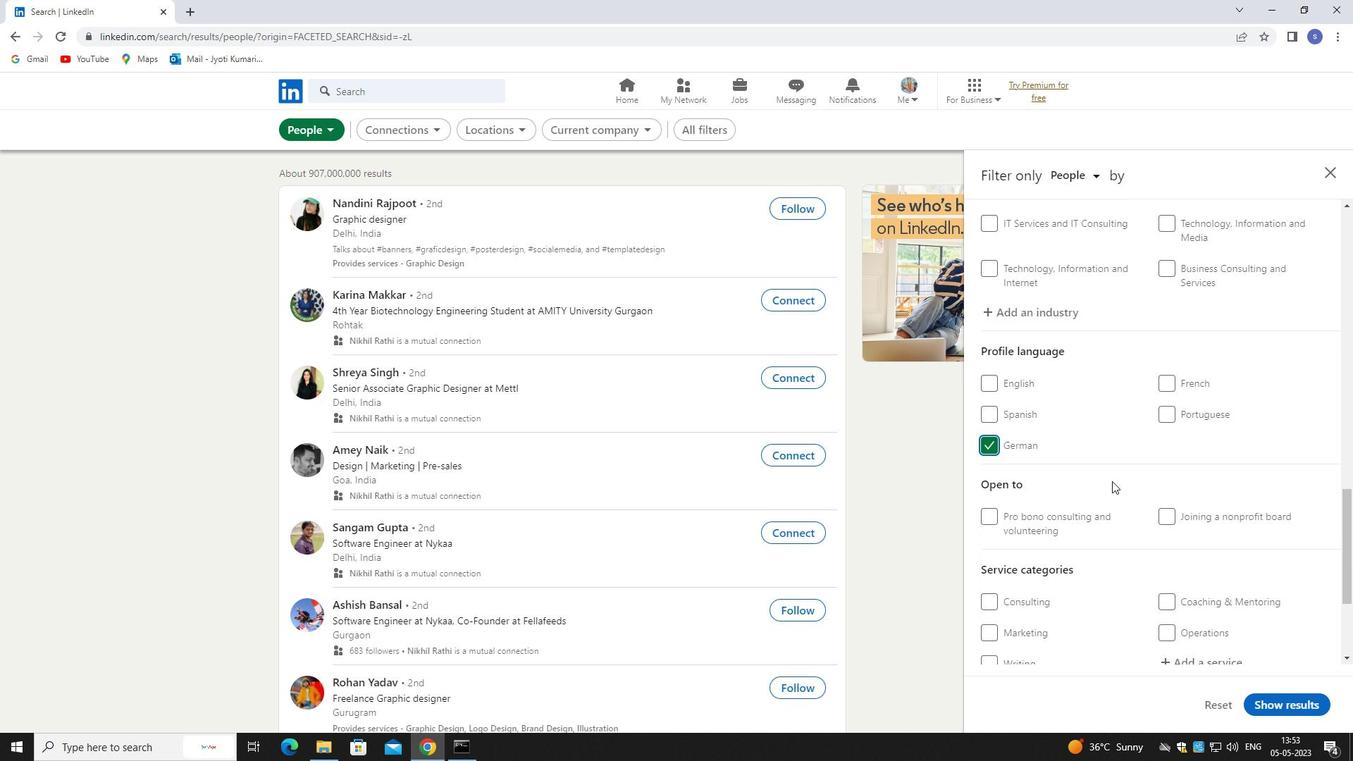
Action: Mouse scrolled (1172, 518) with delta (0, 0)
Screenshot: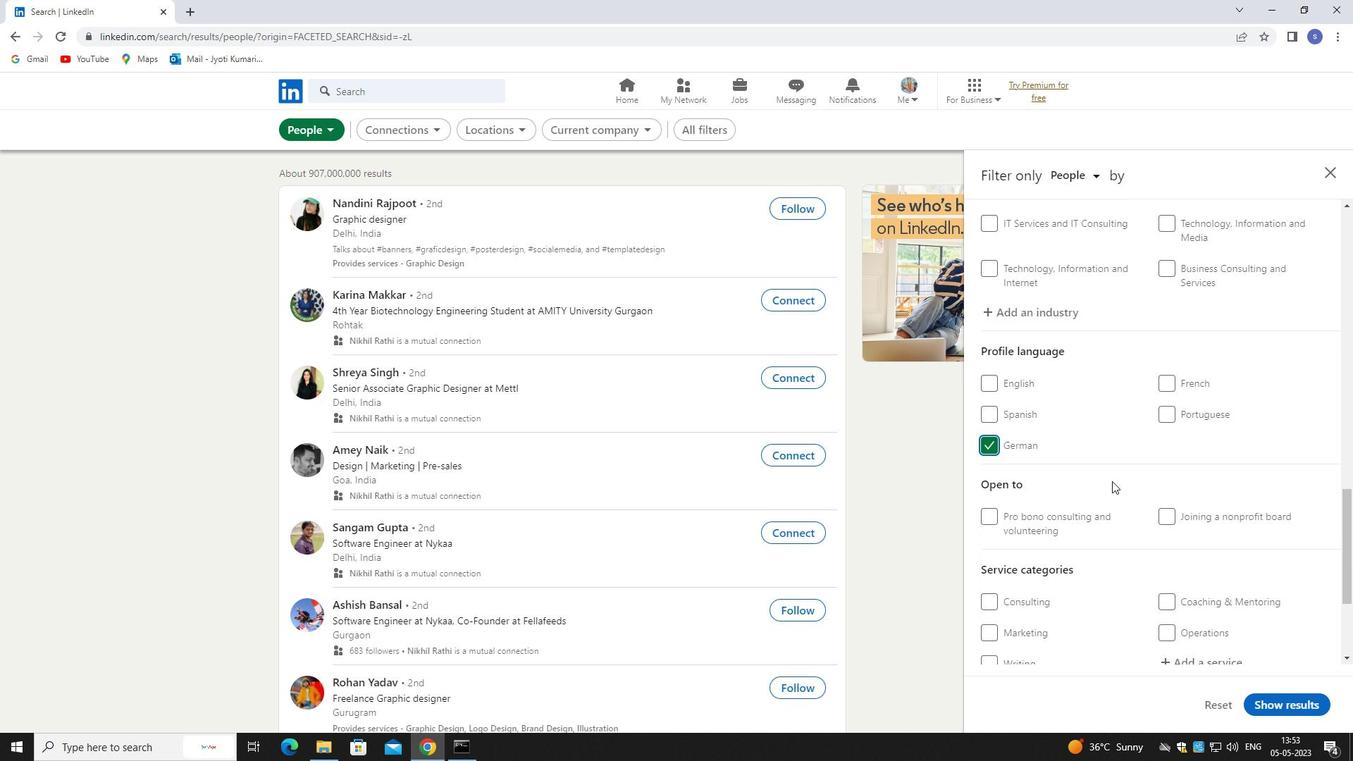 
Action: Mouse moved to (1173, 521)
Screenshot: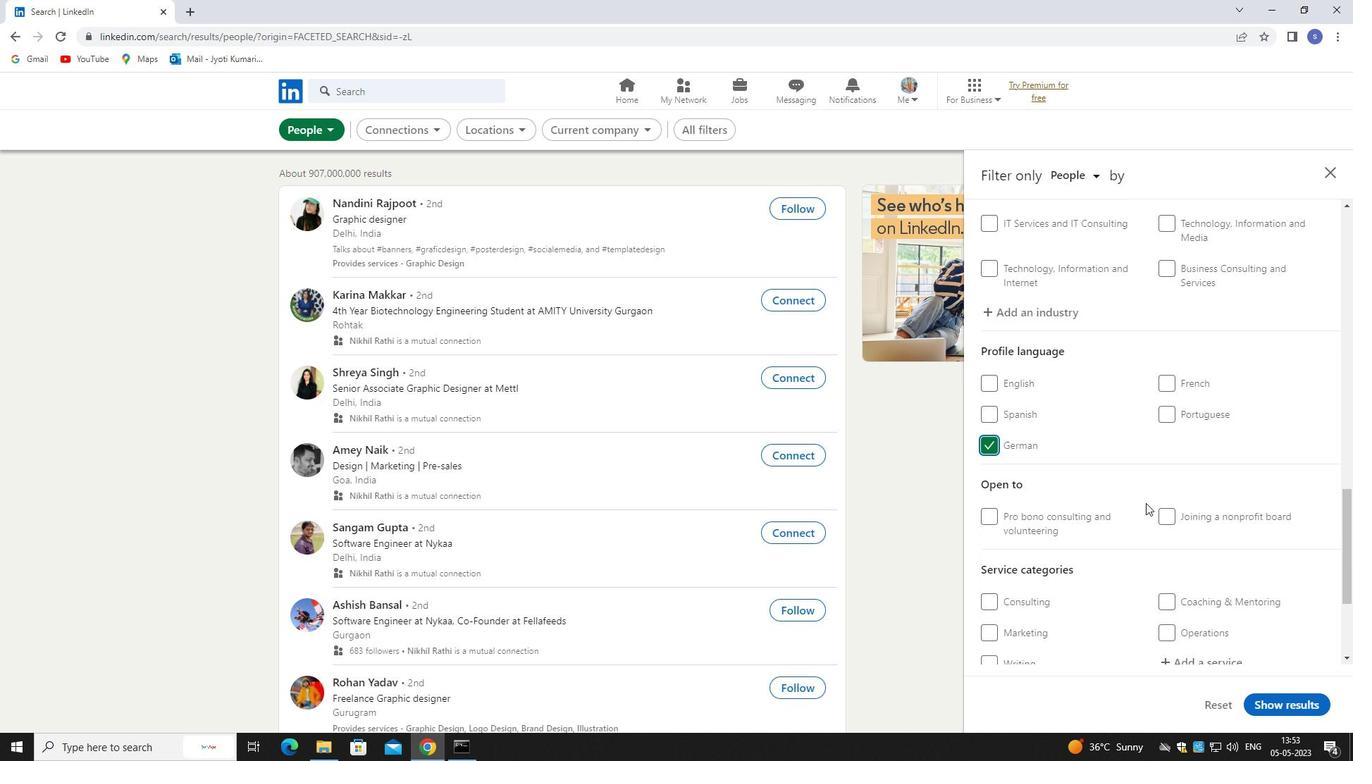 
Action: Mouse scrolled (1173, 520) with delta (0, 0)
Screenshot: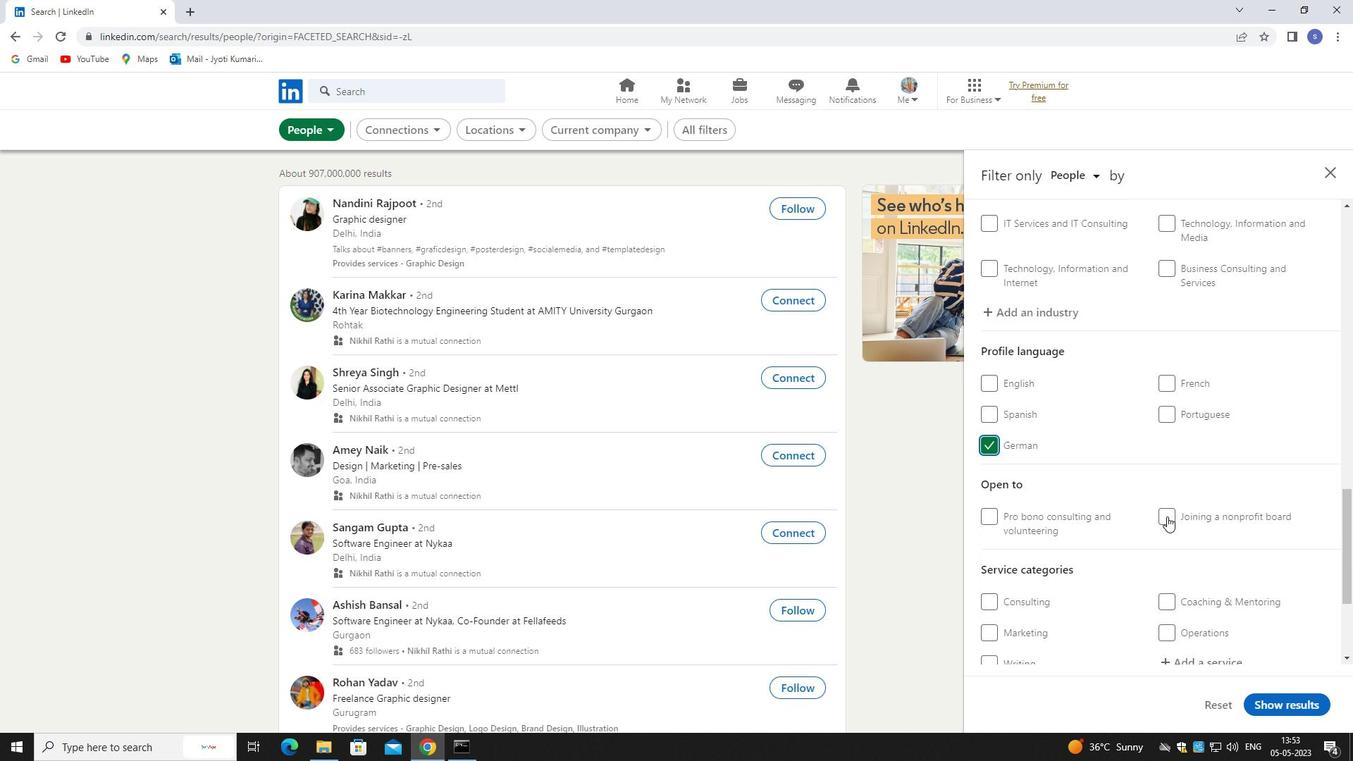 
Action: Mouse moved to (1207, 470)
Screenshot: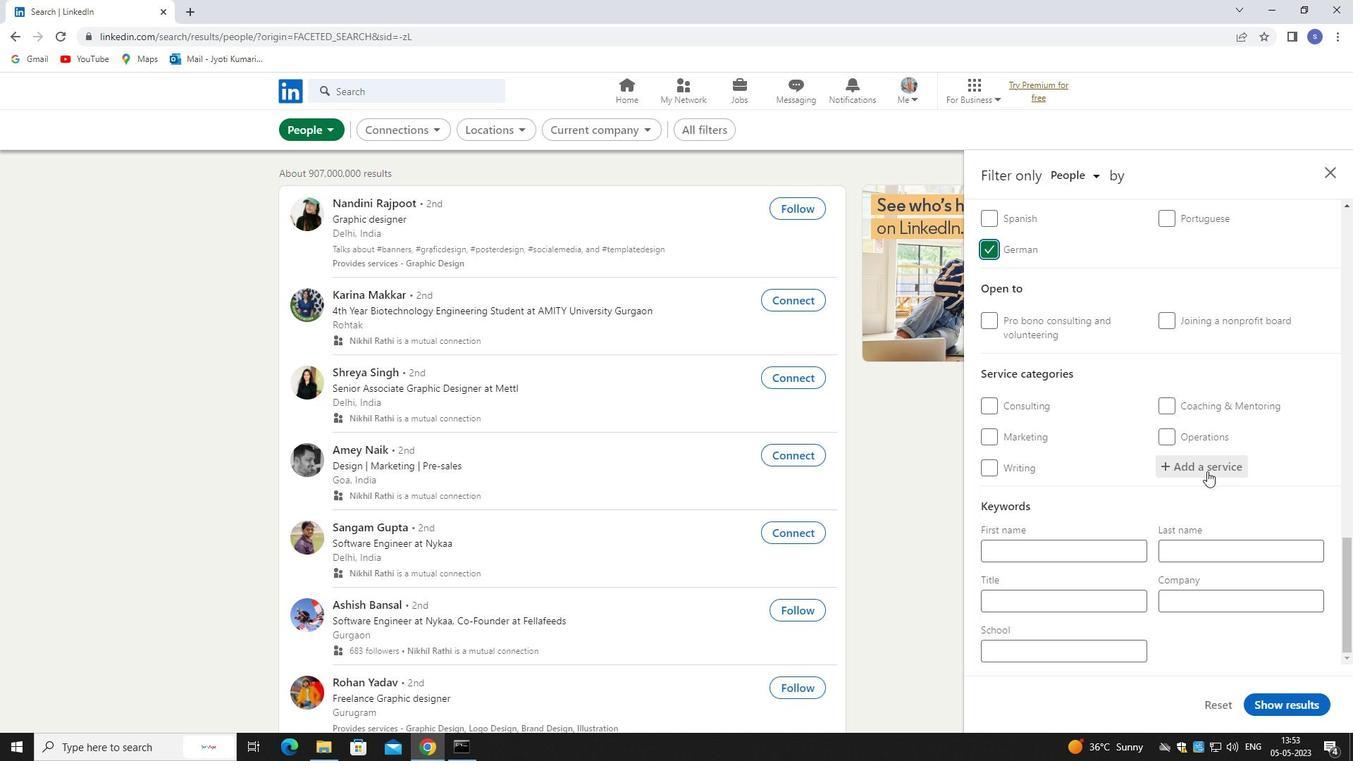 
Action: Mouse pressed left at (1207, 470)
Screenshot: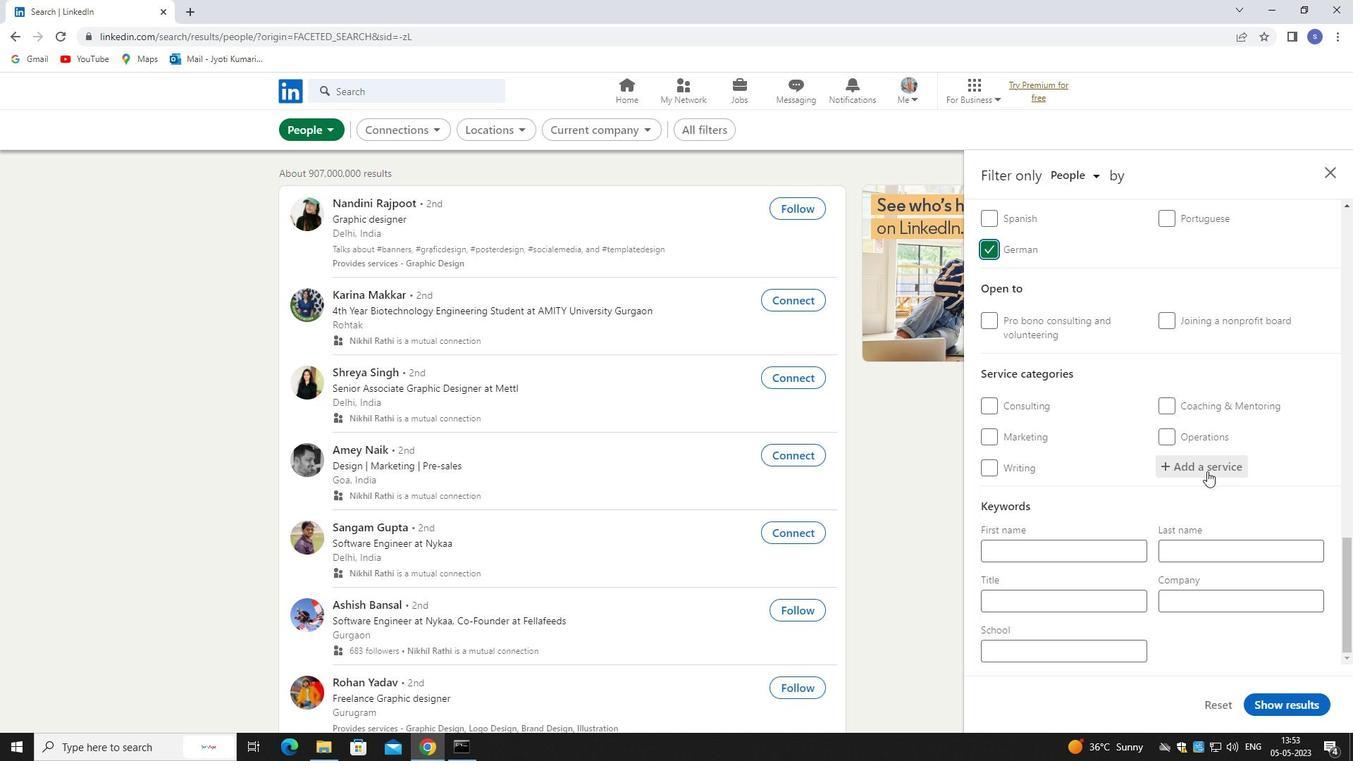 
Action: Key pressed digital
Screenshot: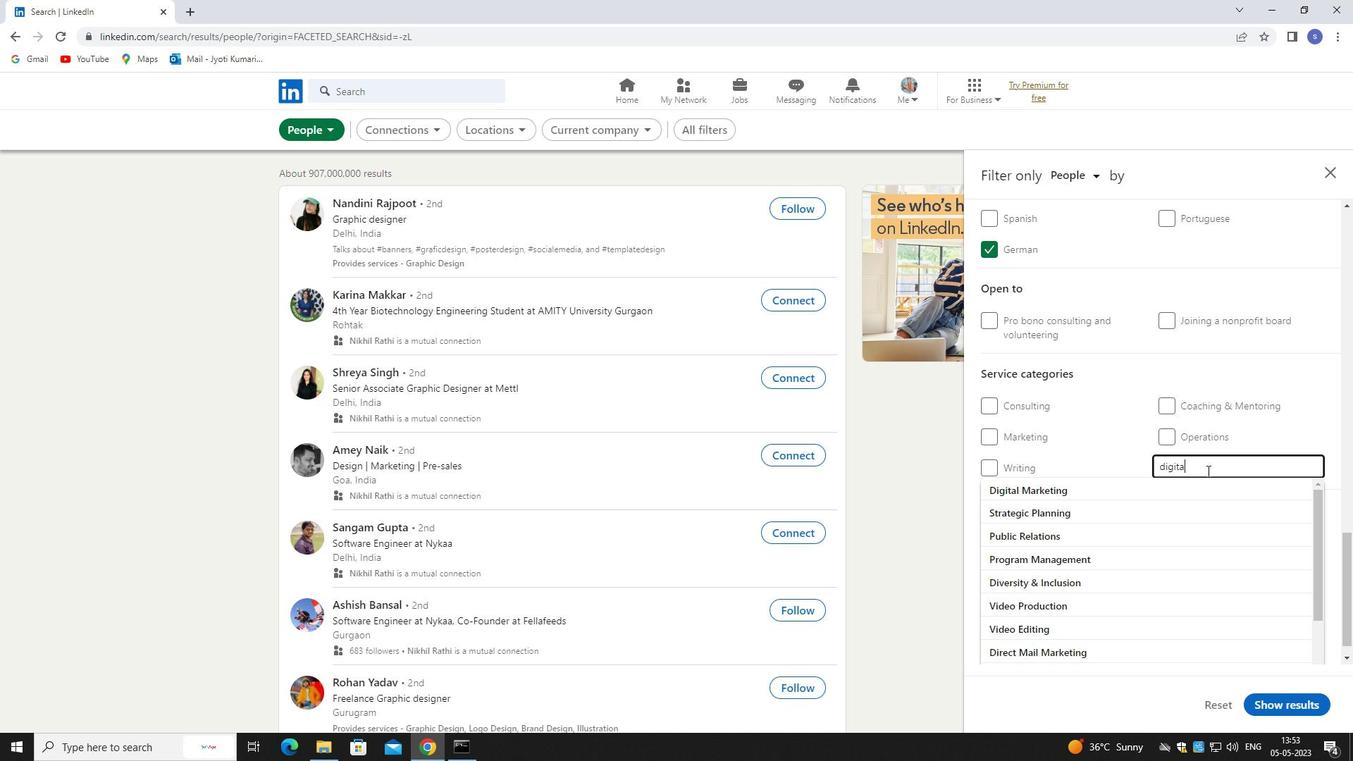 
Action: Mouse moved to (1226, 487)
Screenshot: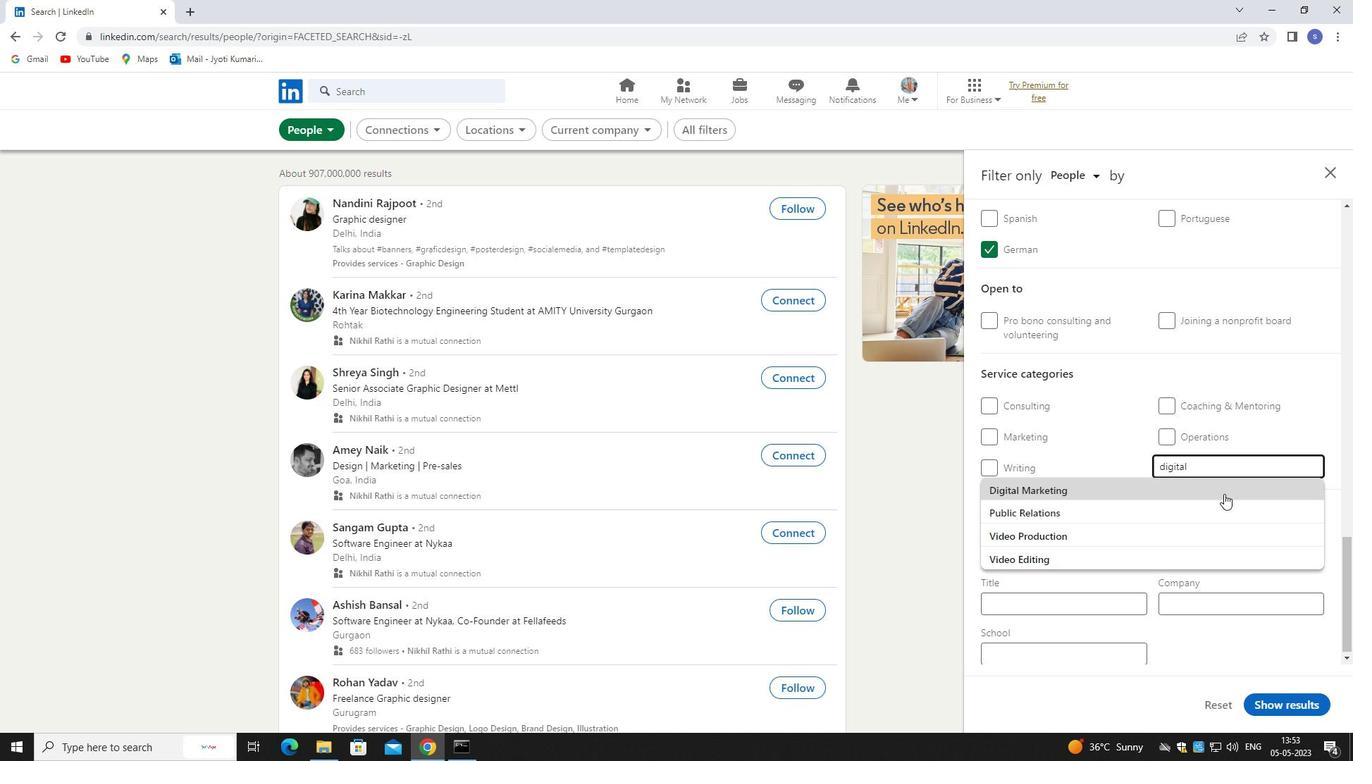 
Action: Mouse pressed left at (1226, 487)
Screenshot: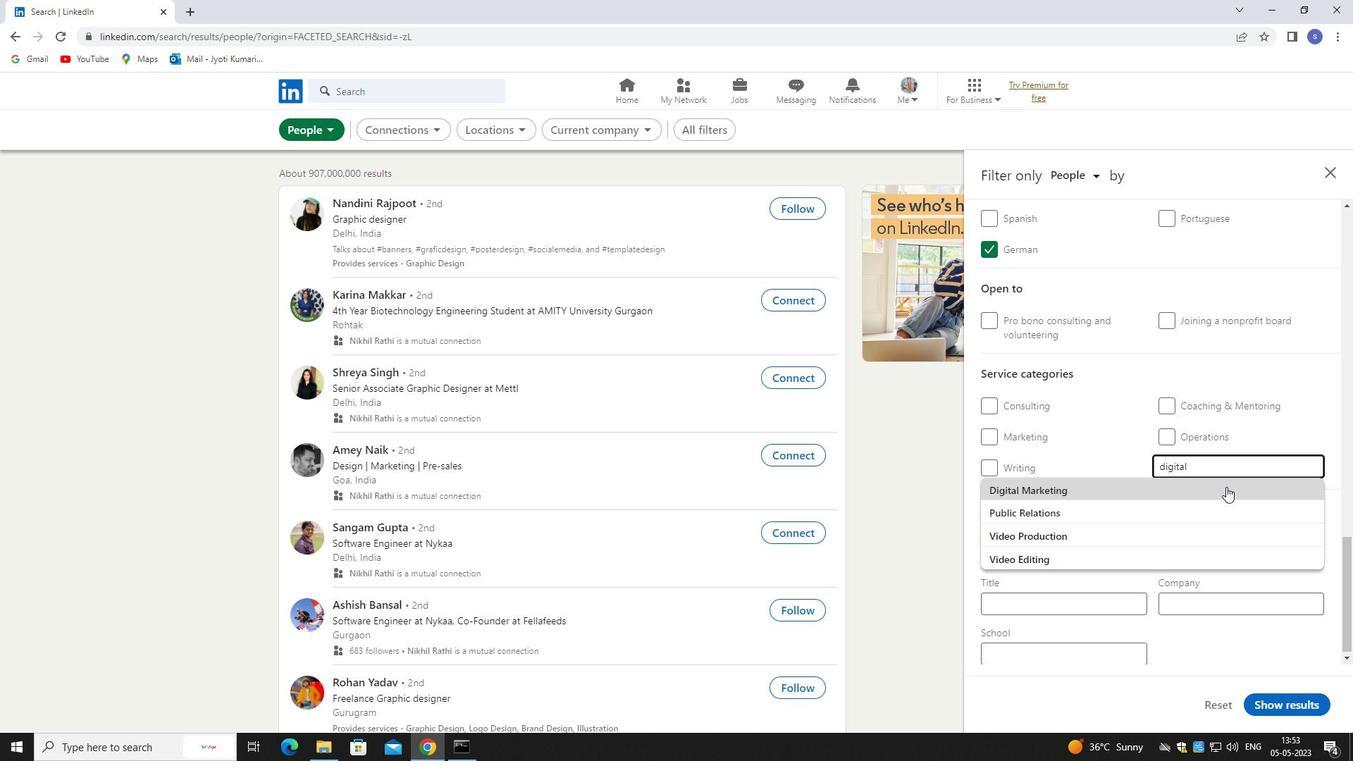 
Action: Mouse moved to (1229, 489)
Screenshot: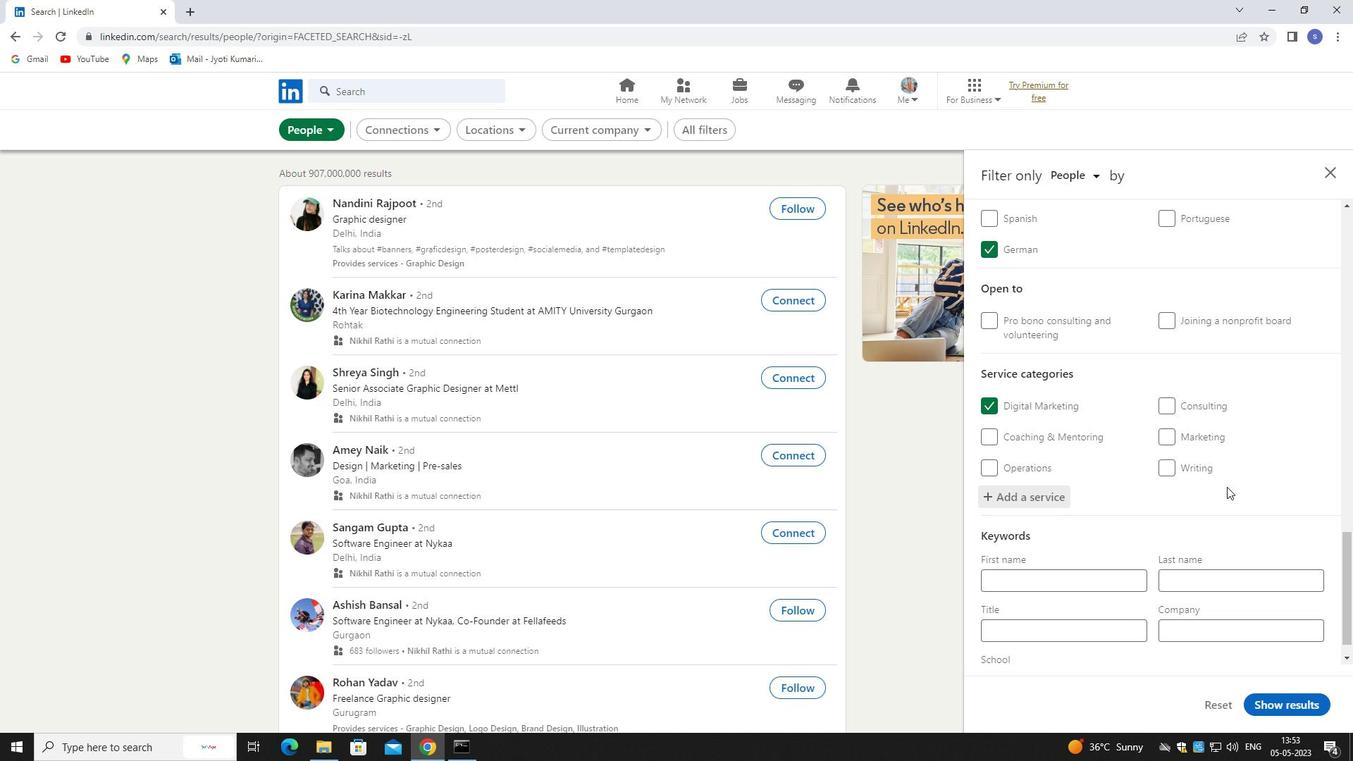 
Action: Mouse scrolled (1229, 488) with delta (0, 0)
Screenshot: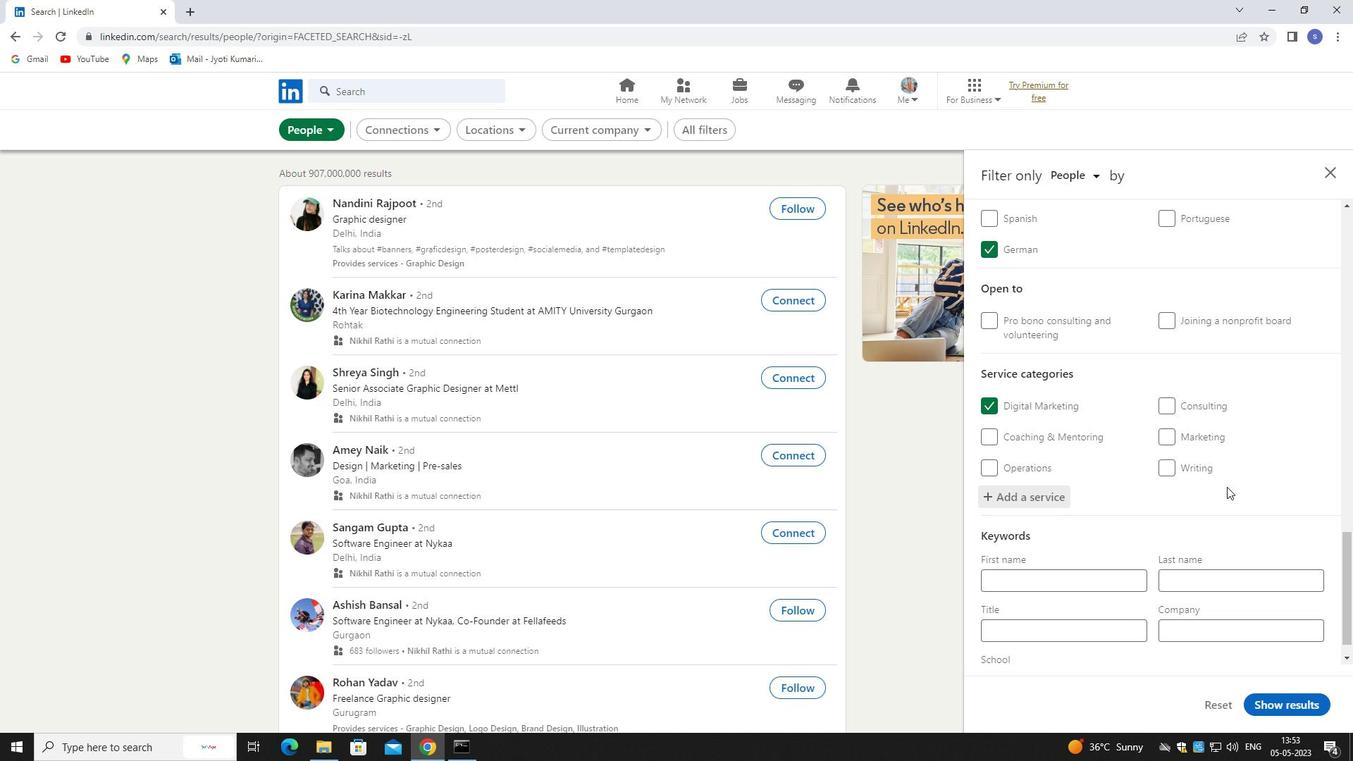 
Action: Mouse moved to (1229, 492)
Screenshot: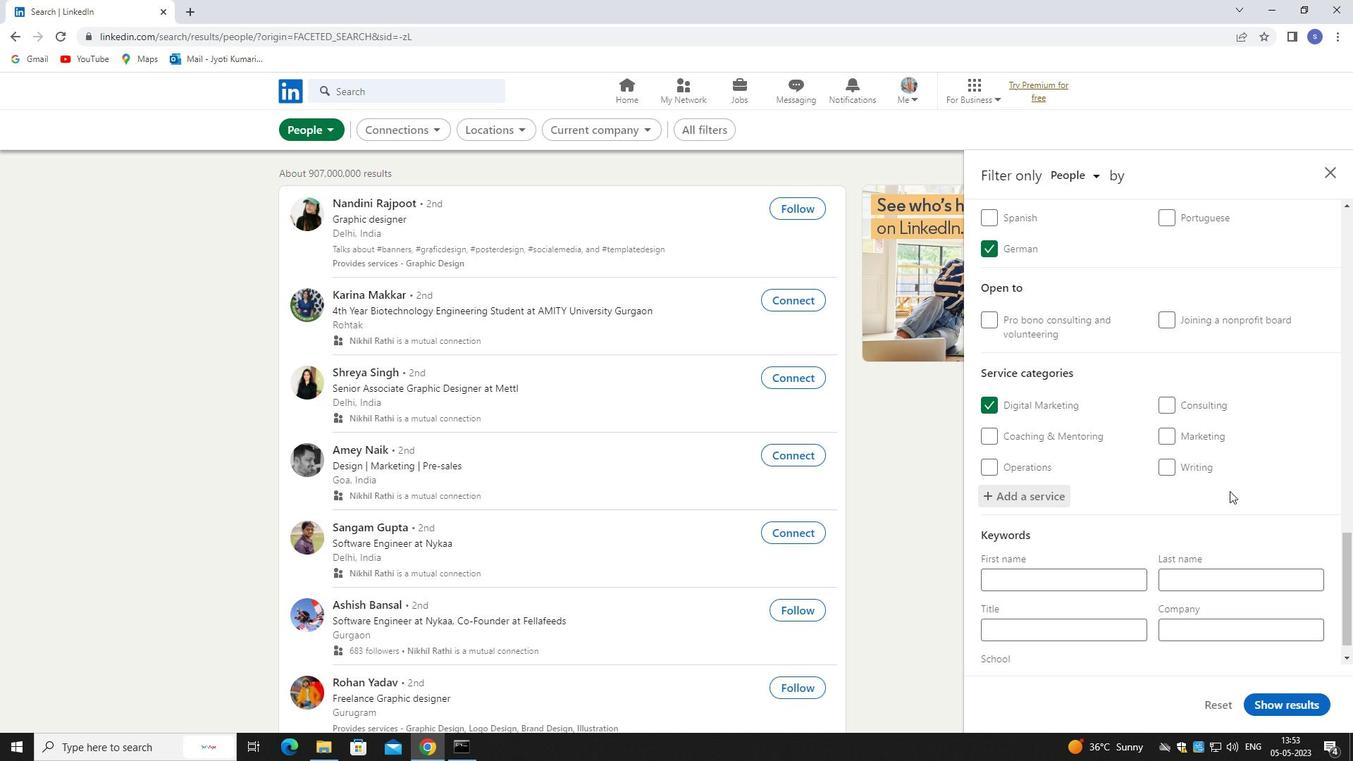 
Action: Mouse scrolled (1229, 491) with delta (0, 0)
Screenshot: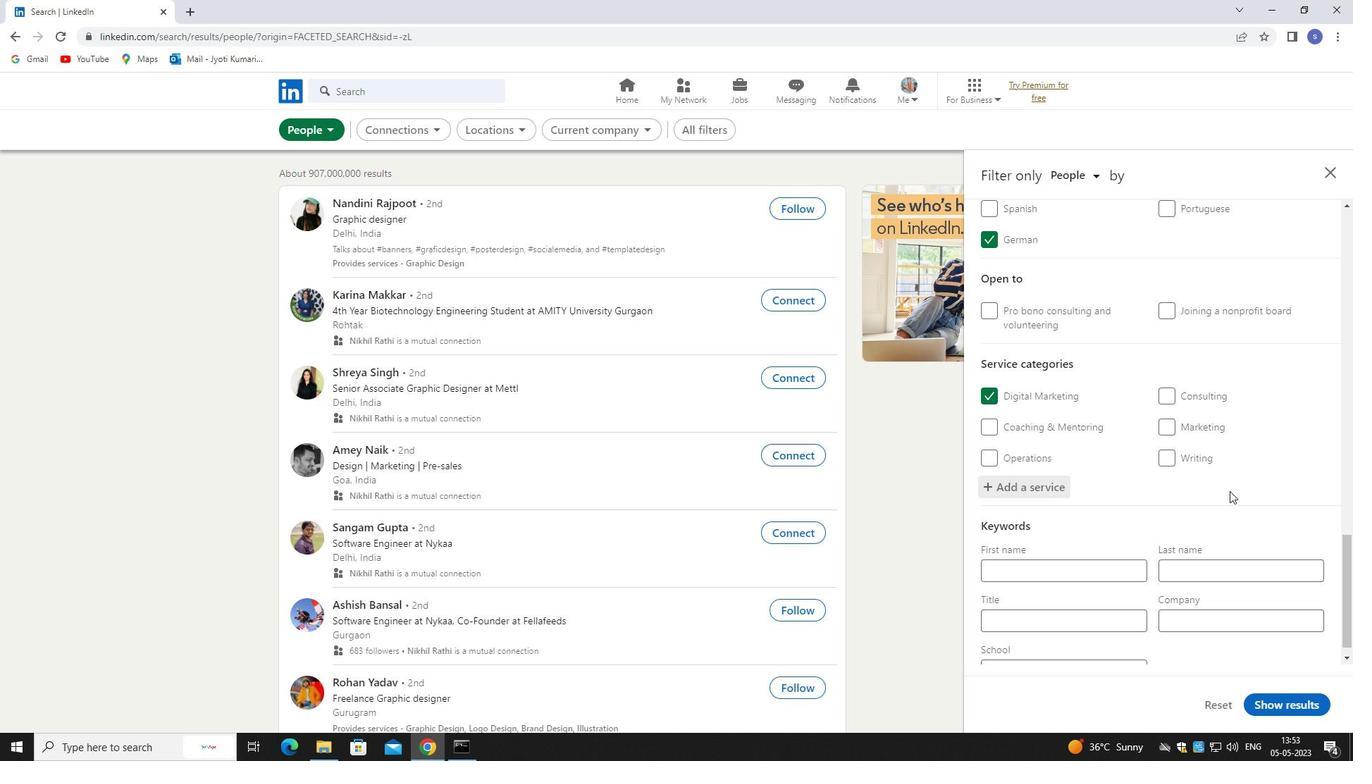 
Action: Mouse moved to (1227, 506)
Screenshot: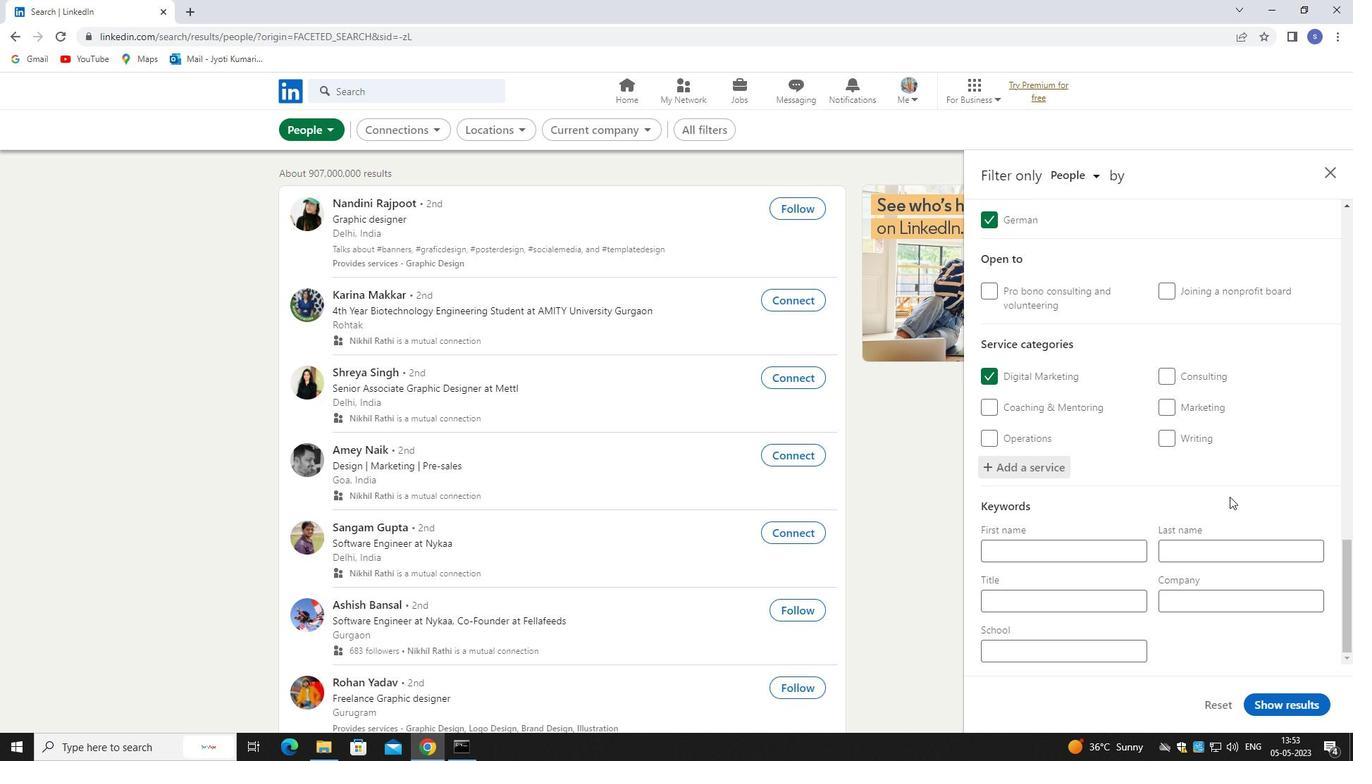 
Action: Mouse scrolled (1227, 506) with delta (0, 0)
Screenshot: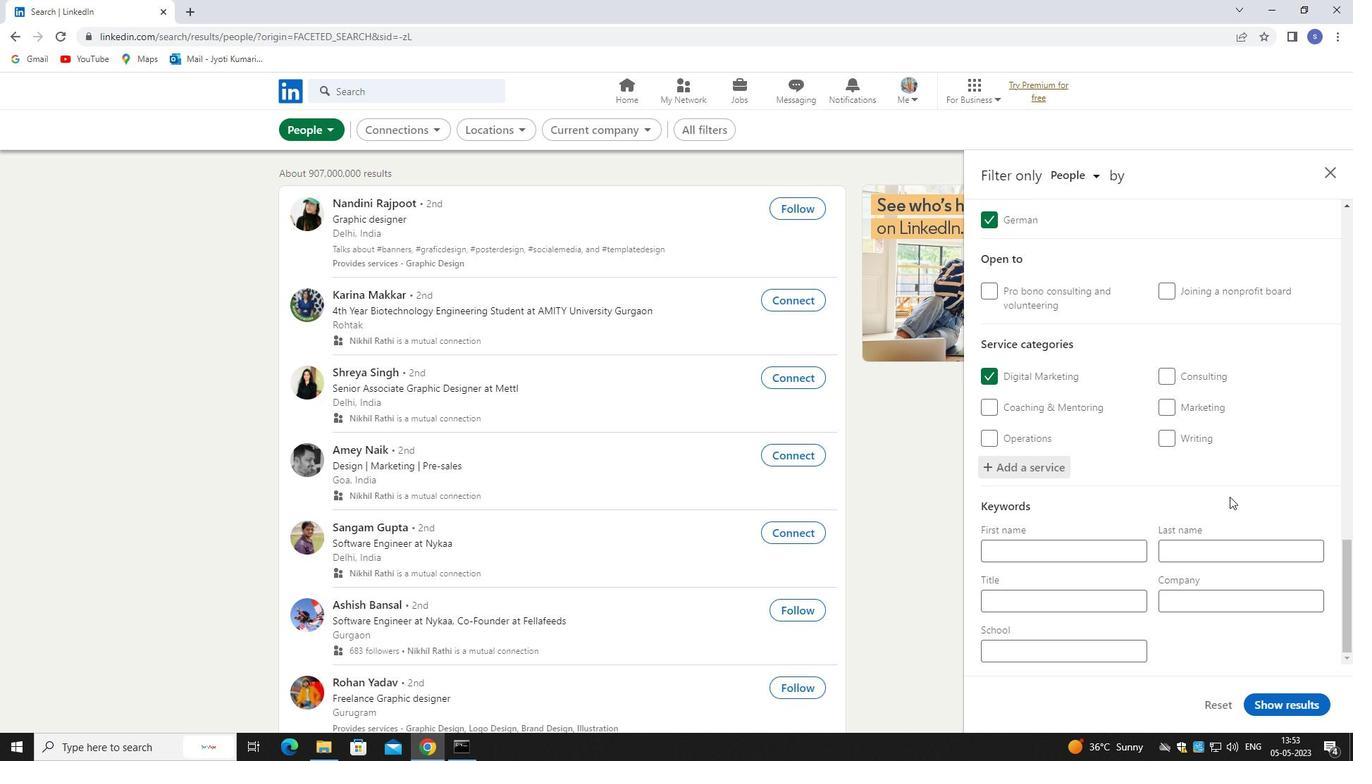 
Action: Mouse moved to (1088, 599)
Screenshot: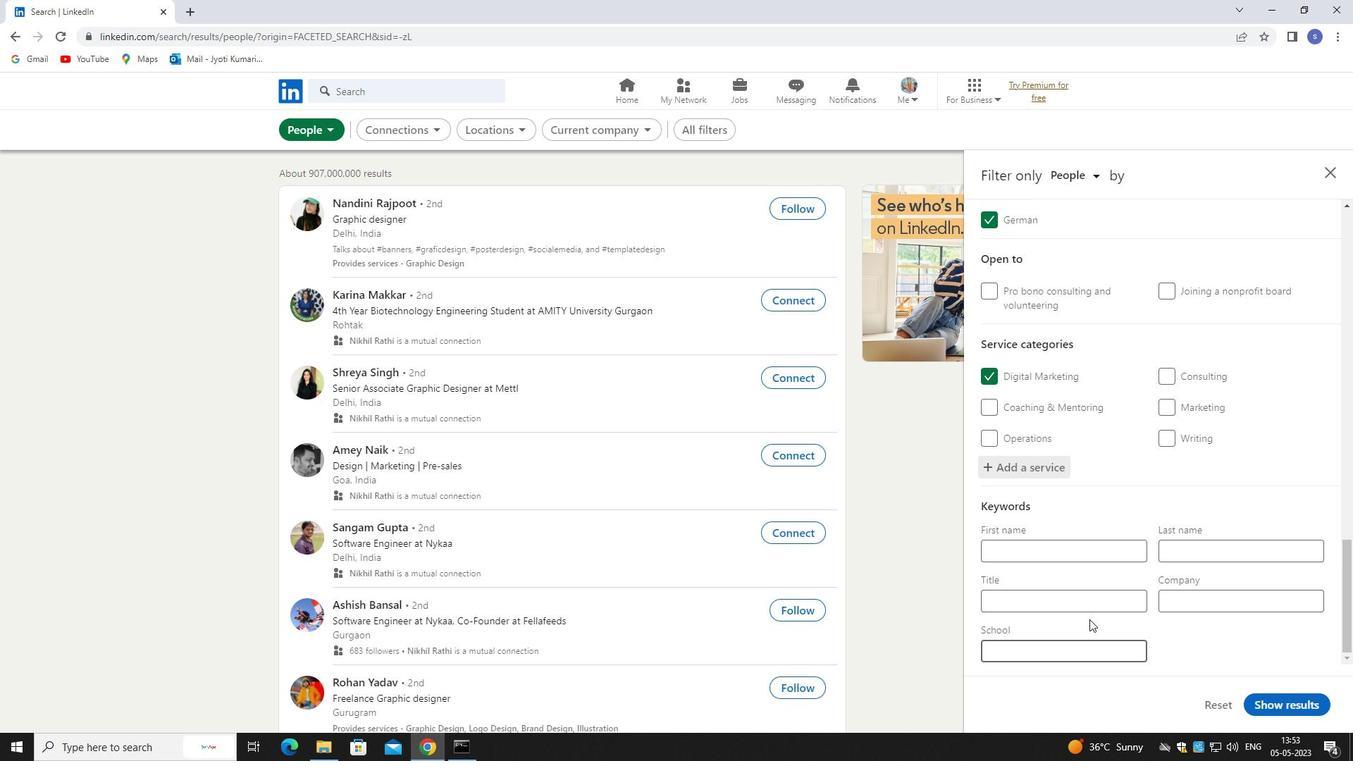 
Action: Mouse pressed left at (1088, 599)
Screenshot: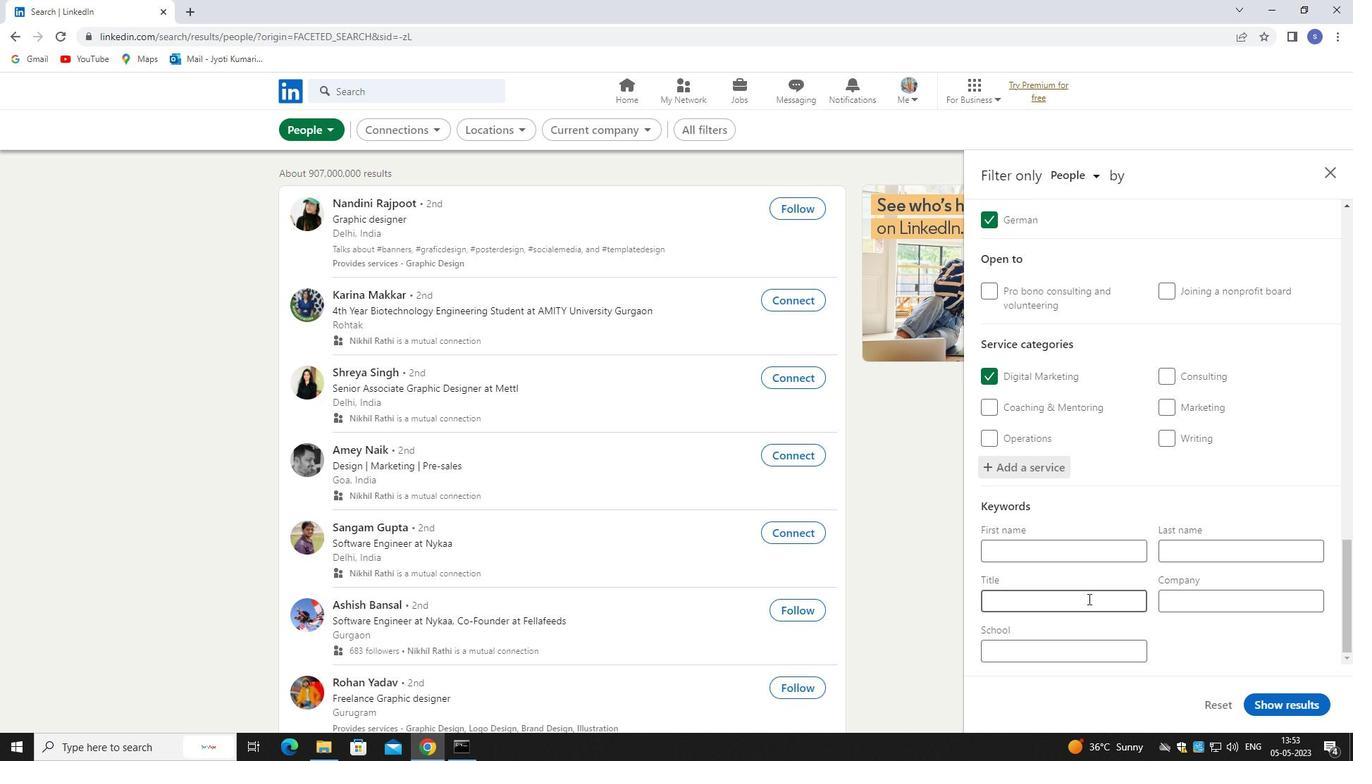 
Action: Key pressed <Key.shift>BRAC<Key.backspace>NCH<Key.space><Key.shift>MANAGER
Screenshot: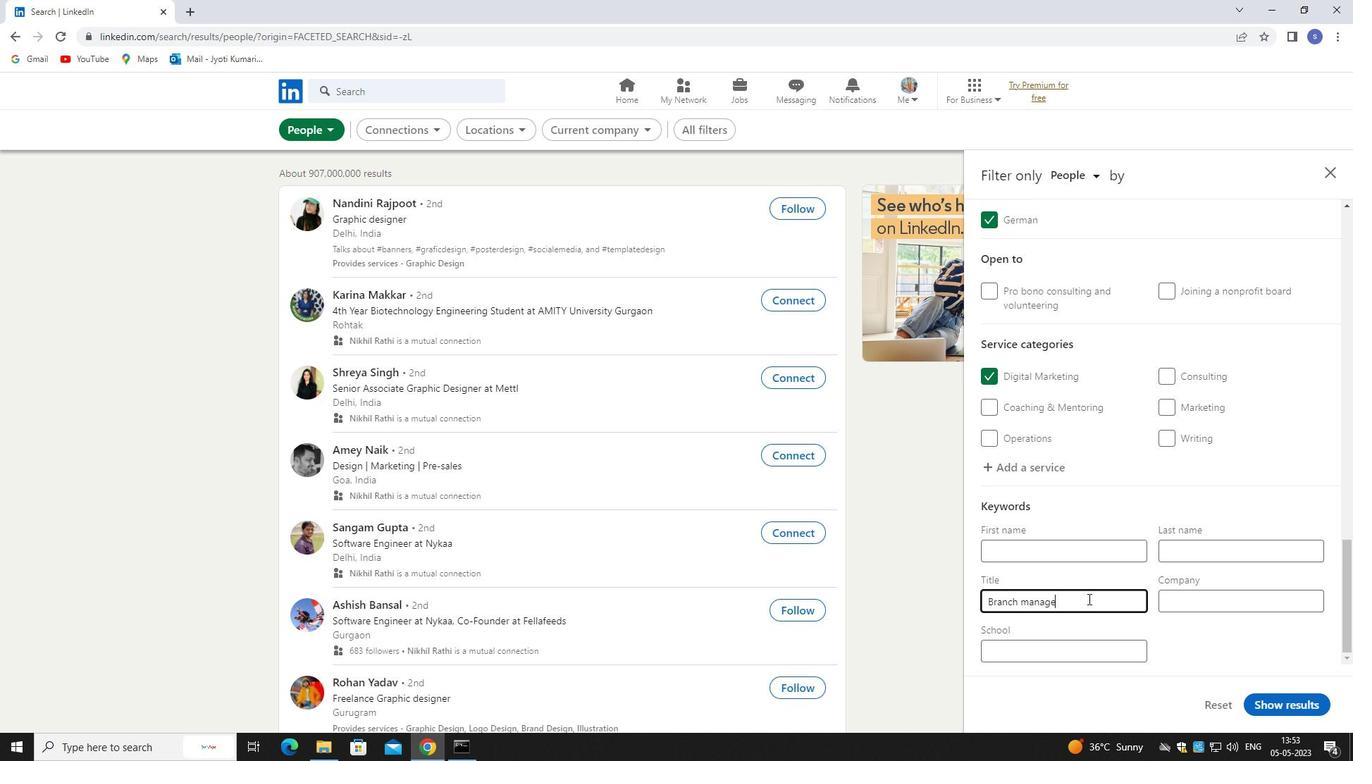 
Action: Mouse moved to (1289, 710)
Screenshot: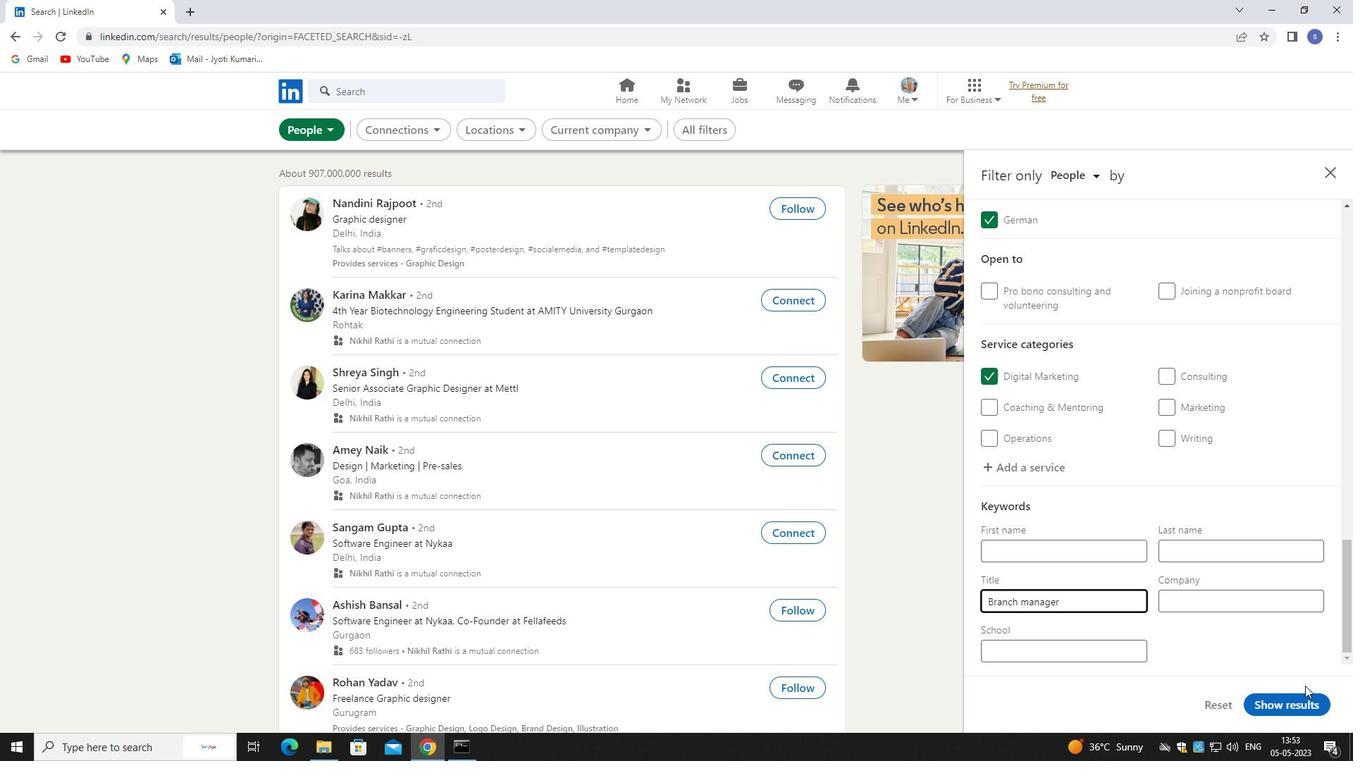 
Action: Mouse pressed left at (1289, 710)
Screenshot: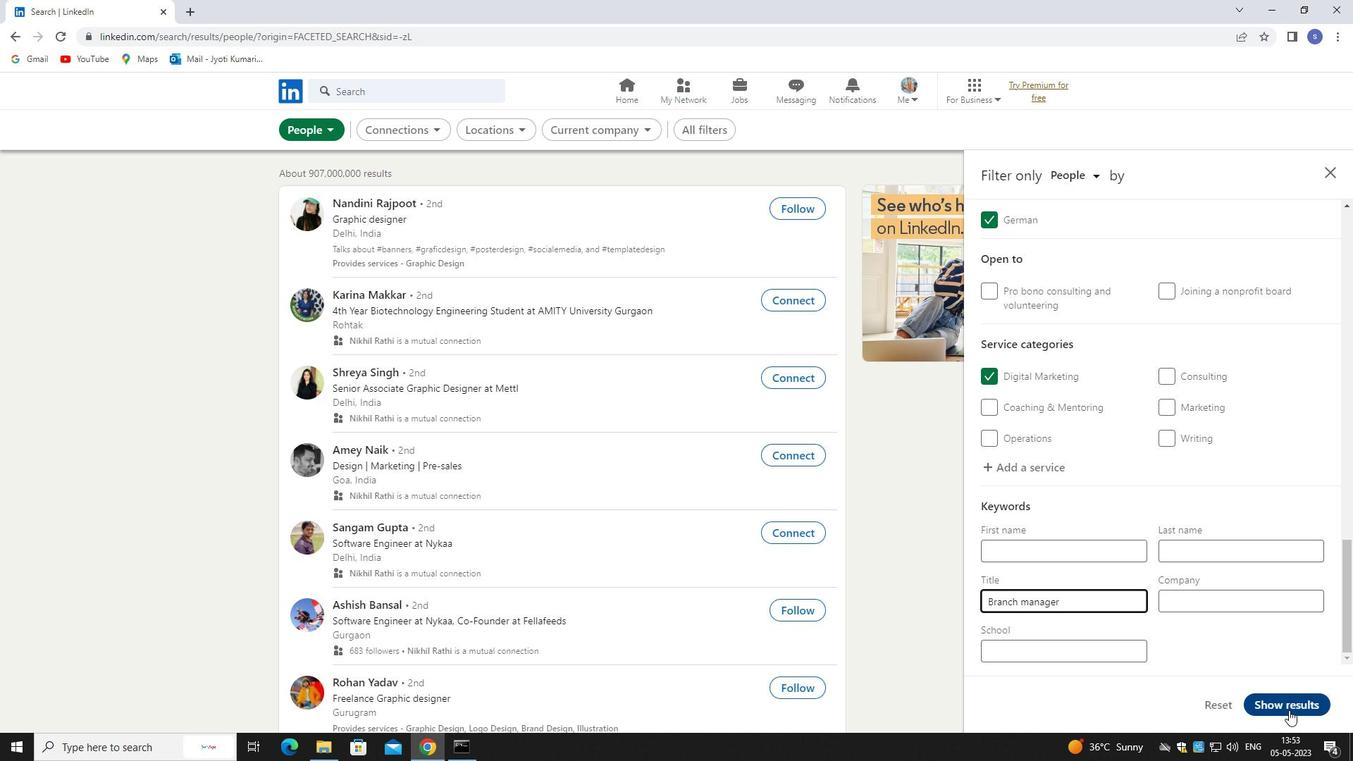 
Action: Mouse moved to (563, 71)
Screenshot: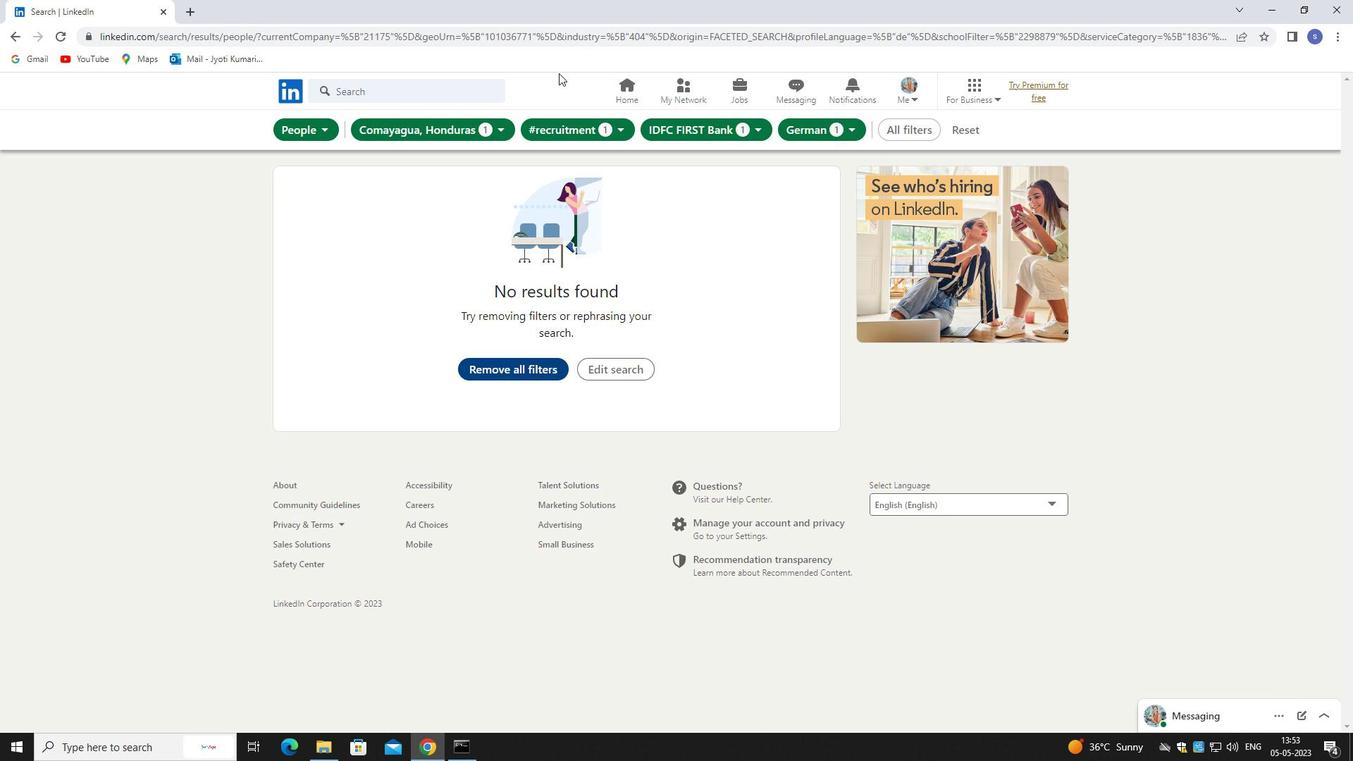 
